 Task: Find connections with filter location Kānnangād with filter topic #jobsearchwith filter profile language German with filter current company CGI with filter school P.S.N.A. College of Engineering and Technology, Dindigul with filter industry Footwear Manufacturing with filter service category Auto Insurance with filter keywords title Mechanical Engineer
Action: Mouse moved to (166, 263)
Screenshot: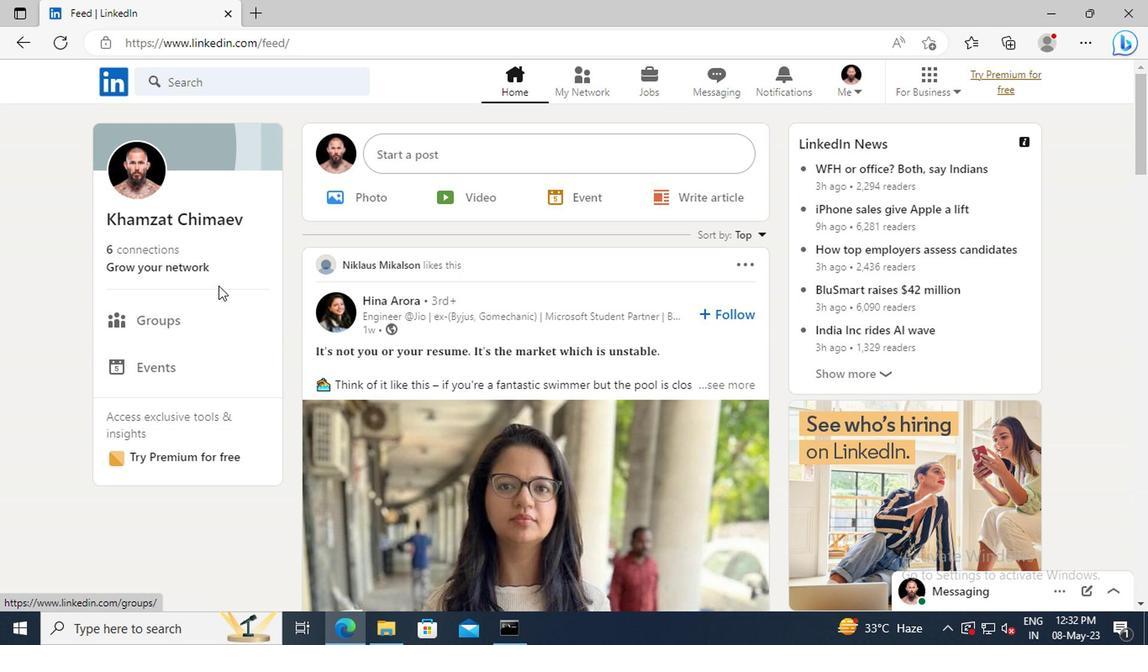 
Action: Mouse pressed left at (166, 263)
Screenshot: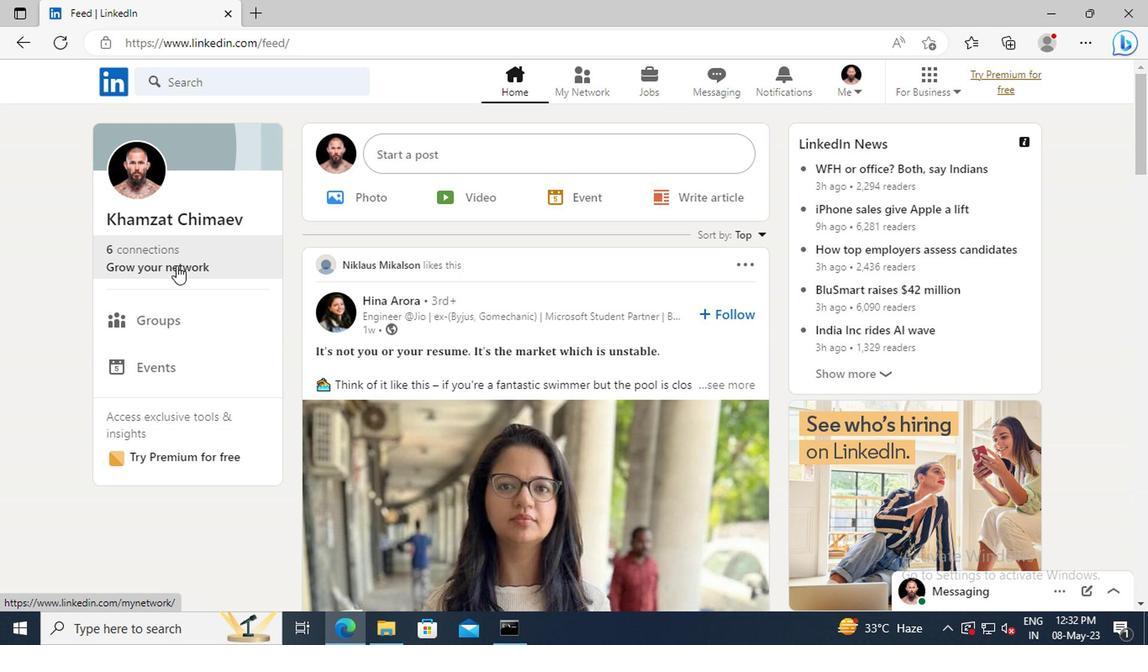 
Action: Mouse moved to (178, 177)
Screenshot: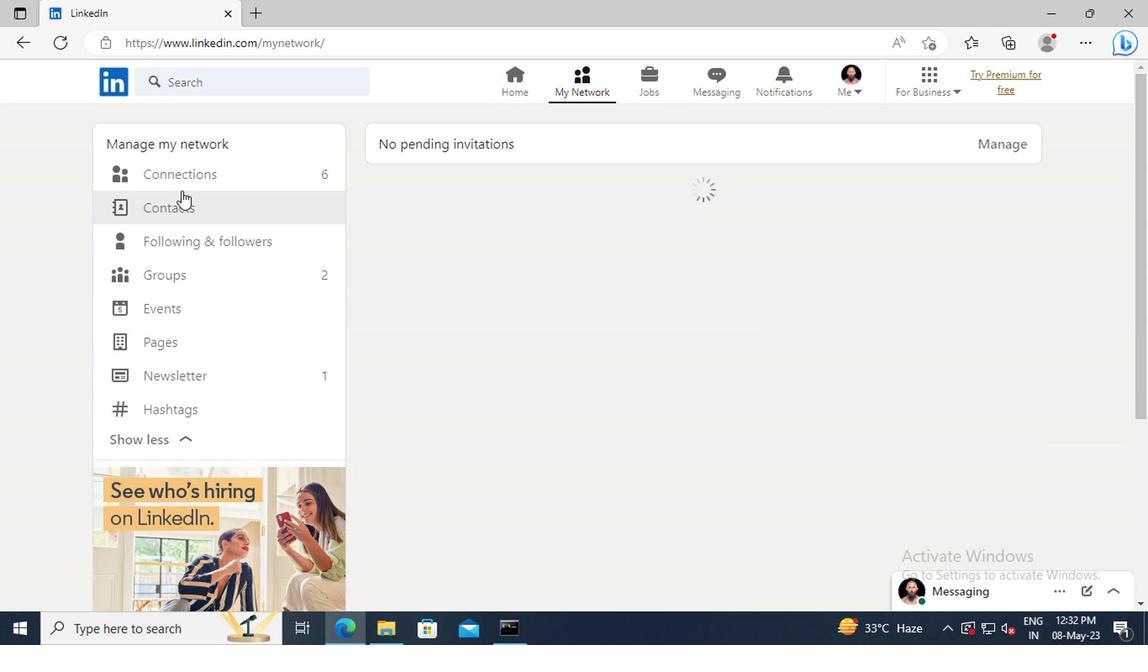 
Action: Mouse pressed left at (178, 177)
Screenshot: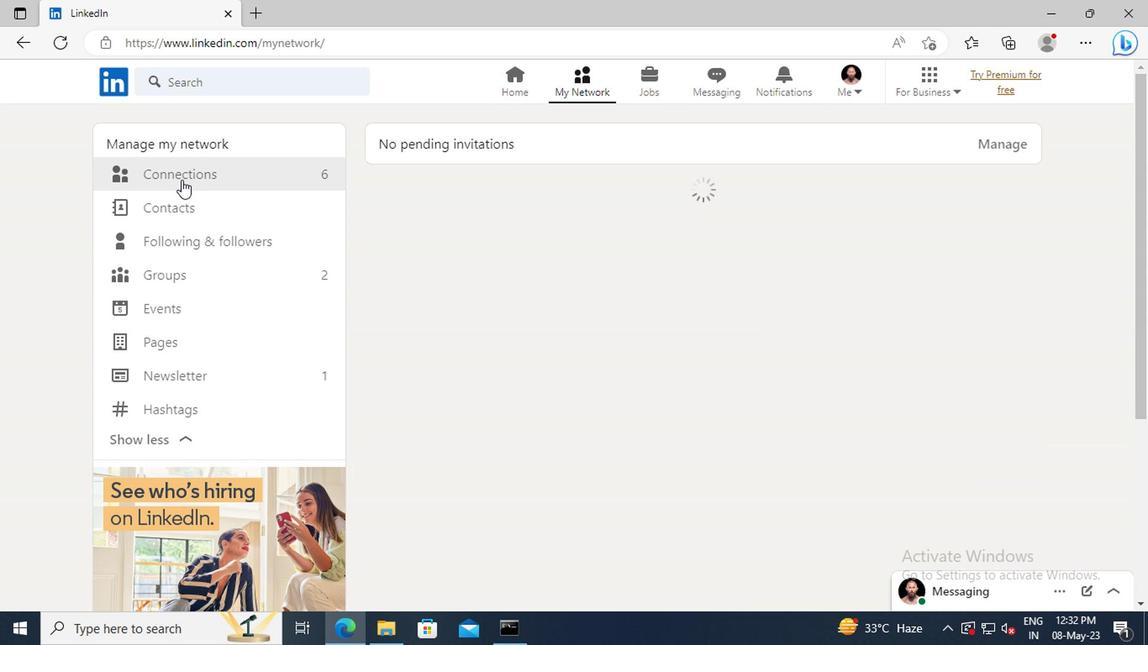 
Action: Mouse moved to (684, 180)
Screenshot: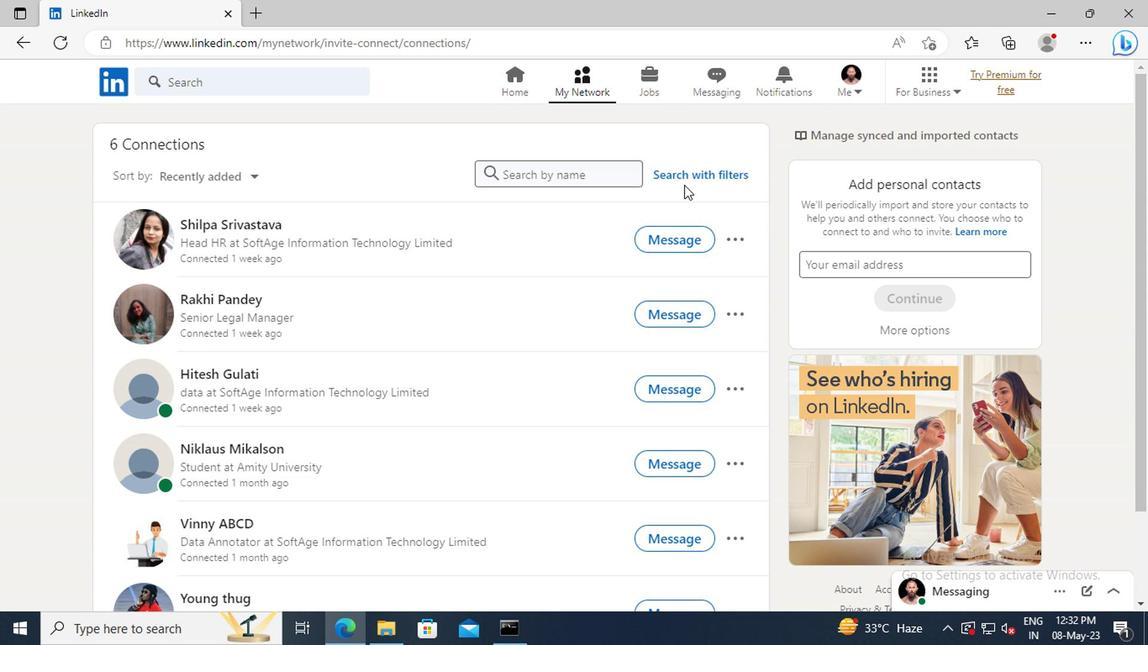 
Action: Mouse pressed left at (684, 180)
Screenshot: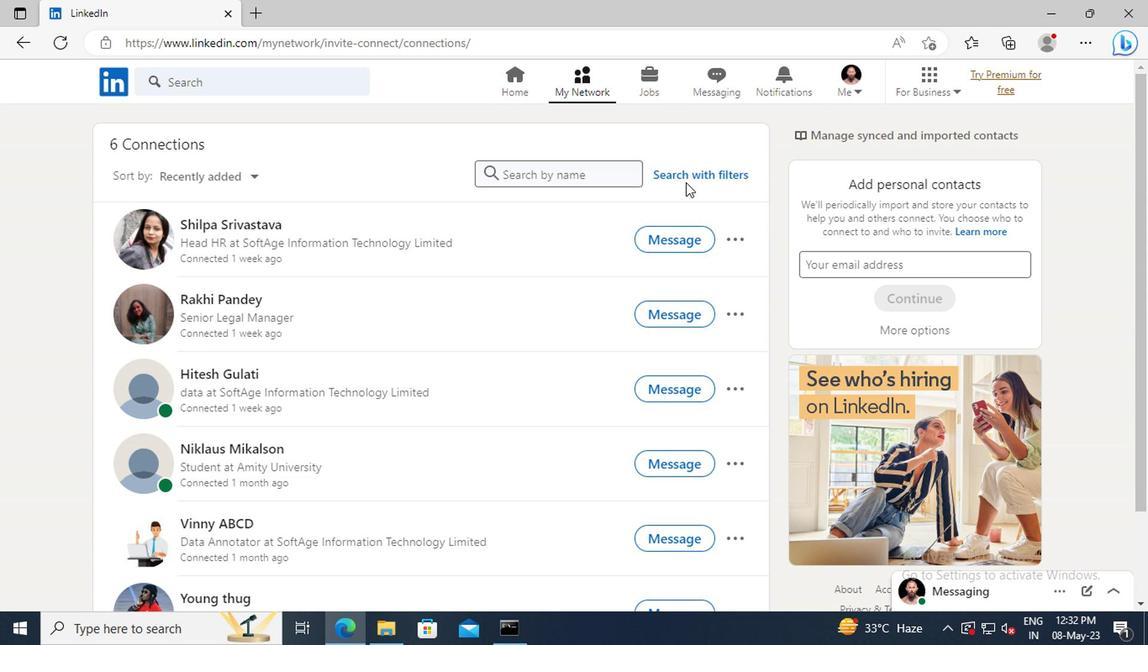 
Action: Mouse moved to (628, 132)
Screenshot: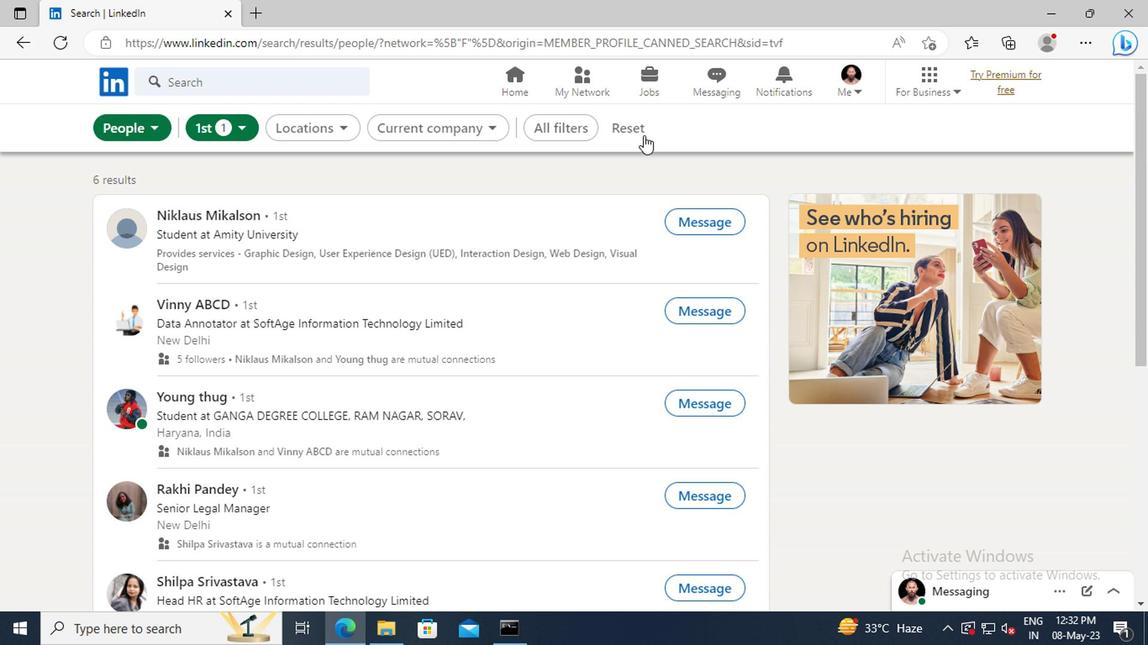 
Action: Mouse pressed left at (628, 132)
Screenshot: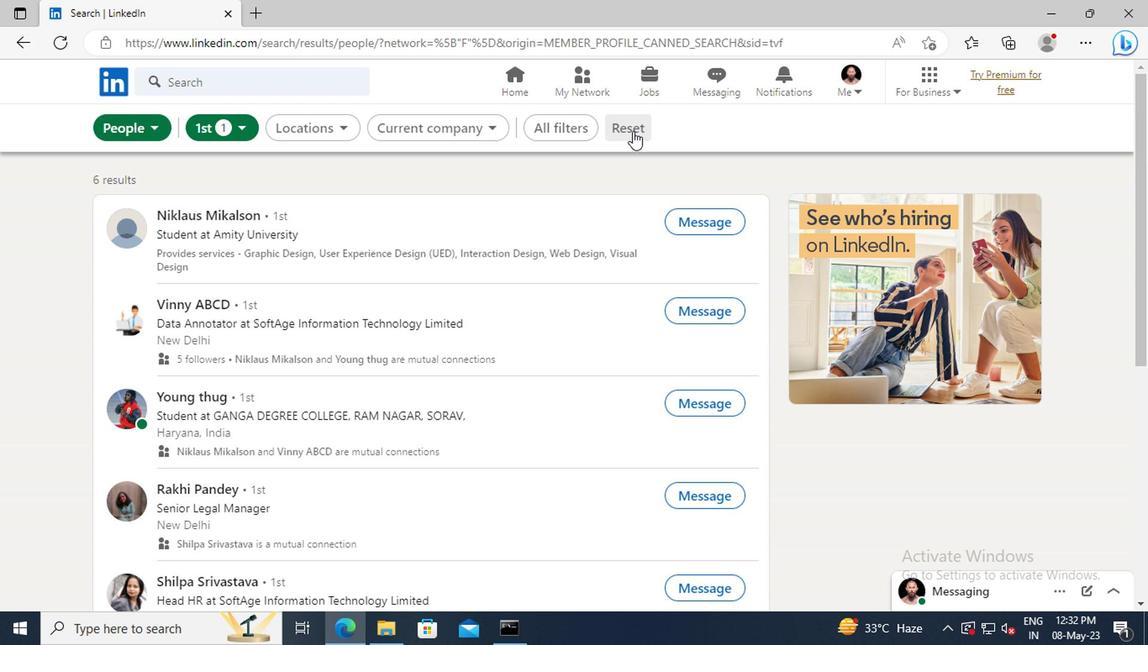 
Action: Mouse moved to (606, 132)
Screenshot: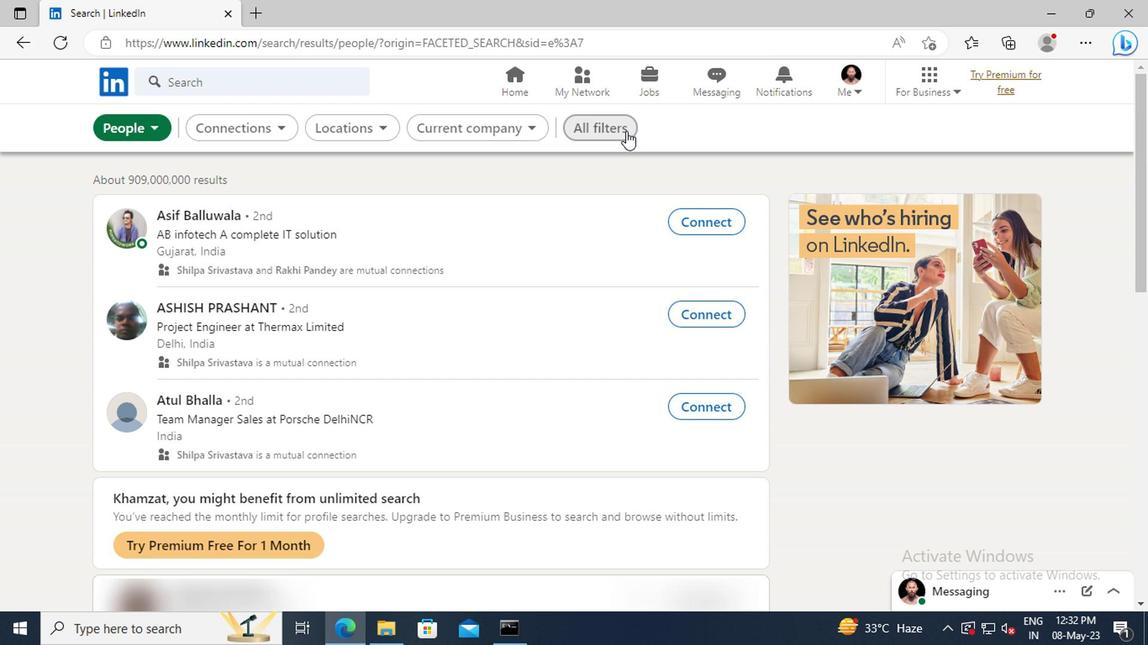 
Action: Mouse pressed left at (606, 132)
Screenshot: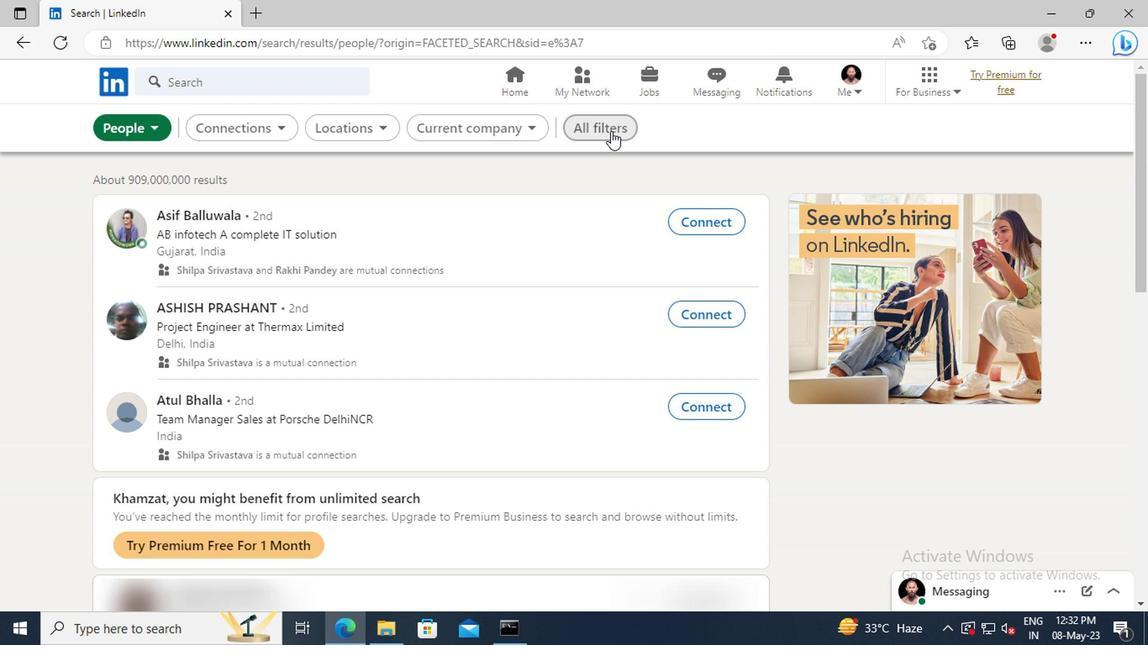
Action: Mouse moved to (946, 302)
Screenshot: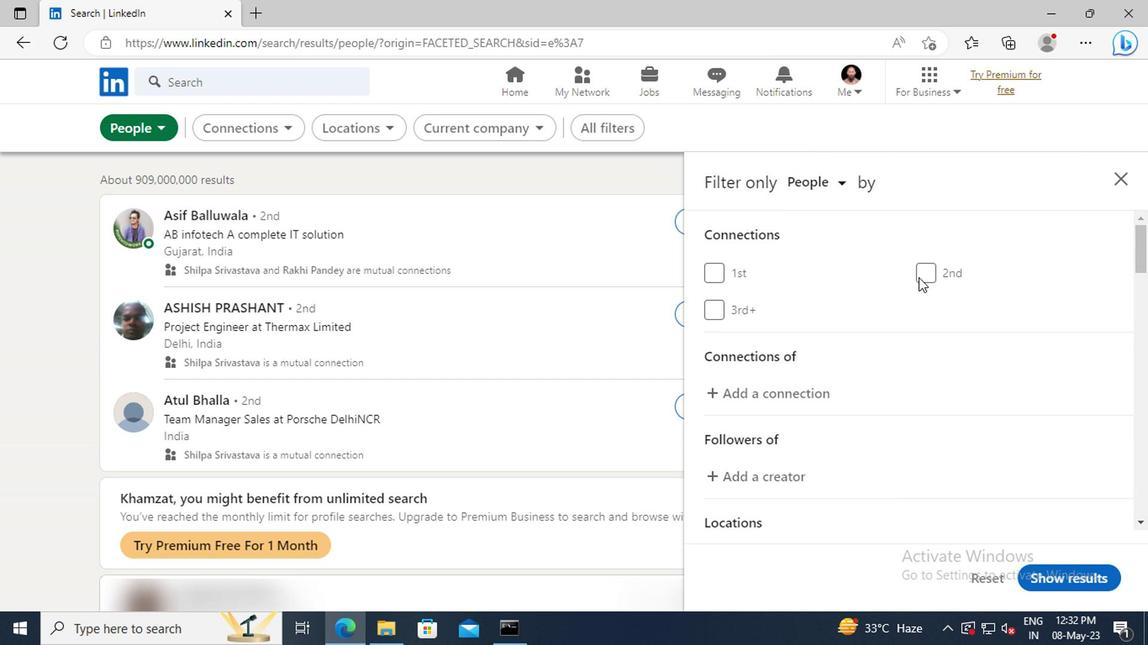 
Action: Mouse scrolled (946, 301) with delta (0, 0)
Screenshot: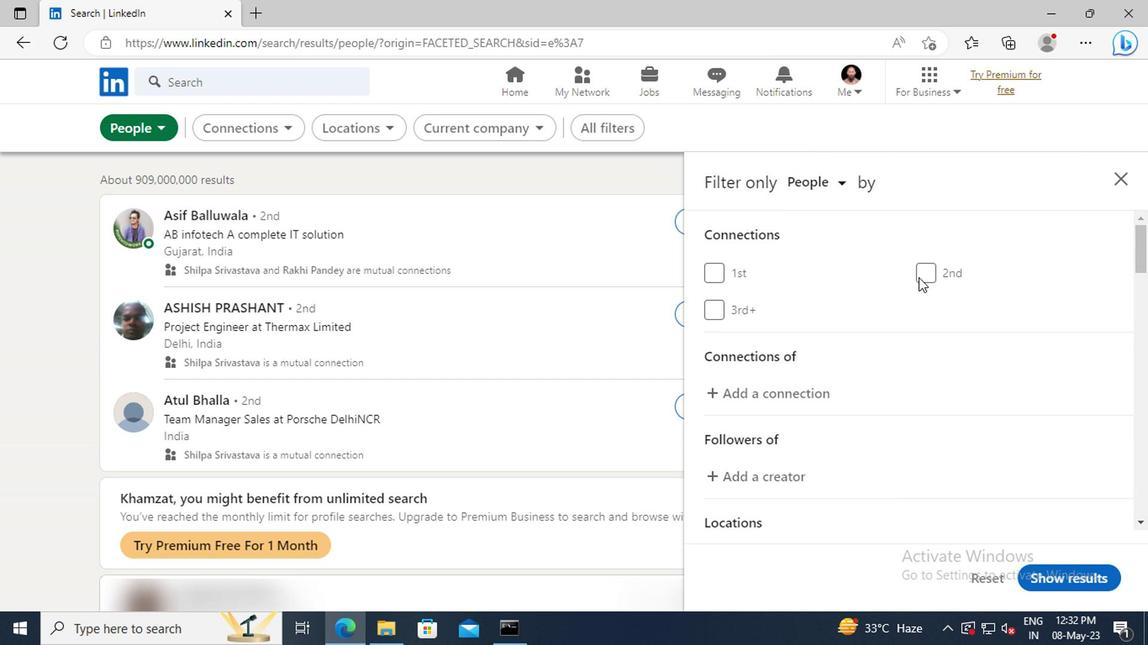 
Action: Mouse moved to (948, 303)
Screenshot: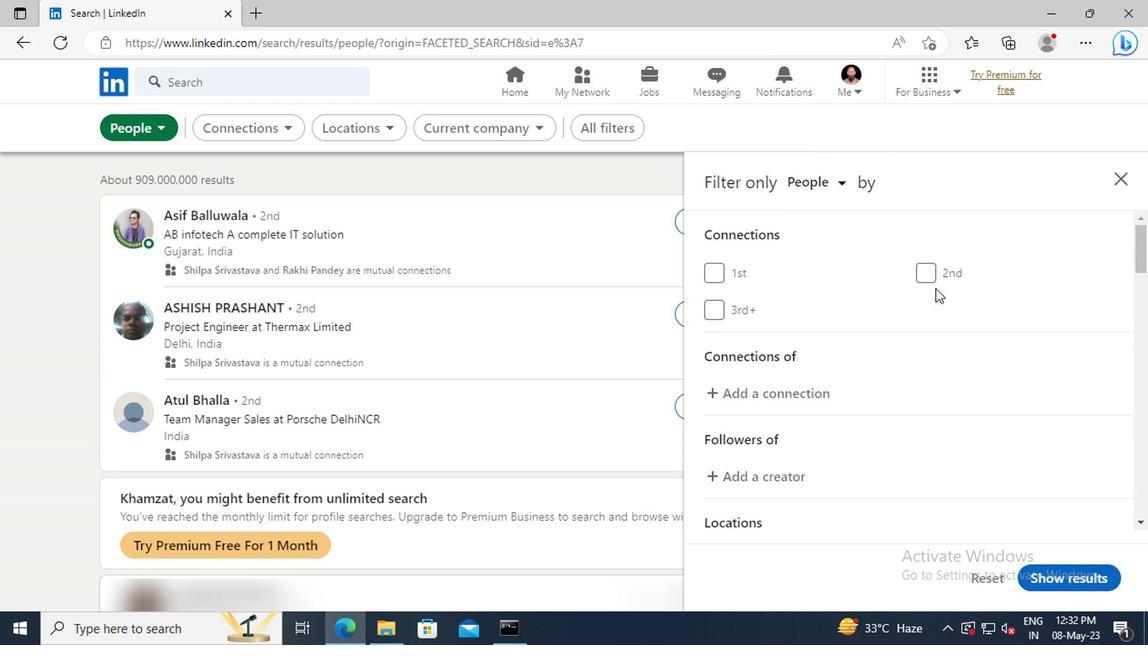 
Action: Mouse scrolled (948, 303) with delta (0, 0)
Screenshot: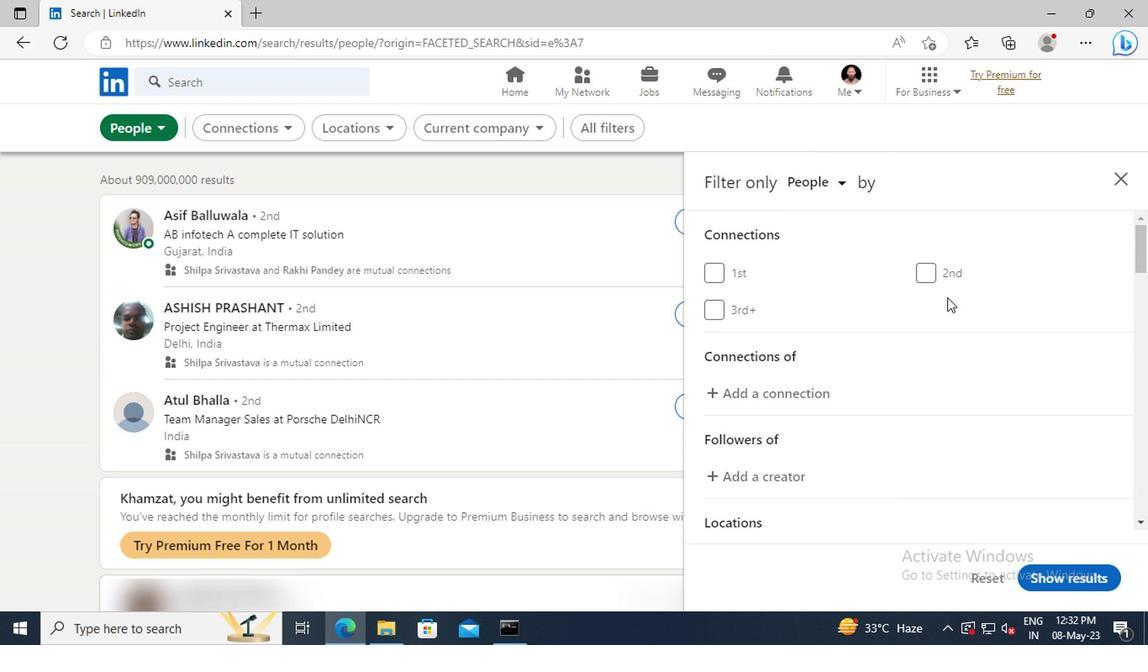 
Action: Mouse scrolled (948, 303) with delta (0, 0)
Screenshot: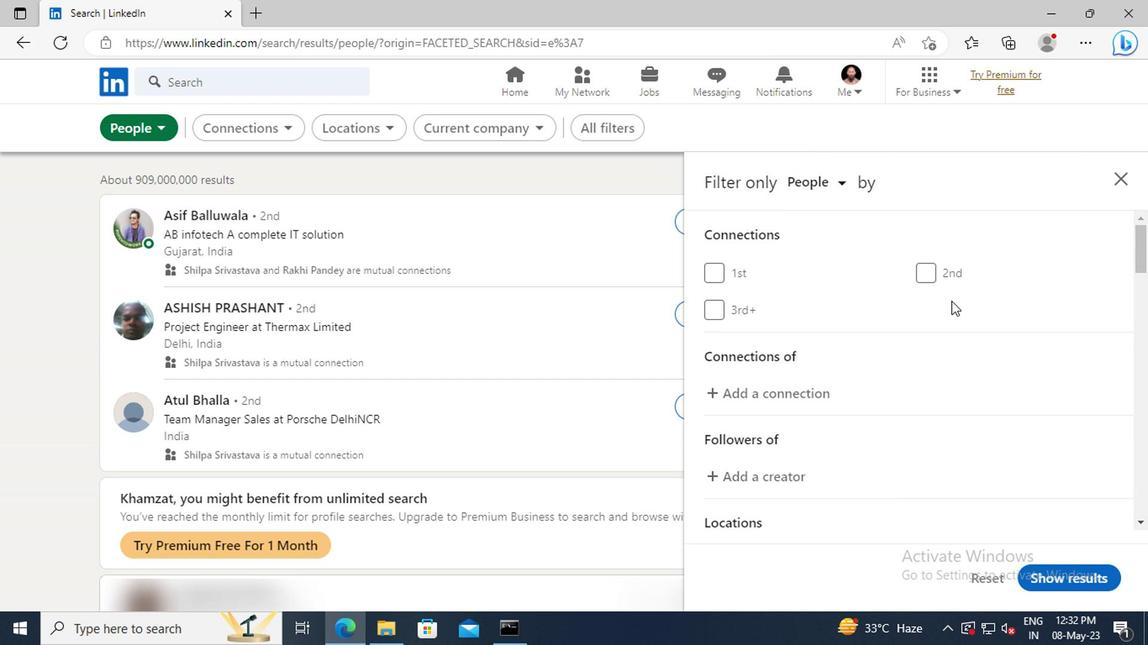 
Action: Mouse scrolled (948, 303) with delta (0, 0)
Screenshot: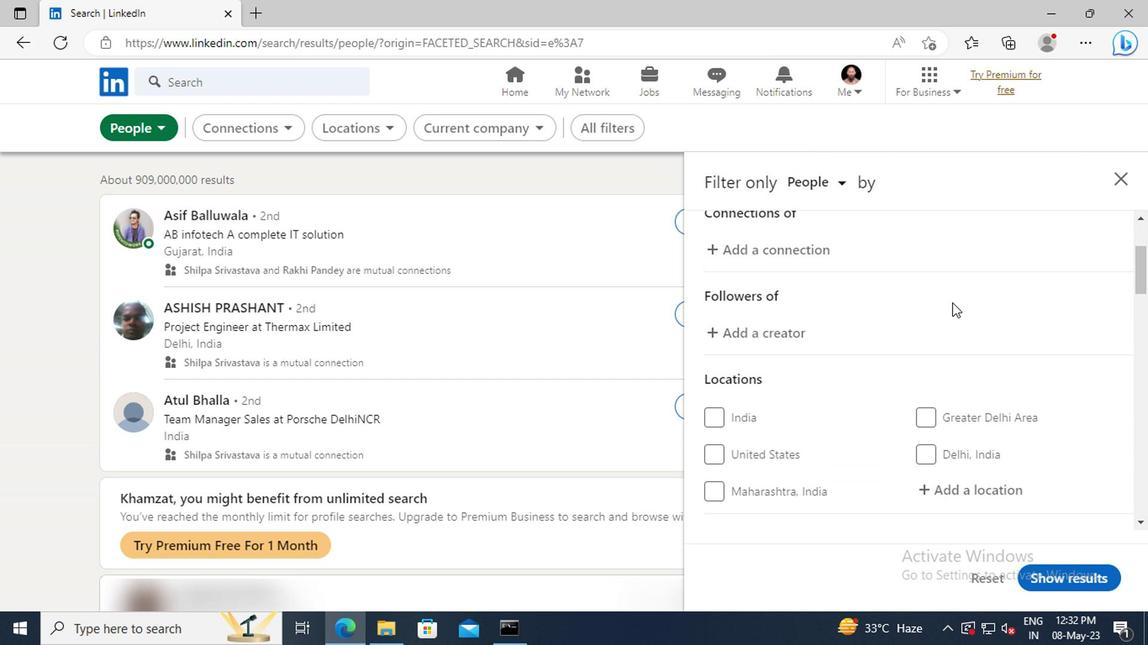 
Action: Mouse scrolled (948, 303) with delta (0, 0)
Screenshot: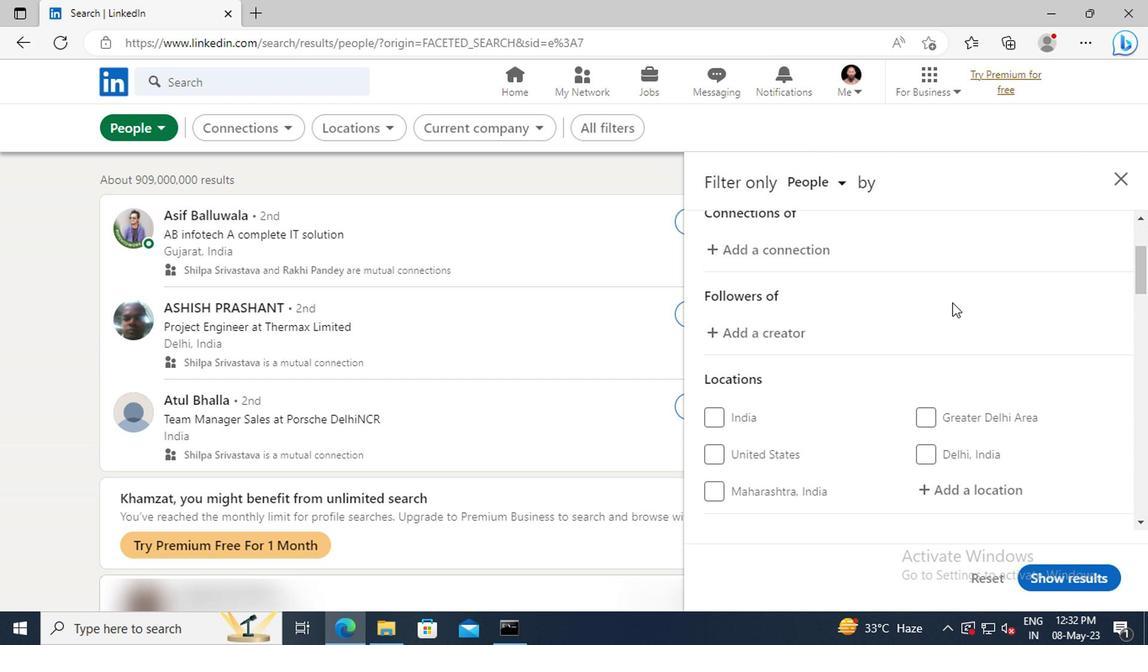 
Action: Mouse scrolled (948, 303) with delta (0, 0)
Screenshot: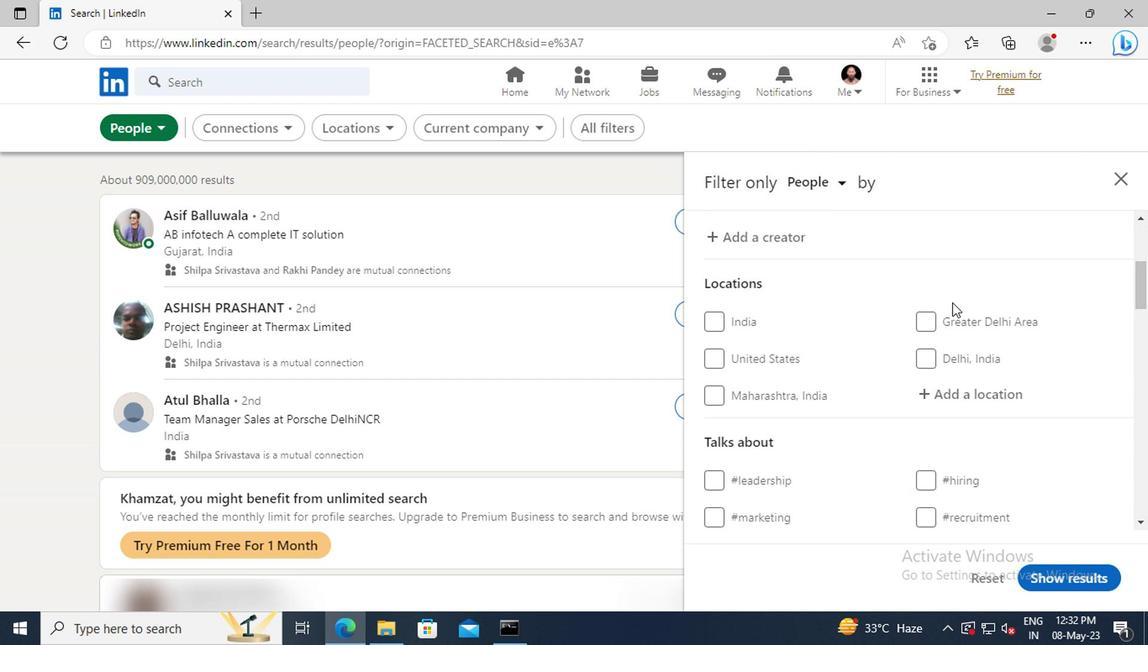 
Action: Mouse moved to (949, 345)
Screenshot: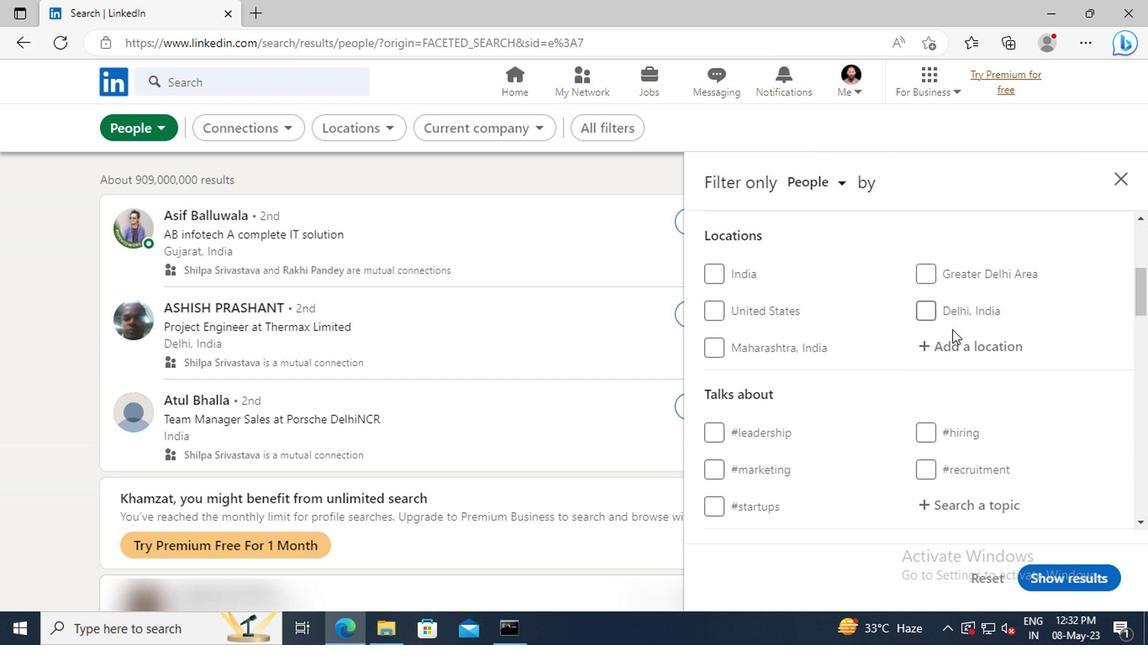 
Action: Mouse pressed left at (949, 345)
Screenshot: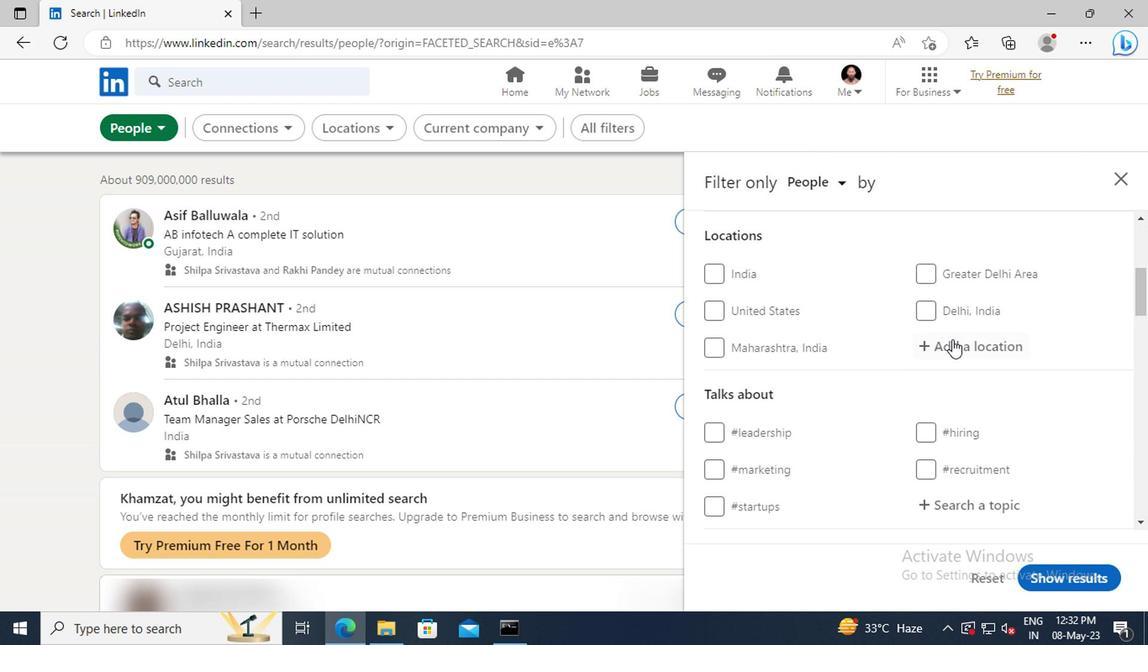 
Action: Mouse moved to (949, 347)
Screenshot: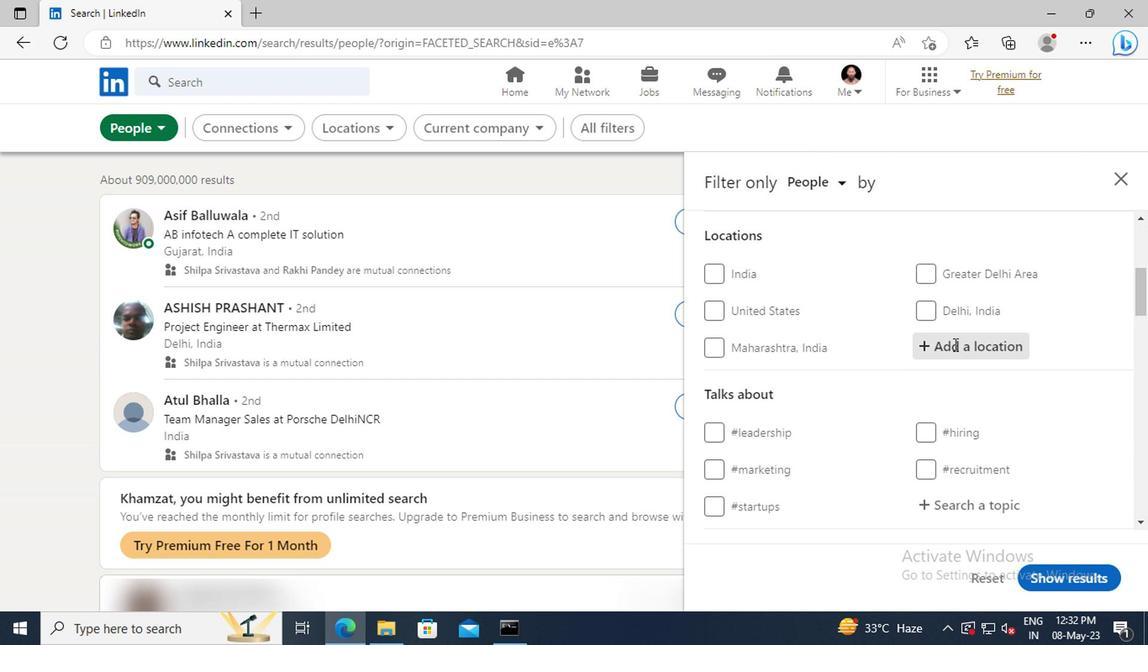 
Action: Key pressed <Key.shift>KANNANGAD<Key.enter>
Screenshot: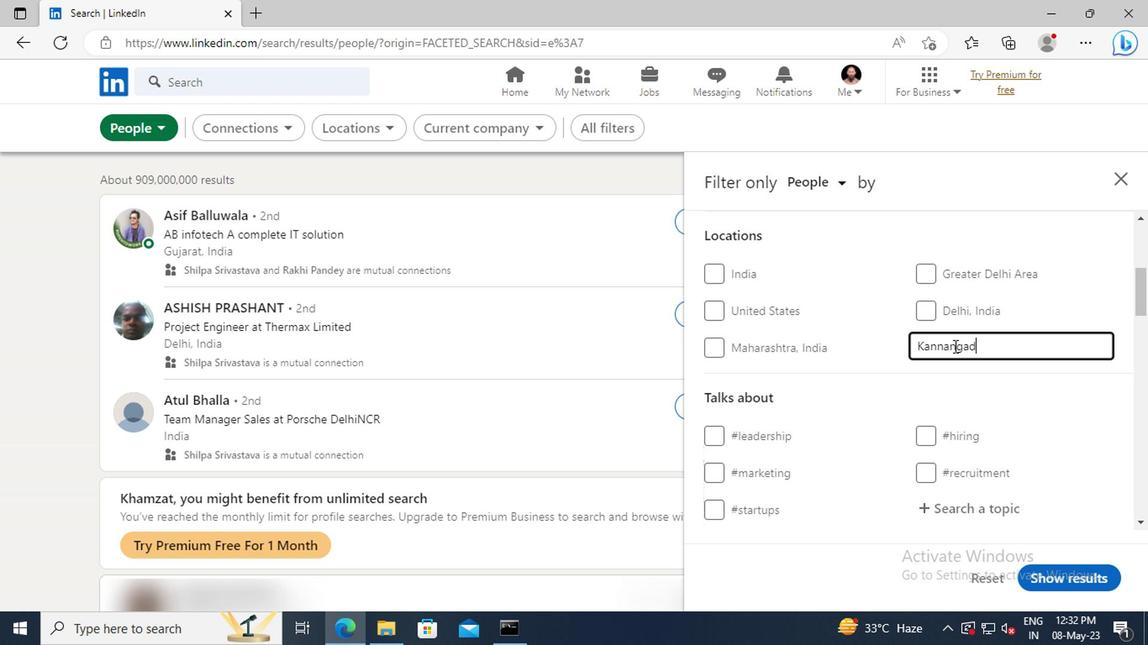 
Action: Mouse moved to (944, 351)
Screenshot: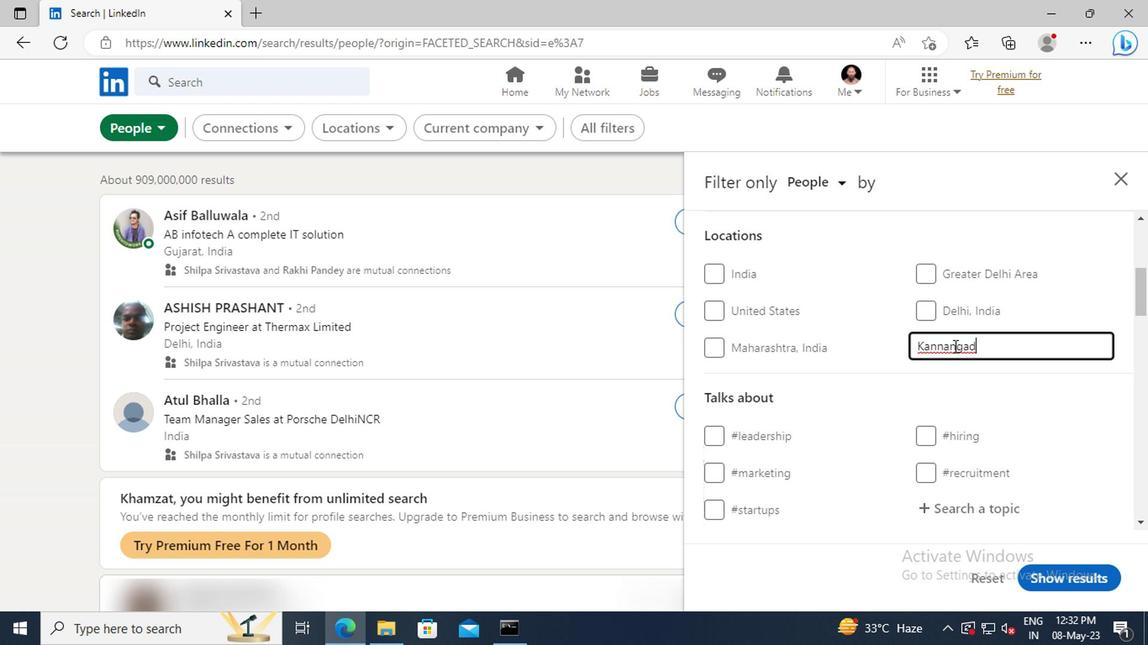 
Action: Mouse scrolled (944, 349) with delta (0, -1)
Screenshot: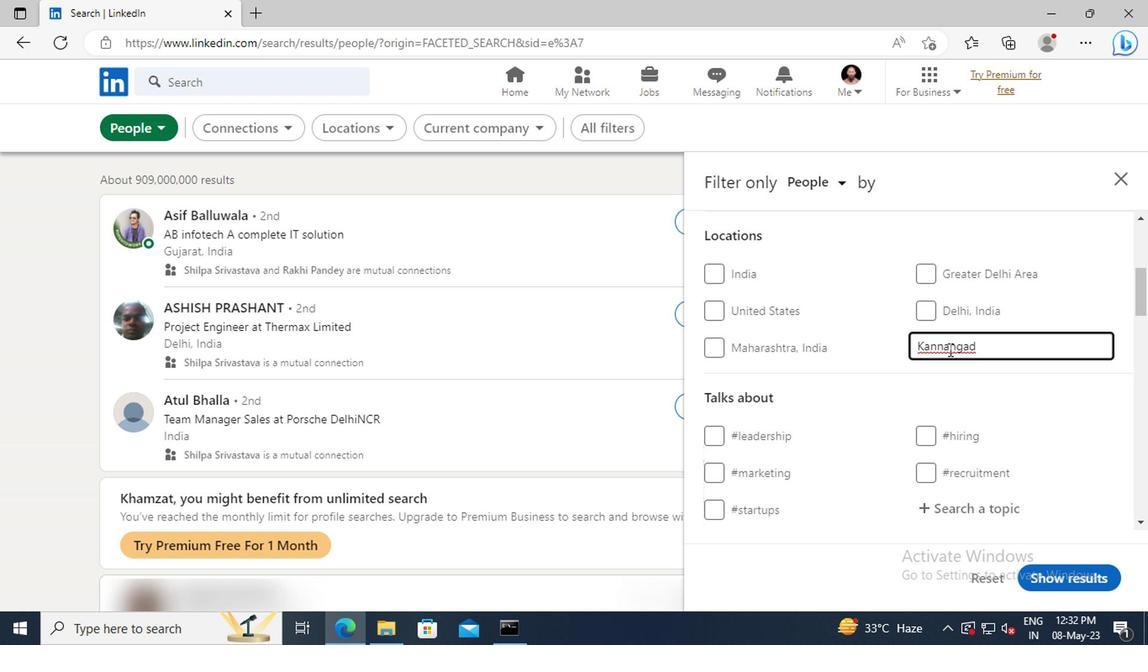 
Action: Mouse scrolled (944, 349) with delta (0, -1)
Screenshot: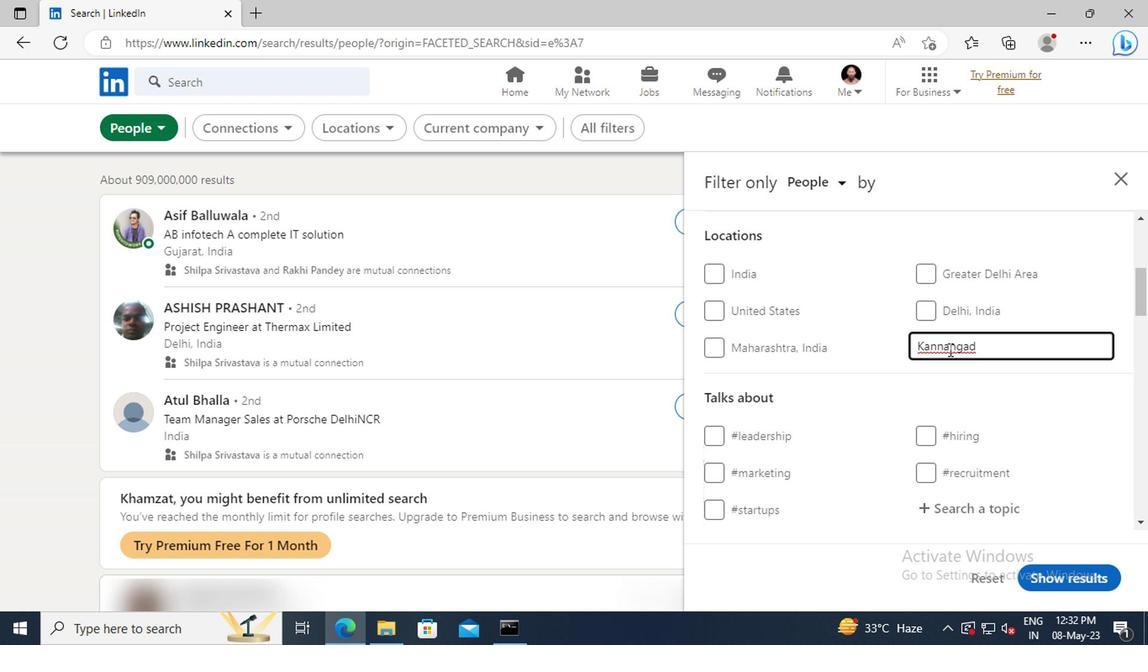
Action: Mouse scrolled (944, 349) with delta (0, -1)
Screenshot: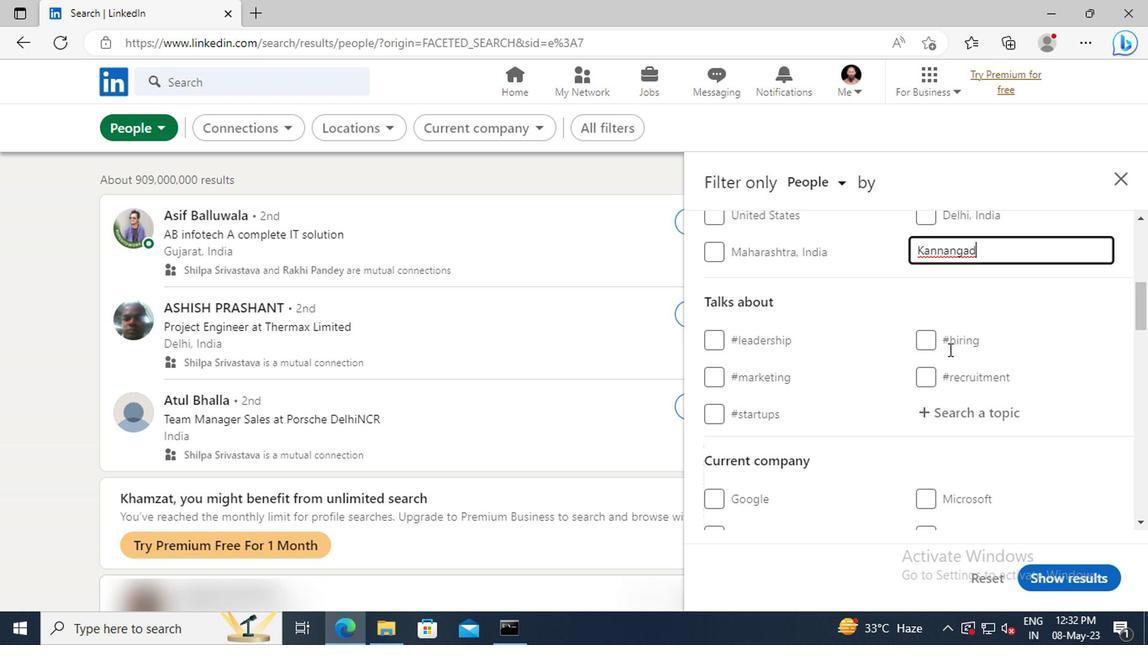 
Action: Mouse moved to (943, 364)
Screenshot: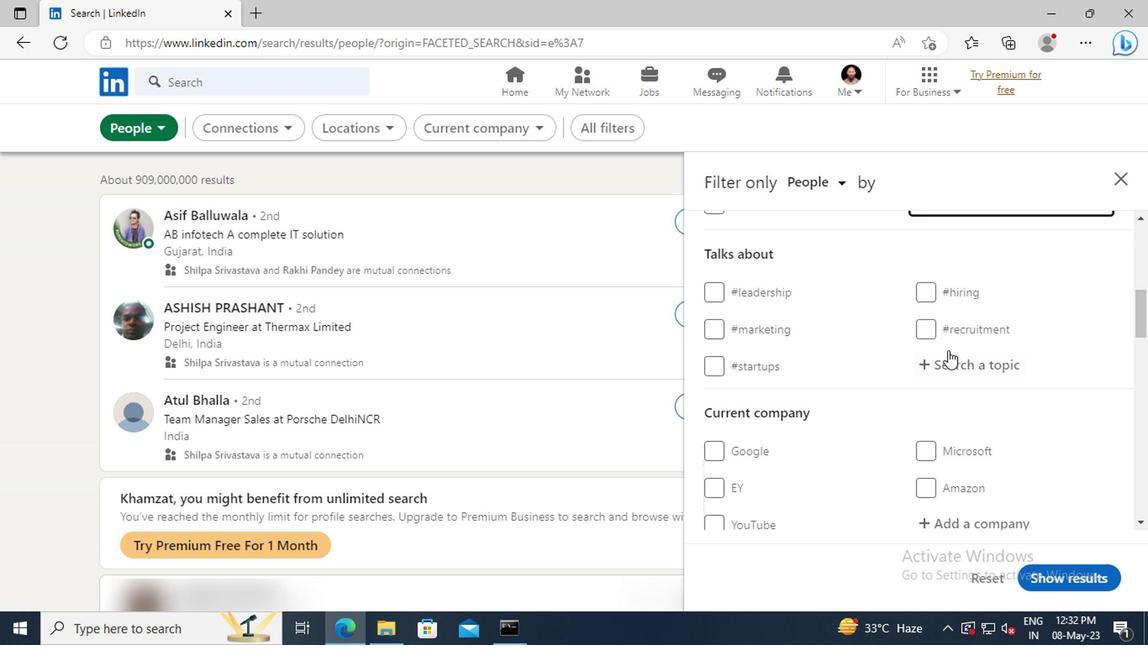 
Action: Mouse pressed left at (943, 364)
Screenshot: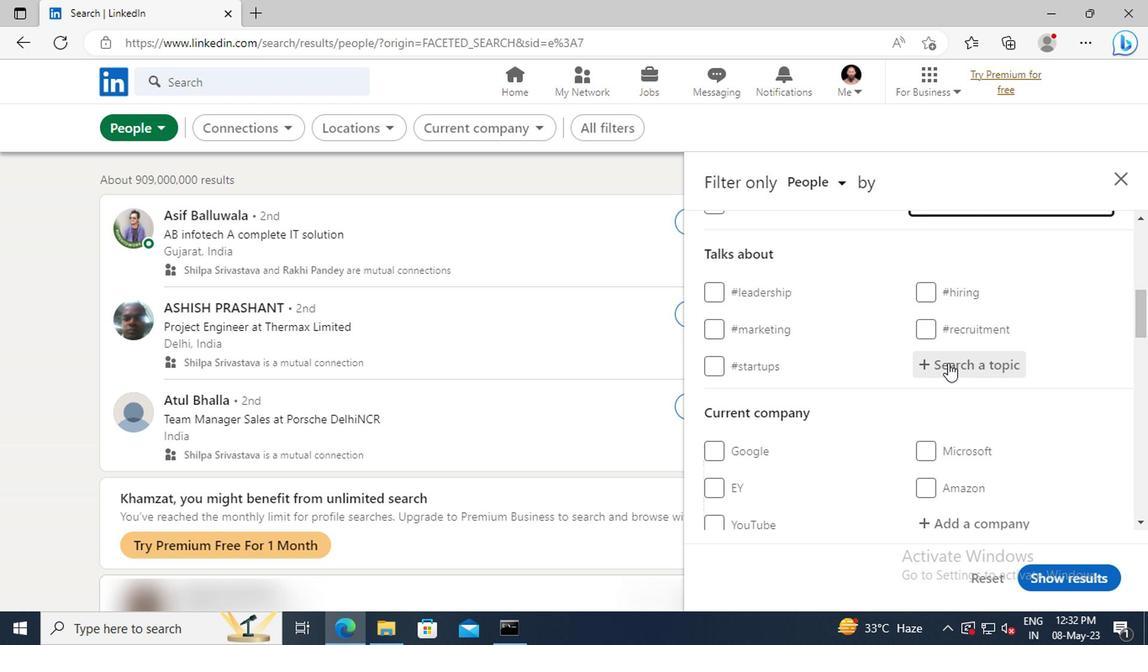 
Action: Key pressed JOBSE
Screenshot: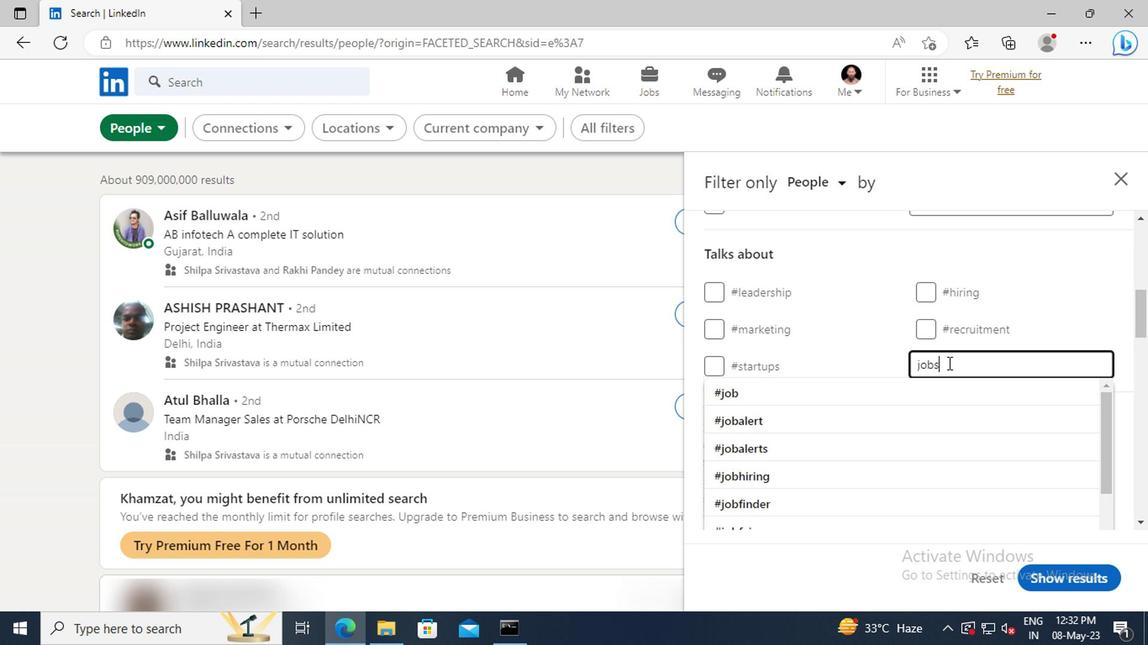 
Action: Mouse moved to (947, 388)
Screenshot: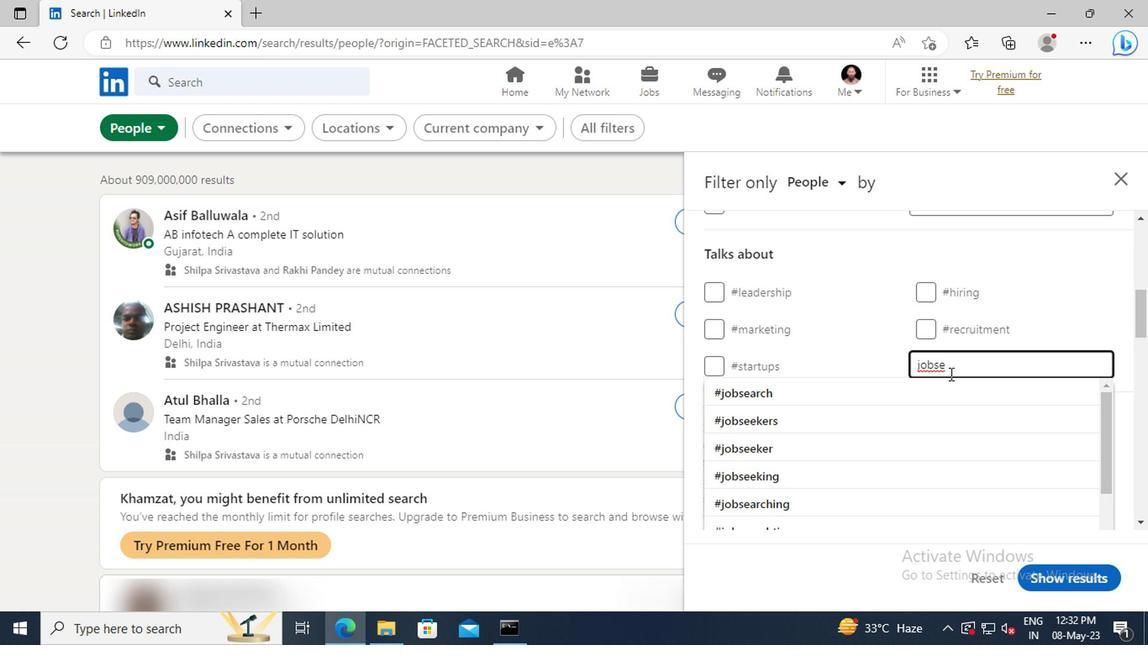 
Action: Mouse pressed left at (947, 388)
Screenshot: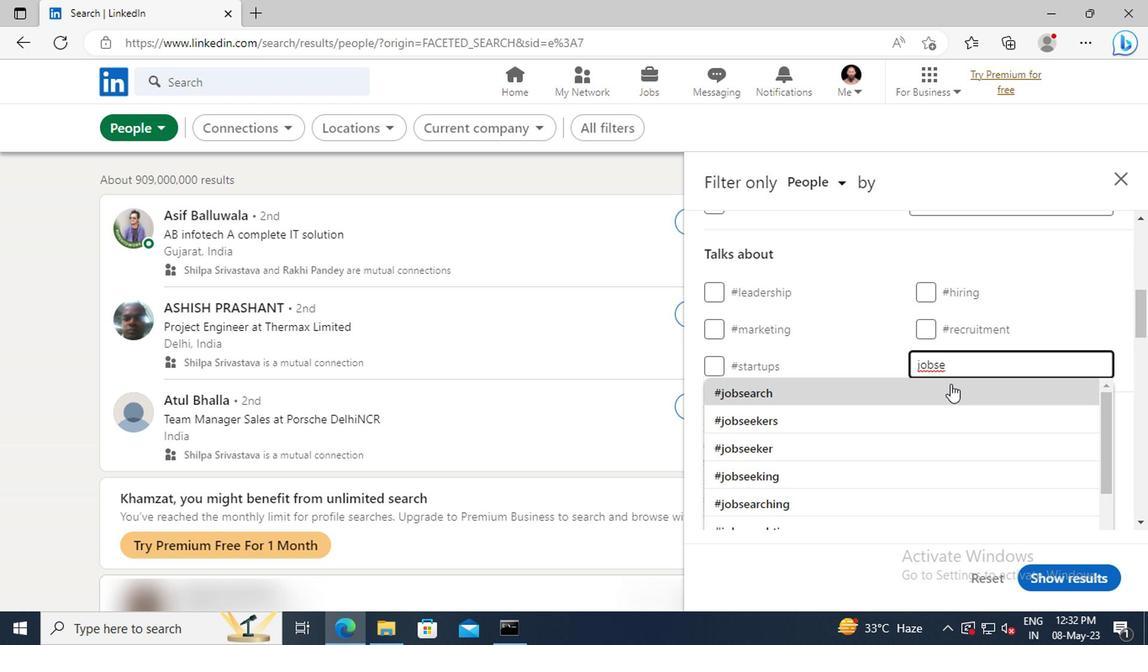 
Action: Mouse scrolled (947, 386) with delta (0, -1)
Screenshot: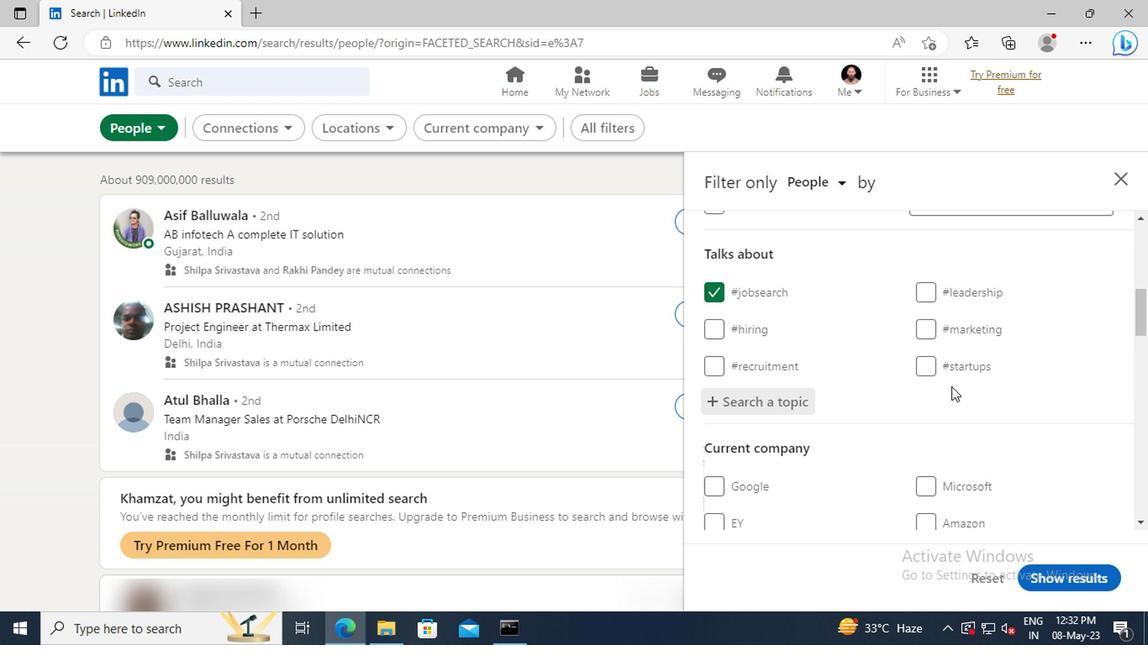 
Action: Mouse scrolled (947, 386) with delta (0, -1)
Screenshot: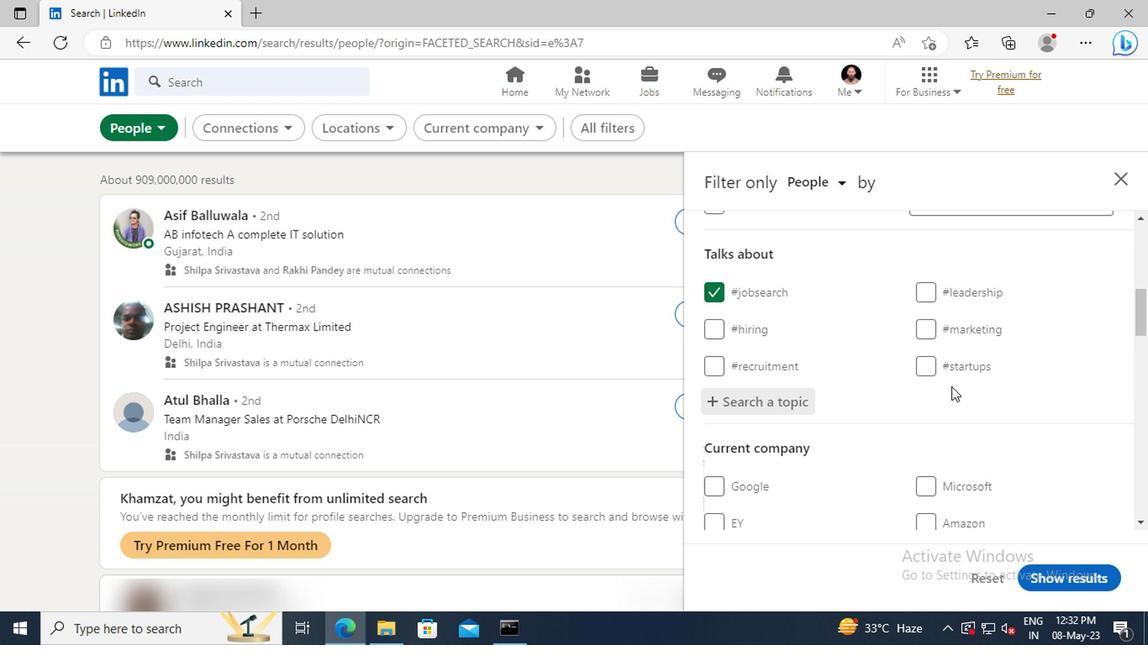 
Action: Mouse scrolled (947, 386) with delta (0, -1)
Screenshot: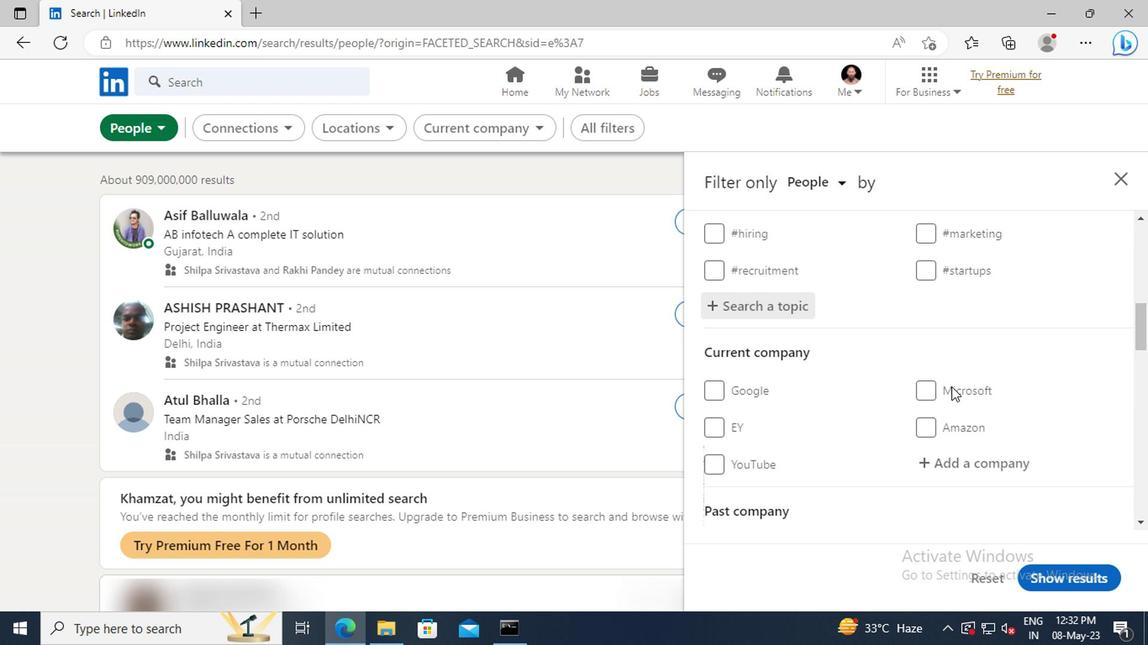 
Action: Mouse scrolled (947, 386) with delta (0, -1)
Screenshot: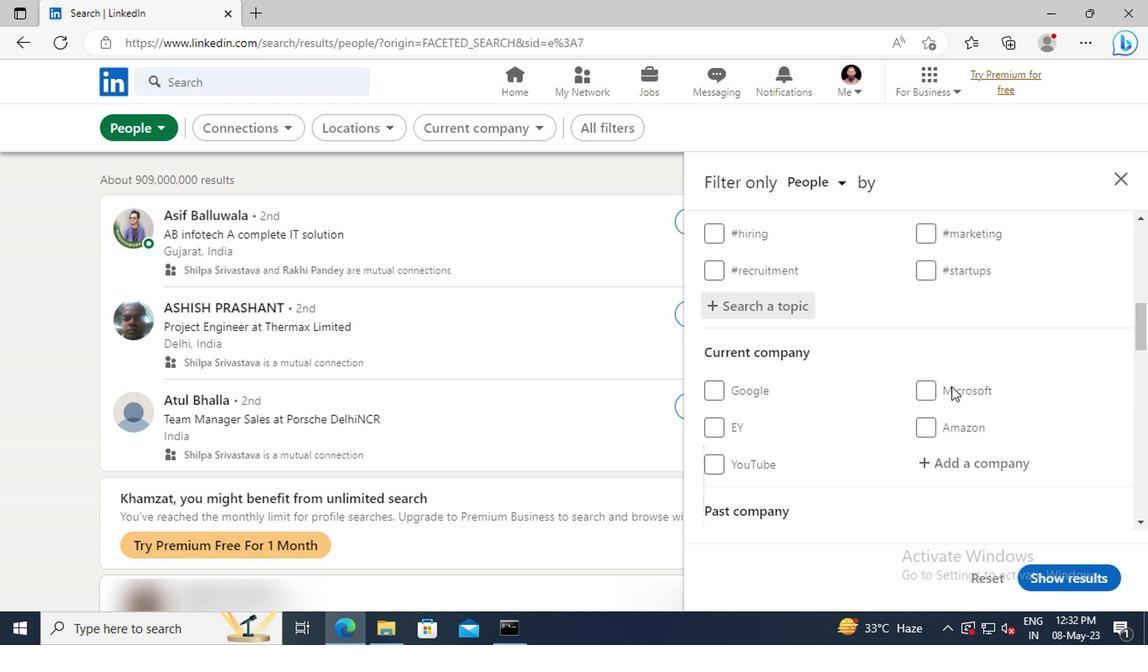 
Action: Mouse scrolled (947, 386) with delta (0, -1)
Screenshot: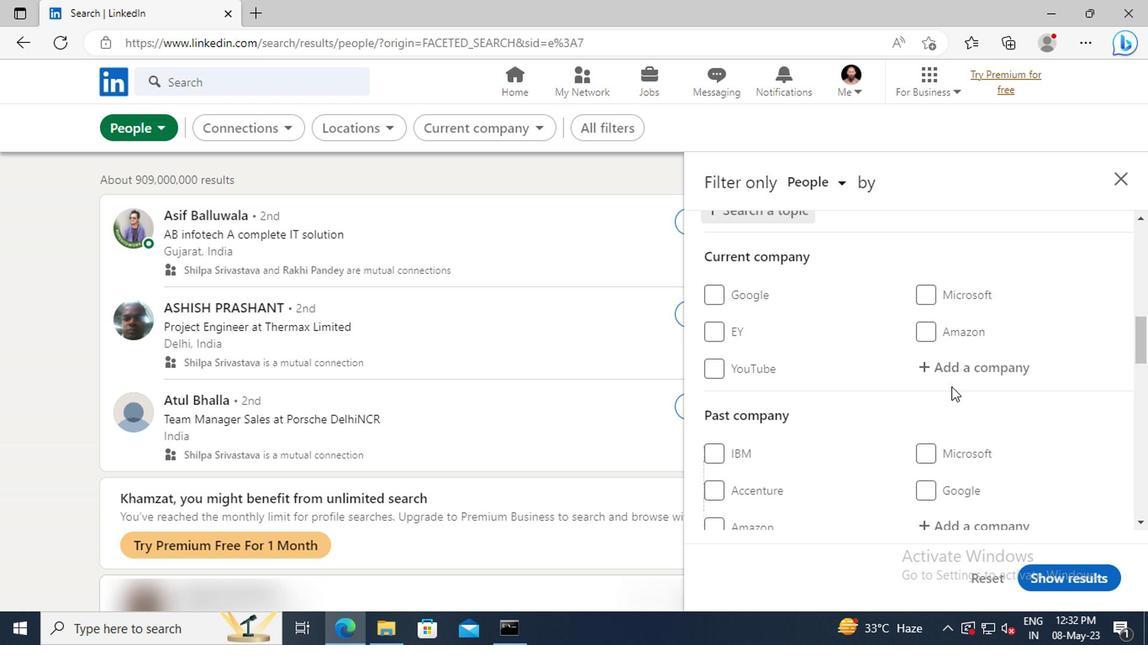 
Action: Mouse scrolled (947, 386) with delta (0, -1)
Screenshot: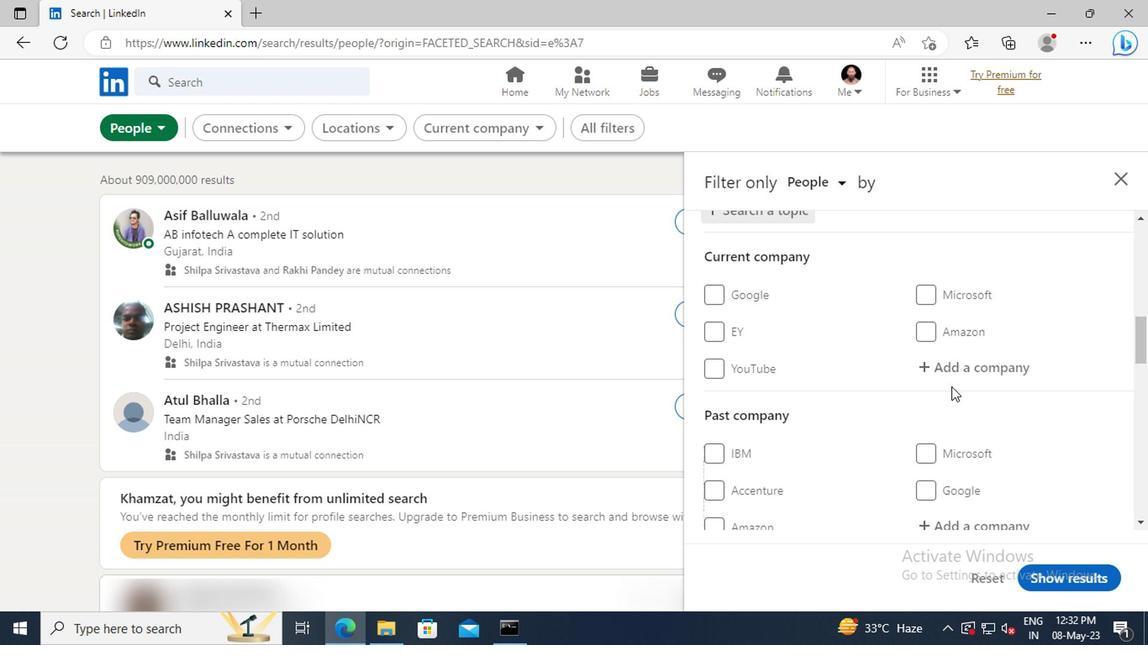 
Action: Mouse scrolled (947, 386) with delta (0, -1)
Screenshot: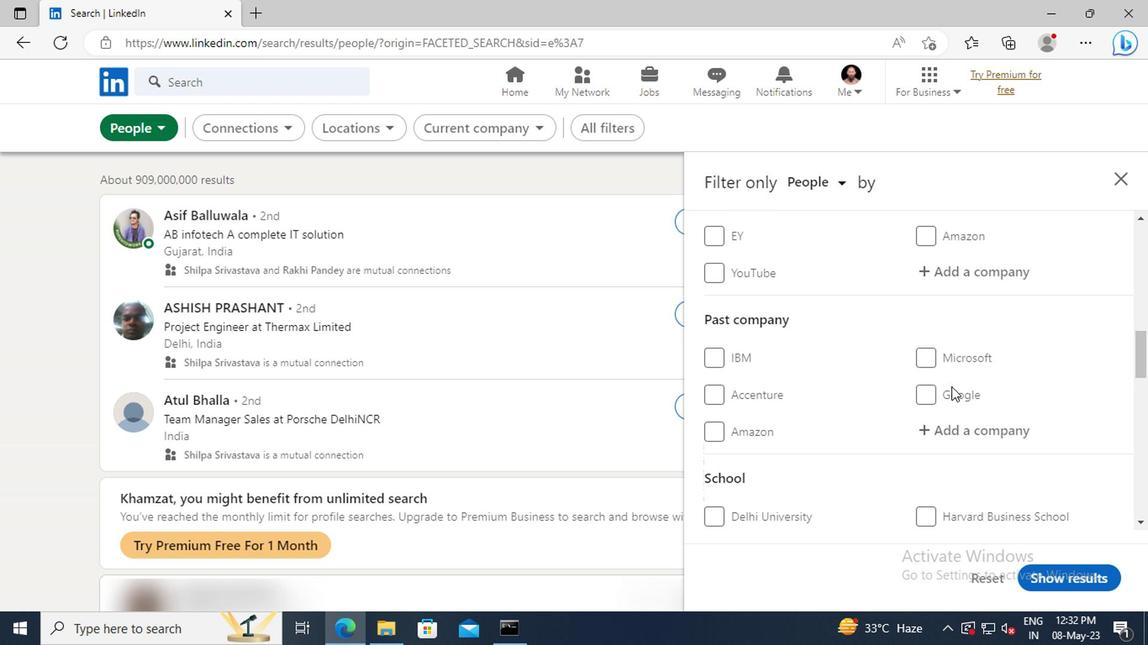 
Action: Mouse scrolled (947, 386) with delta (0, -1)
Screenshot: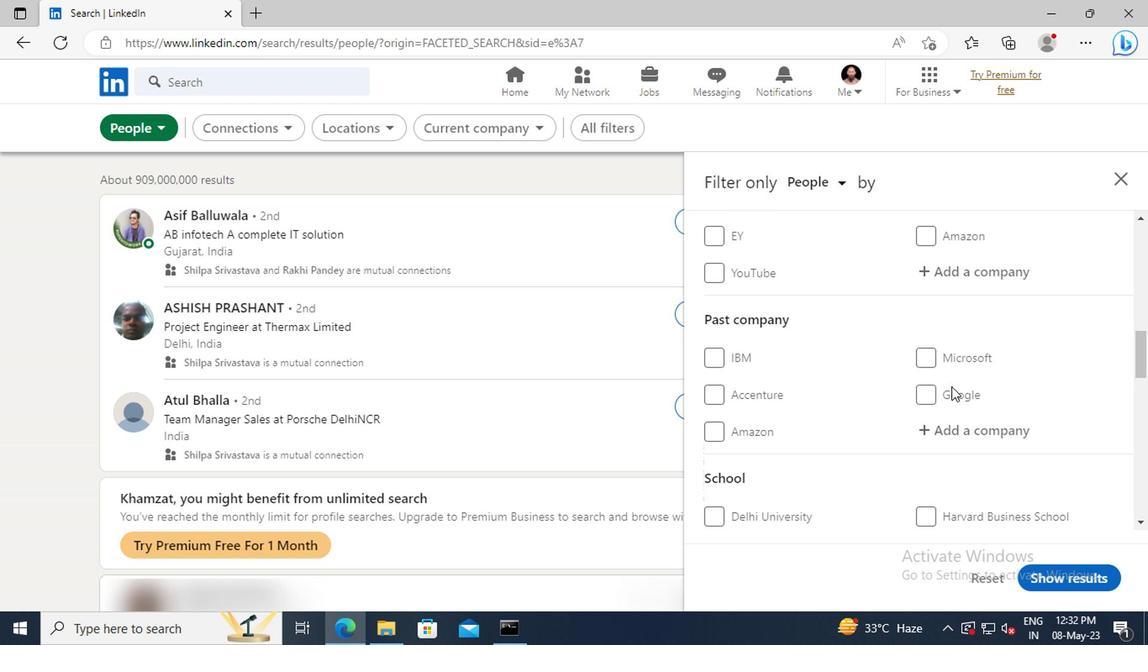 
Action: Mouse moved to (948, 388)
Screenshot: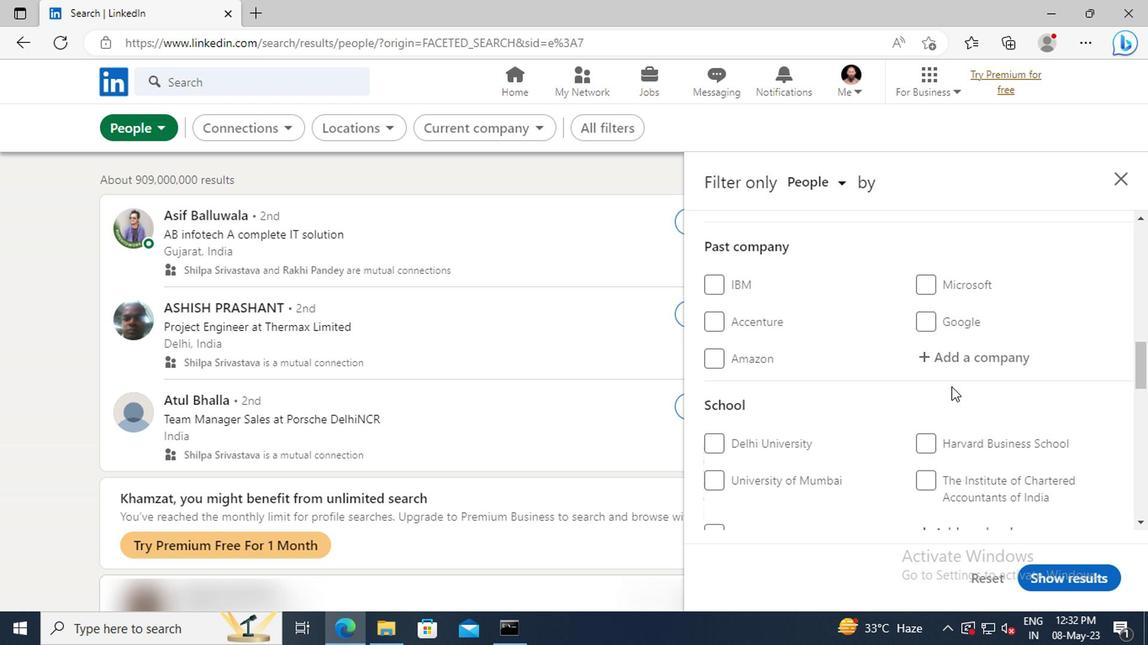 
Action: Mouse scrolled (948, 386) with delta (0, -1)
Screenshot: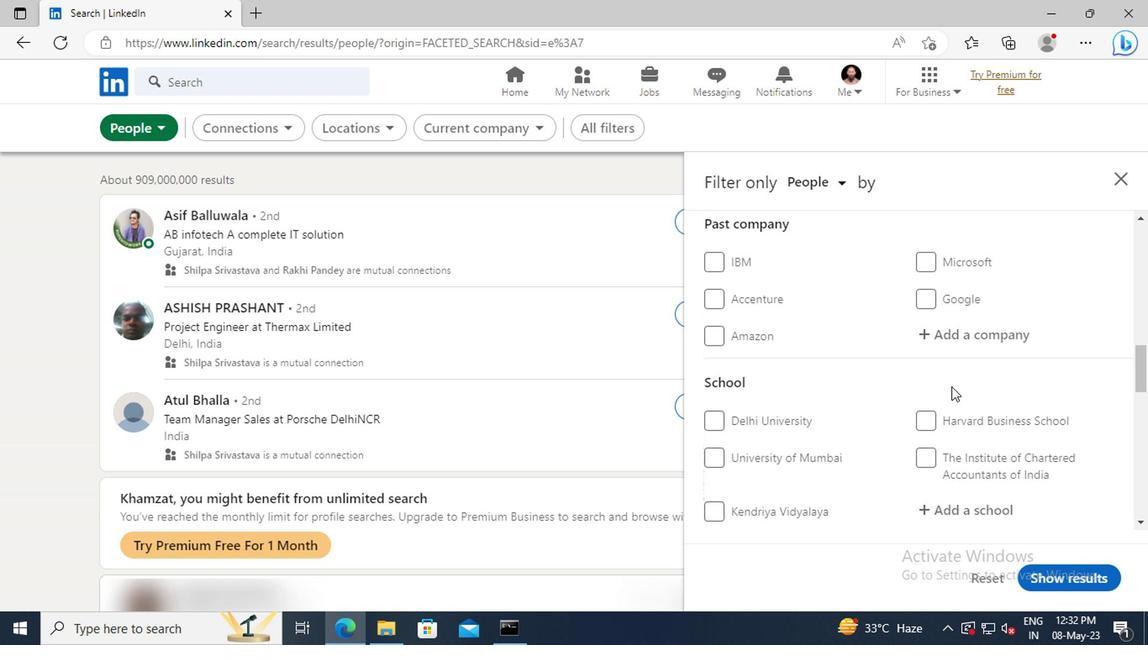 
Action: Mouse scrolled (948, 386) with delta (0, -1)
Screenshot: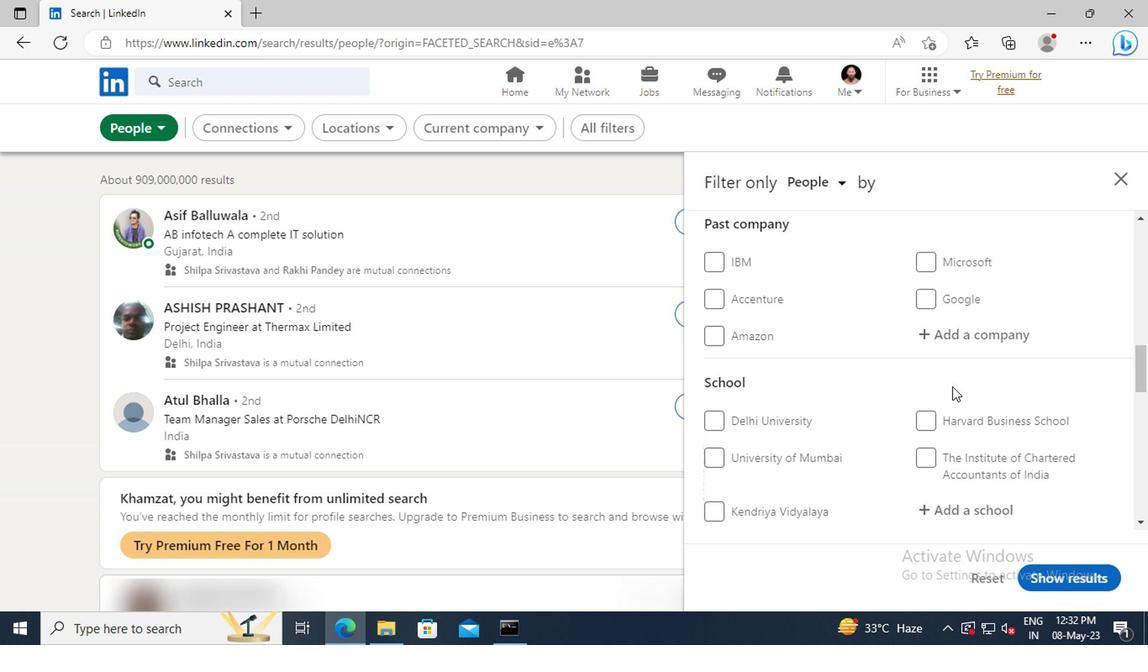 
Action: Mouse scrolled (948, 386) with delta (0, -1)
Screenshot: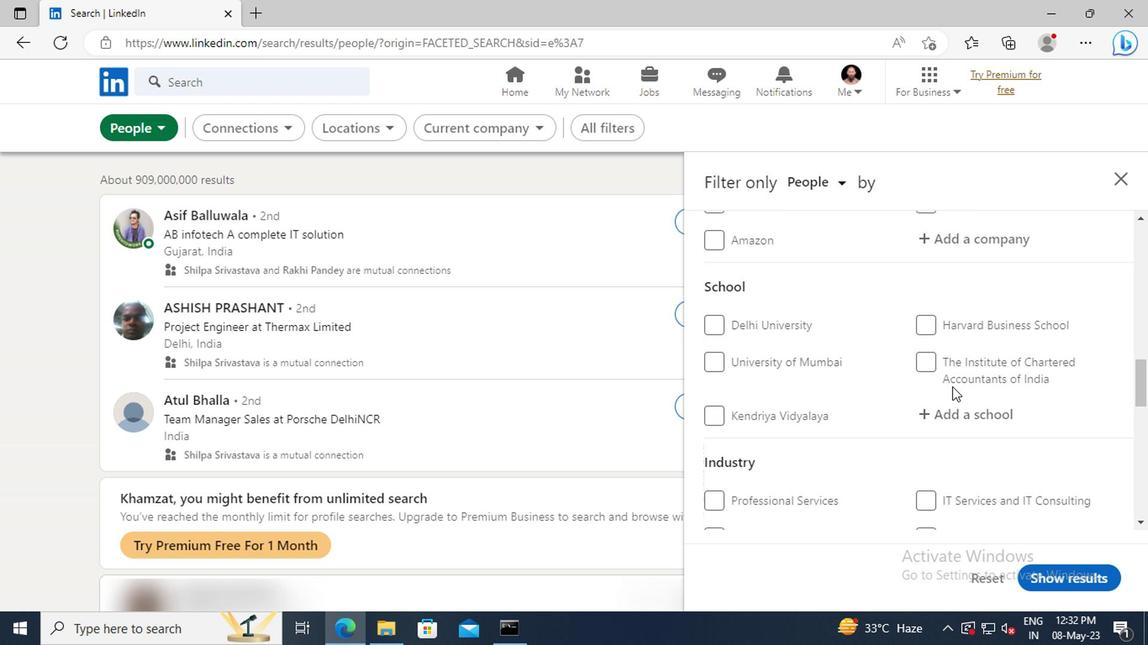 
Action: Mouse scrolled (948, 386) with delta (0, -1)
Screenshot: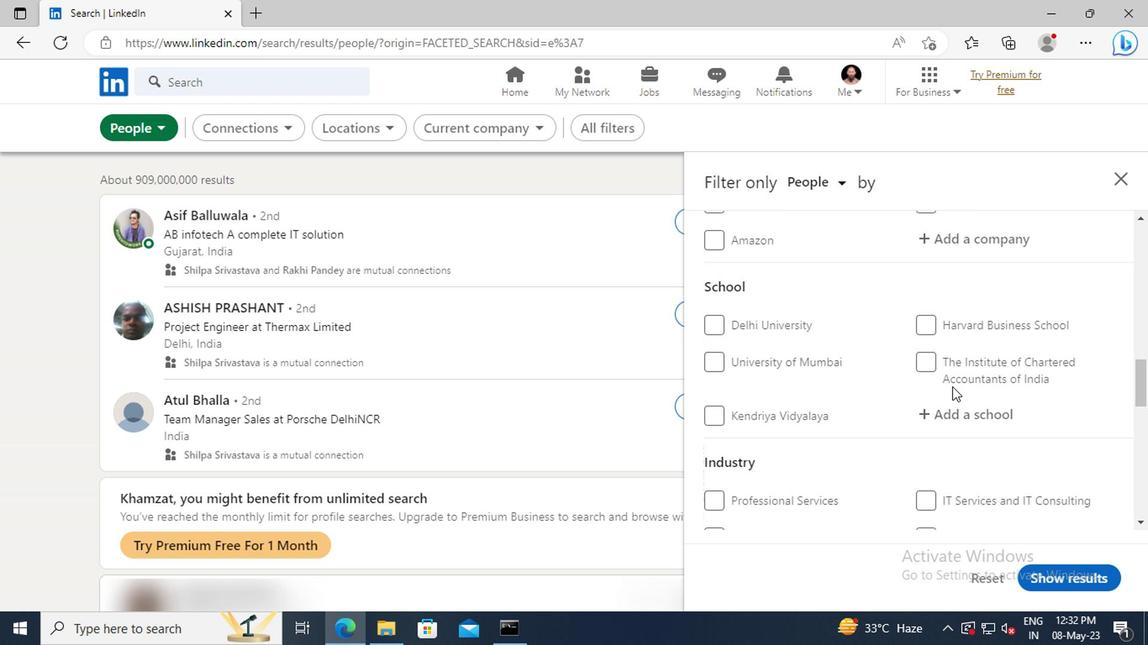 
Action: Mouse scrolled (948, 386) with delta (0, -1)
Screenshot: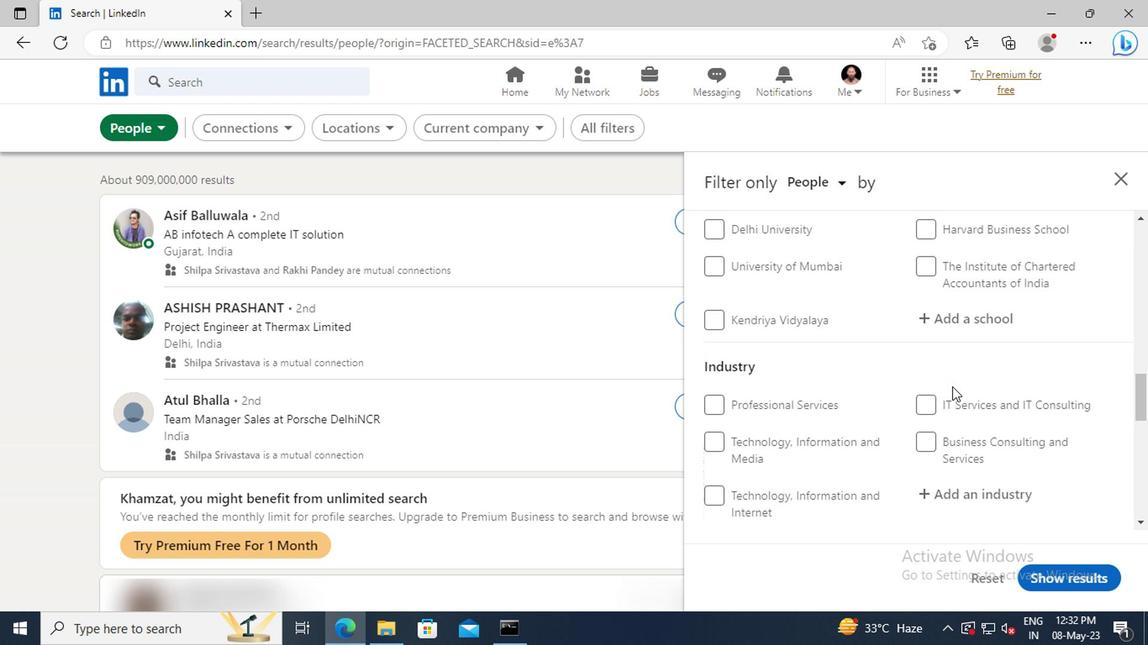 
Action: Mouse scrolled (948, 386) with delta (0, -1)
Screenshot: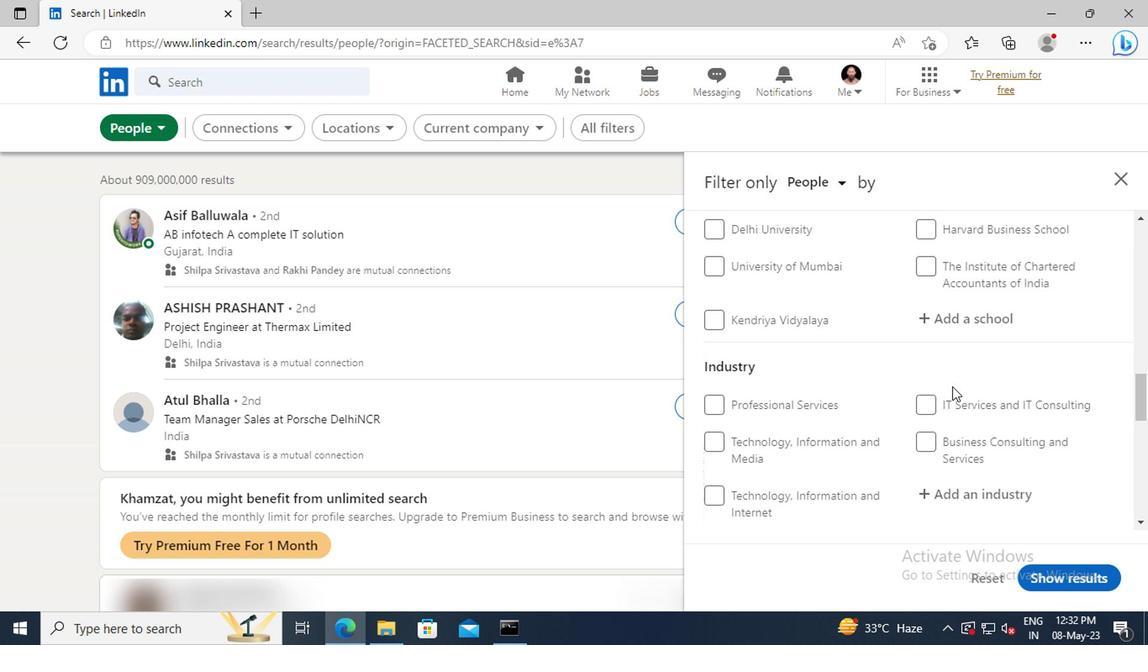 
Action: Mouse scrolled (948, 386) with delta (0, -1)
Screenshot: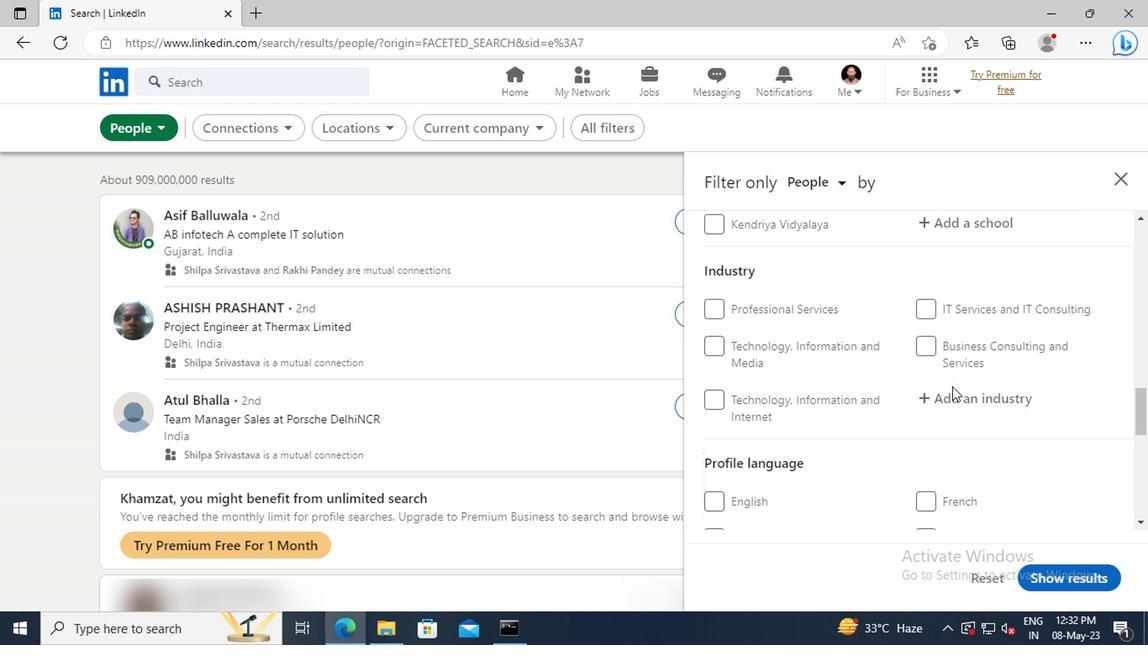 
Action: Mouse scrolled (948, 386) with delta (0, -1)
Screenshot: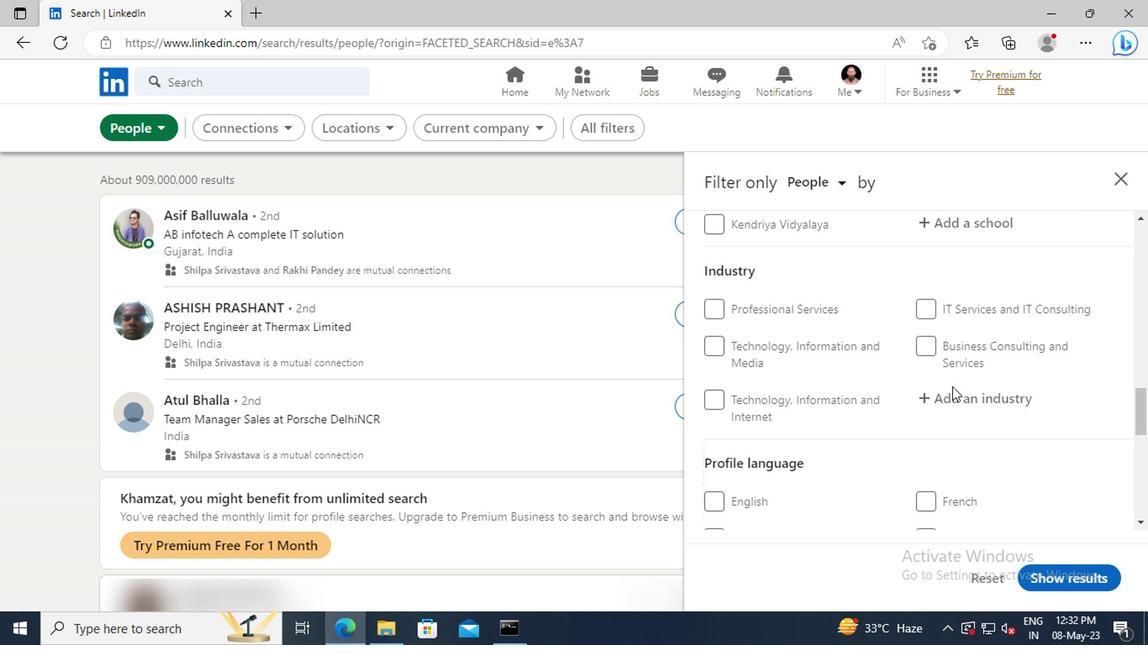 
Action: Mouse moved to (711, 478)
Screenshot: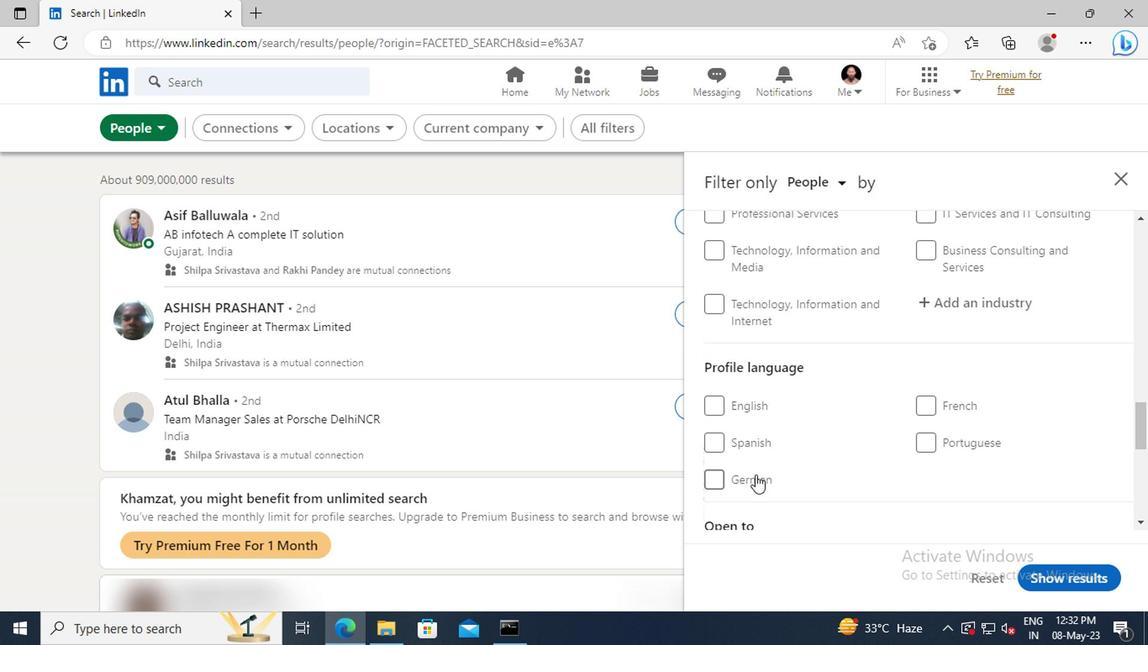 
Action: Mouse pressed left at (711, 478)
Screenshot: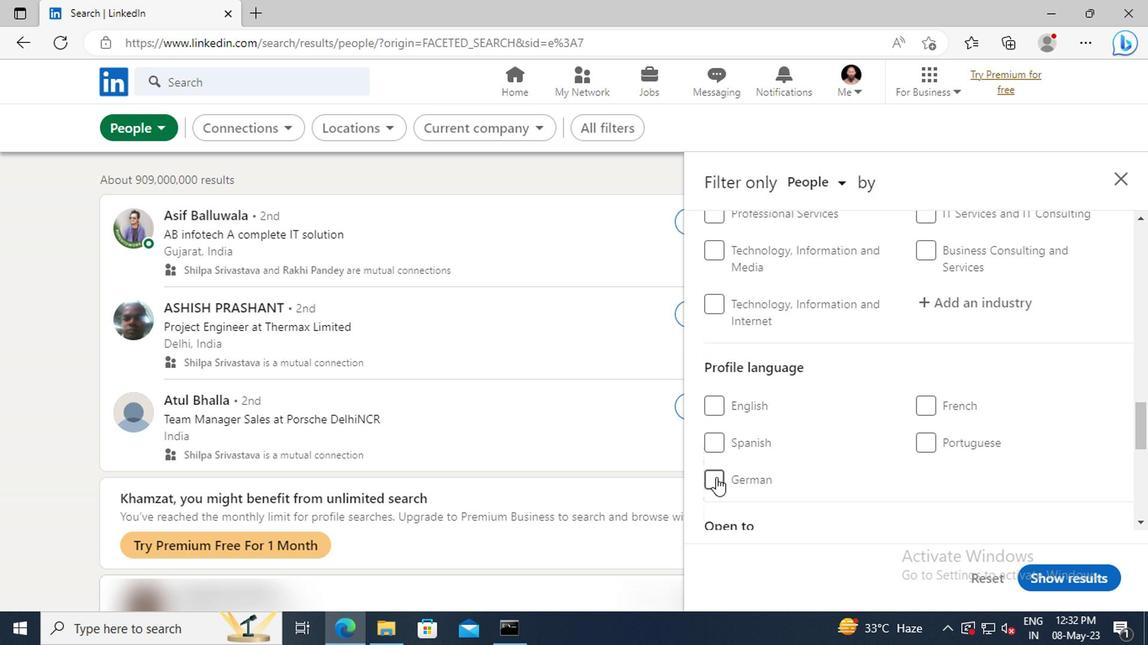 
Action: Mouse moved to (916, 406)
Screenshot: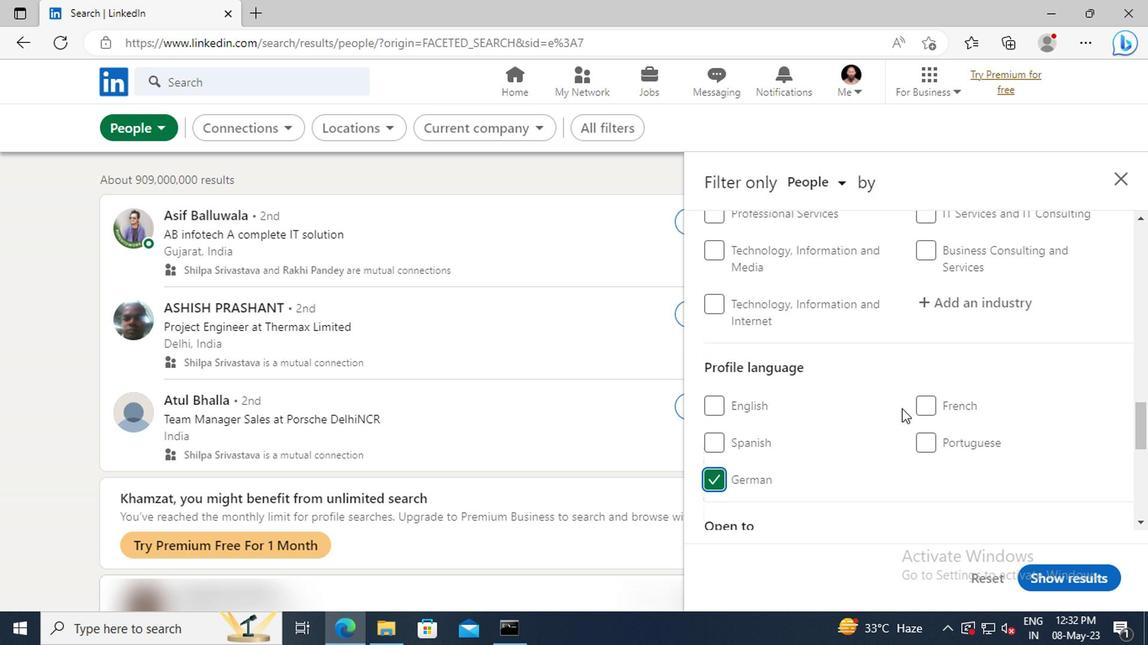 
Action: Mouse scrolled (916, 407) with delta (0, 1)
Screenshot: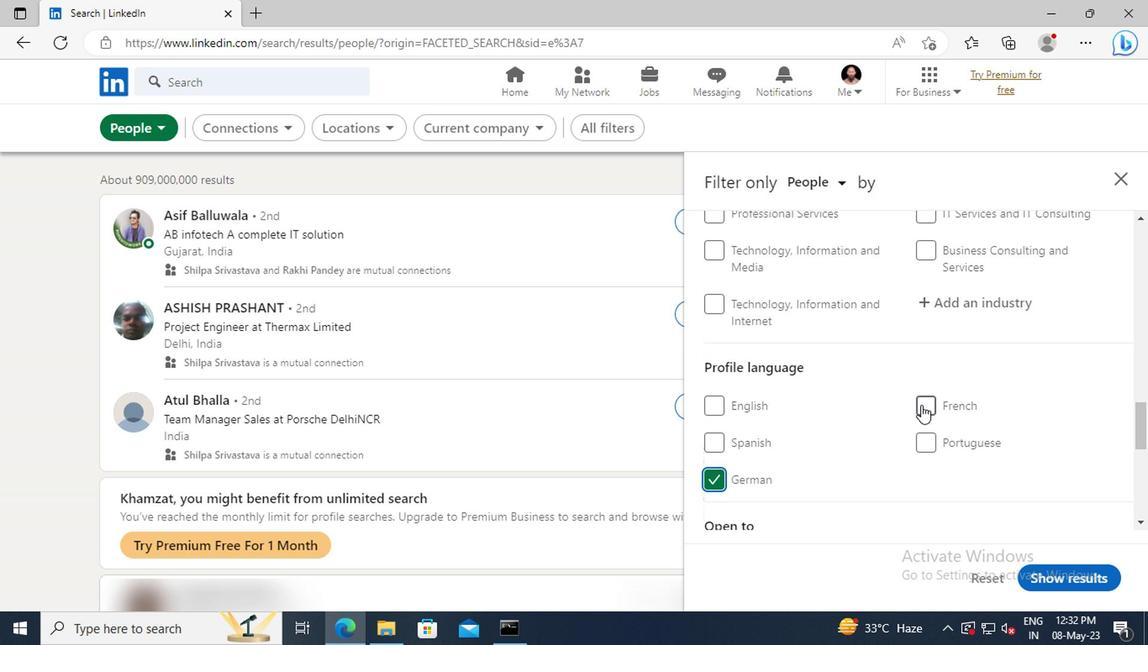 
Action: Mouse scrolled (916, 407) with delta (0, 1)
Screenshot: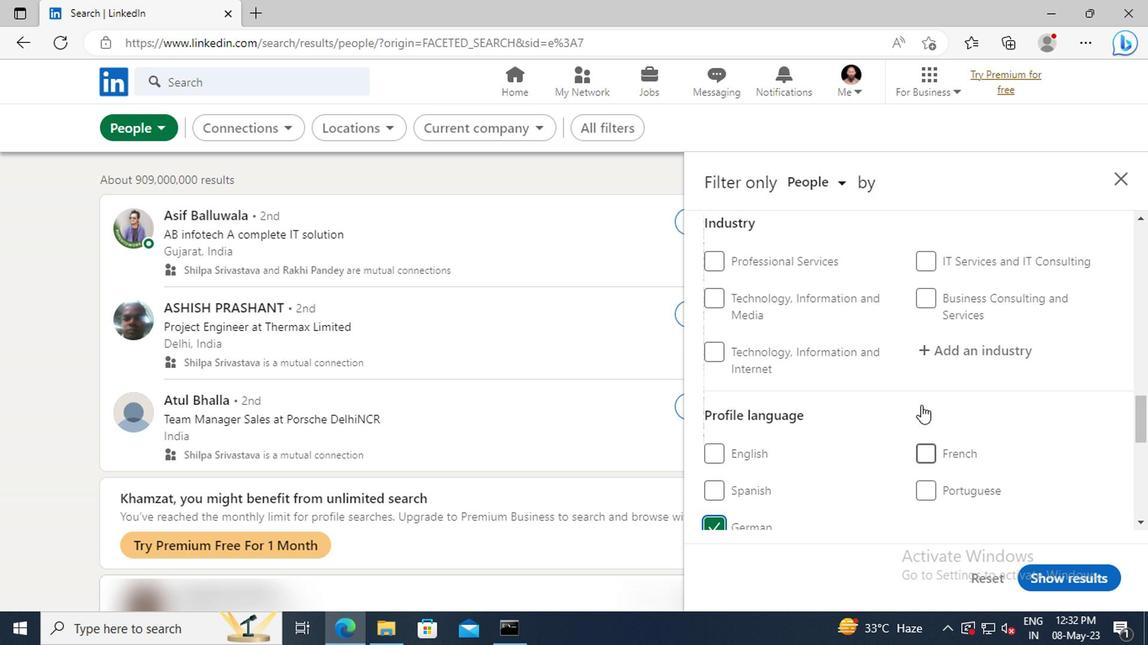 
Action: Mouse scrolled (916, 407) with delta (0, 1)
Screenshot: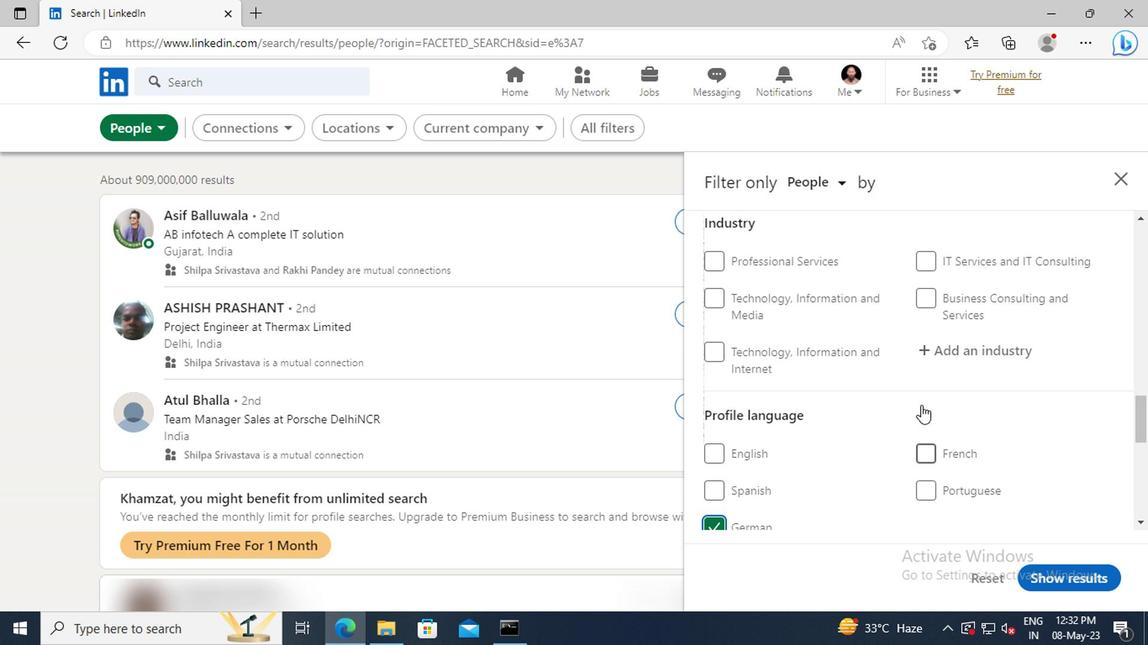 
Action: Mouse scrolled (916, 407) with delta (0, 1)
Screenshot: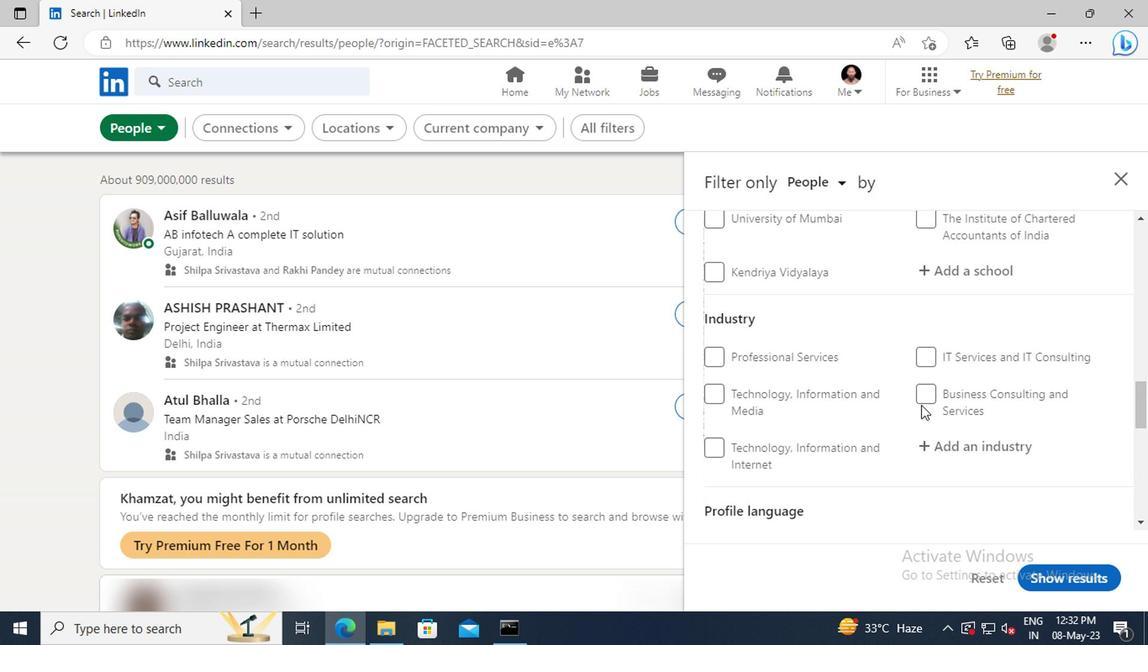 
Action: Mouse moved to (918, 405)
Screenshot: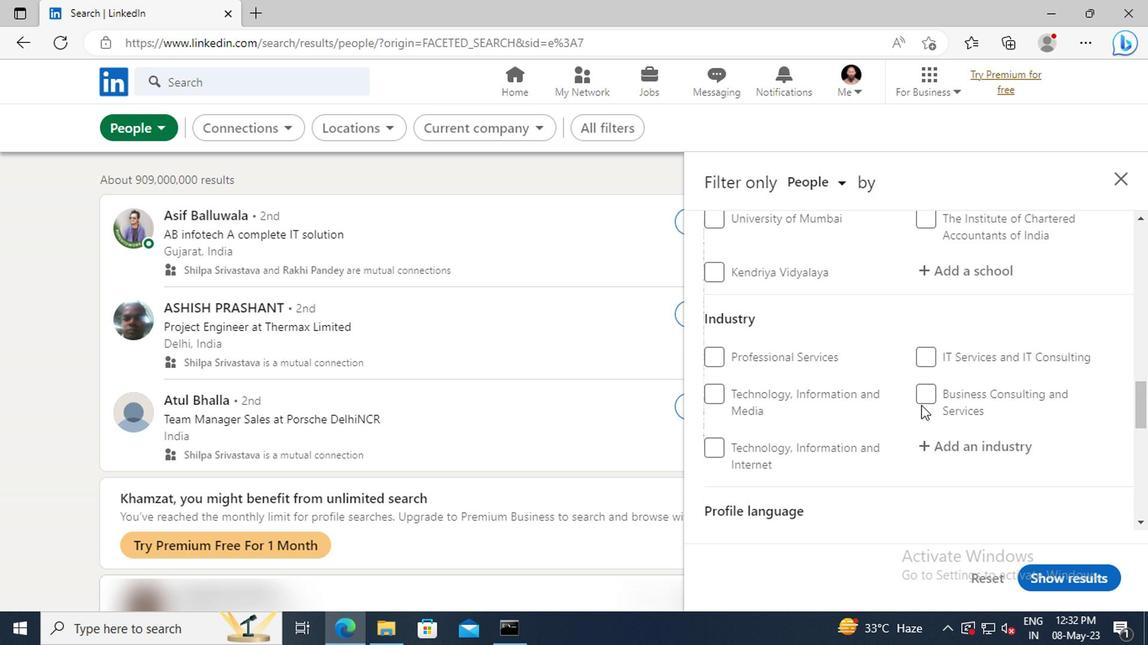 
Action: Mouse scrolled (918, 406) with delta (0, 0)
Screenshot: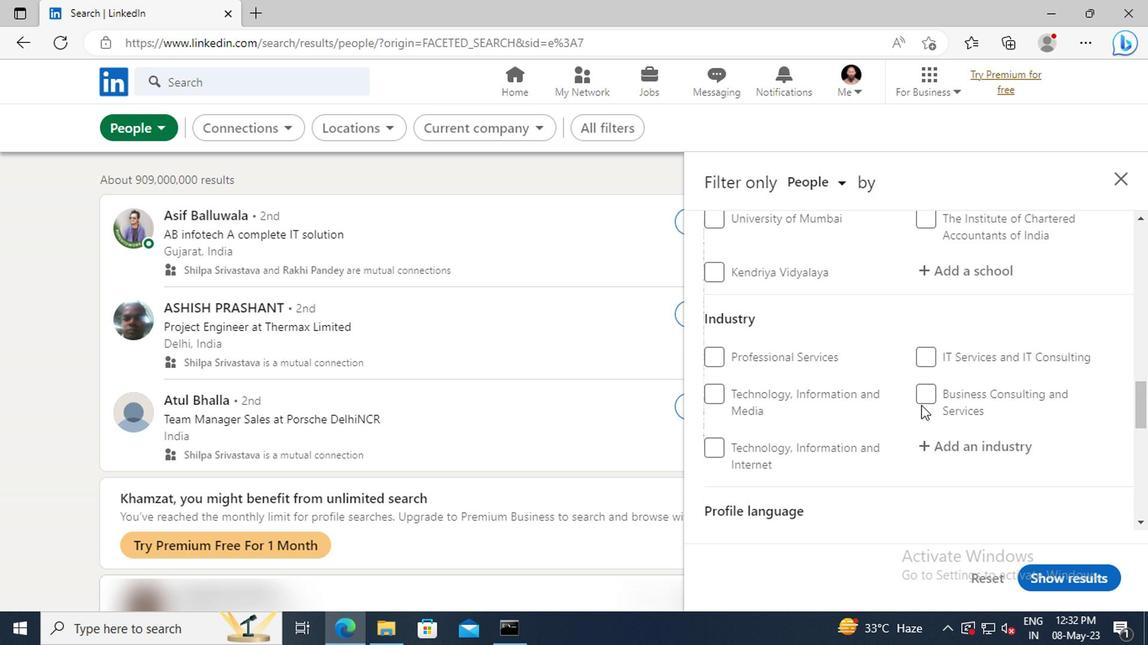 
Action: Mouse moved to (918, 404)
Screenshot: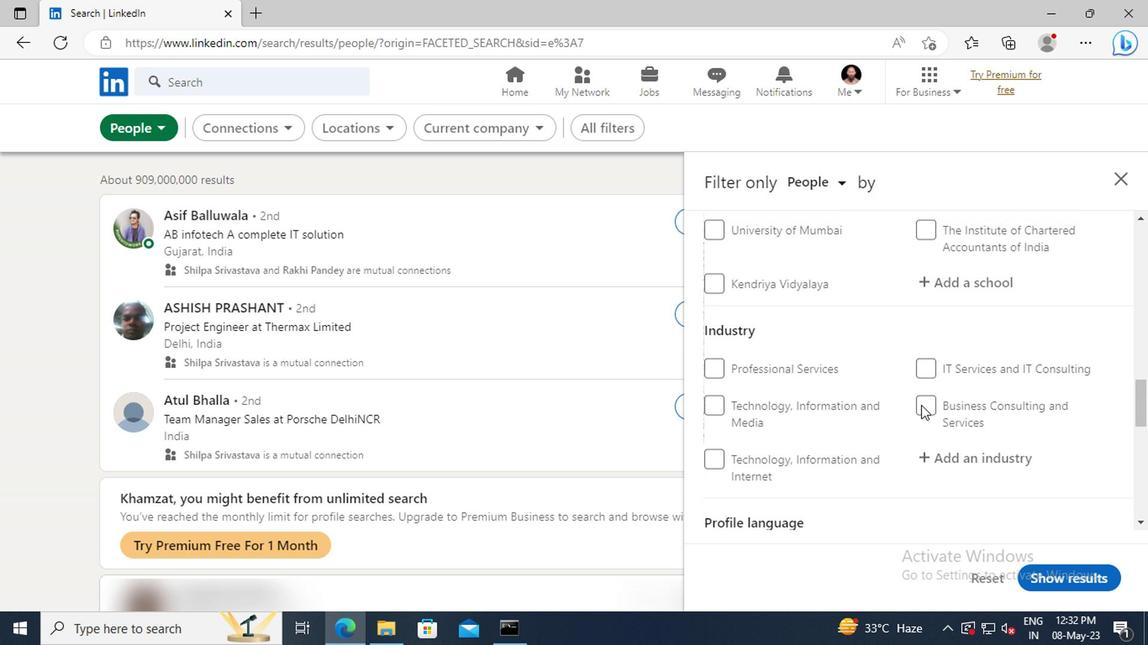 
Action: Mouse scrolled (918, 405) with delta (0, 0)
Screenshot: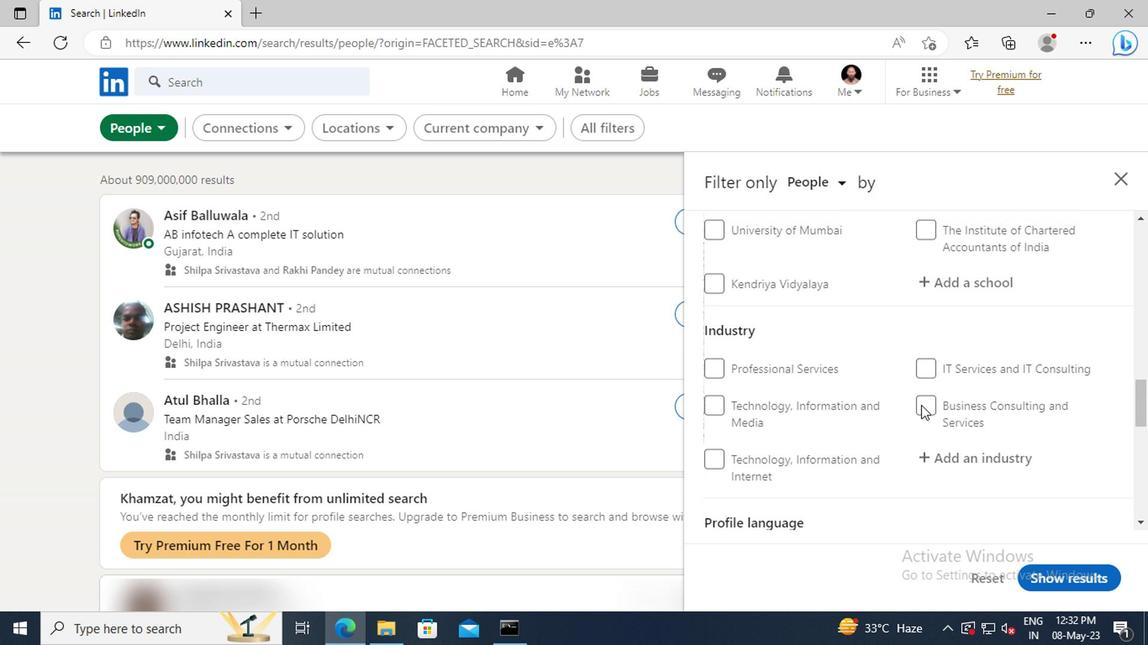 
Action: Mouse moved to (919, 403)
Screenshot: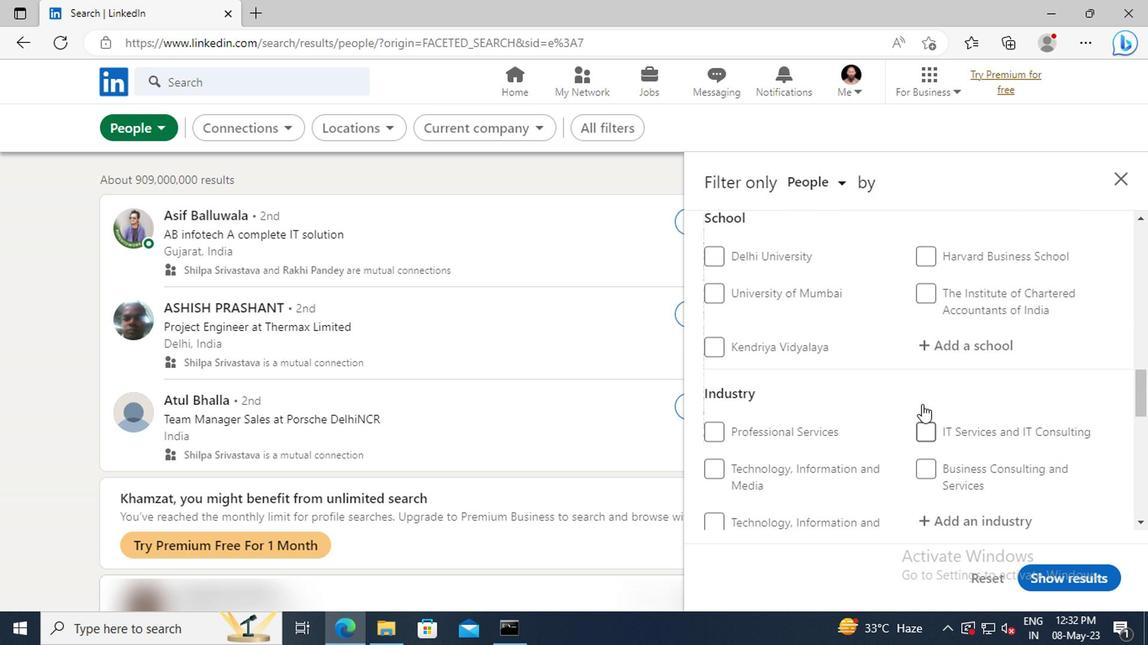 
Action: Mouse scrolled (919, 404) with delta (0, 1)
Screenshot: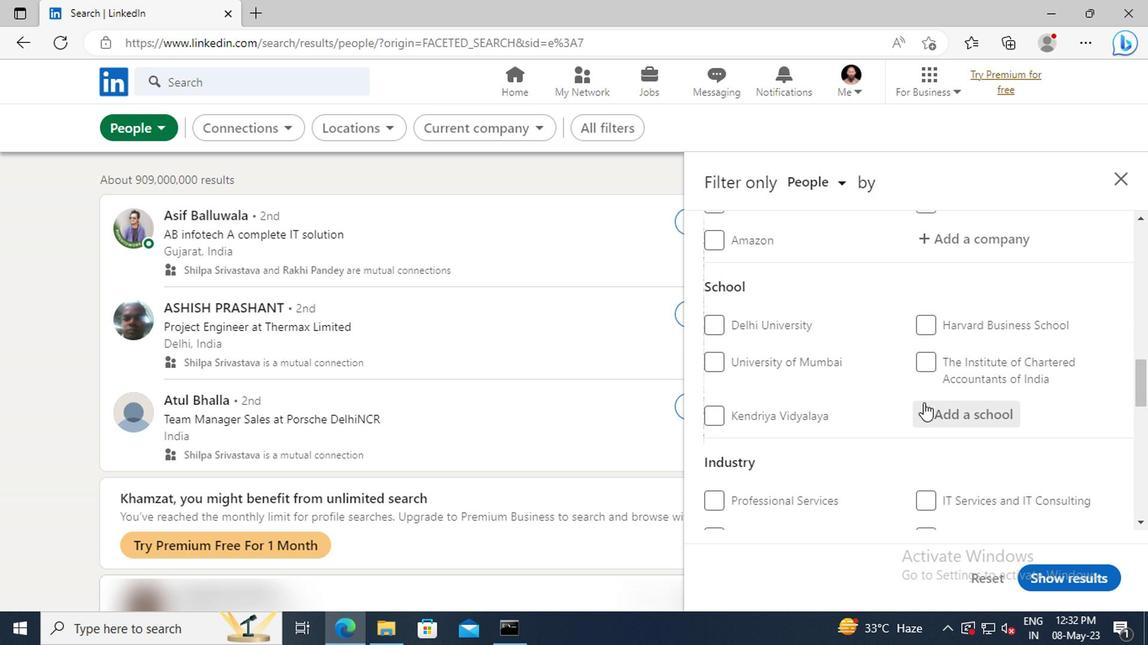 
Action: Mouse scrolled (919, 404) with delta (0, 1)
Screenshot: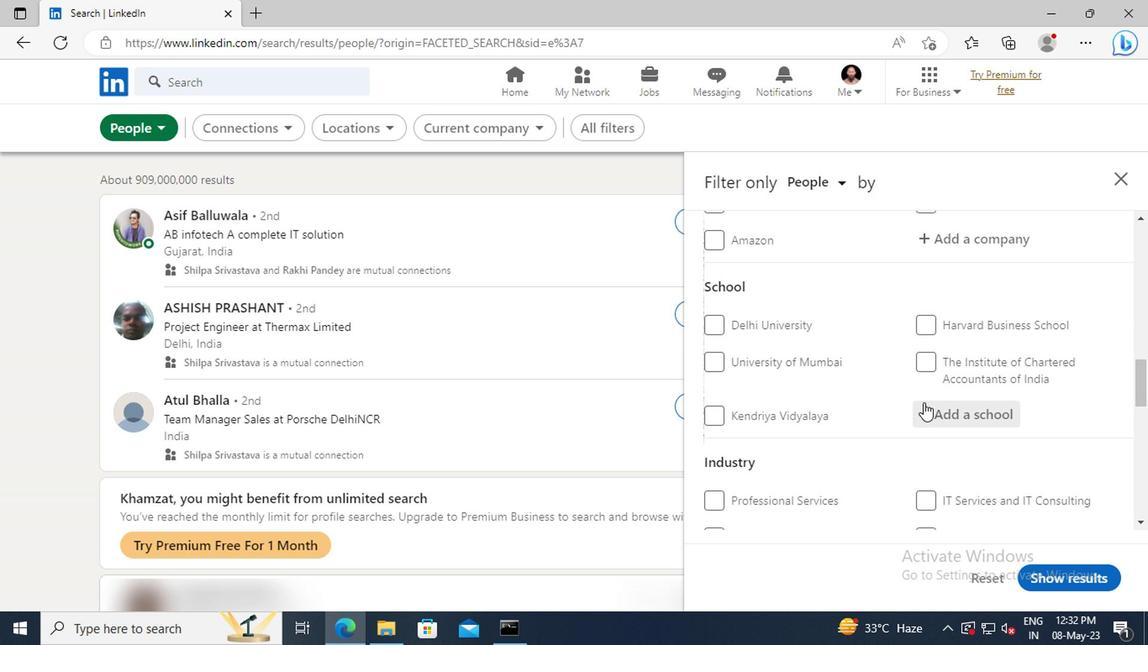 
Action: Mouse scrolled (919, 404) with delta (0, 1)
Screenshot: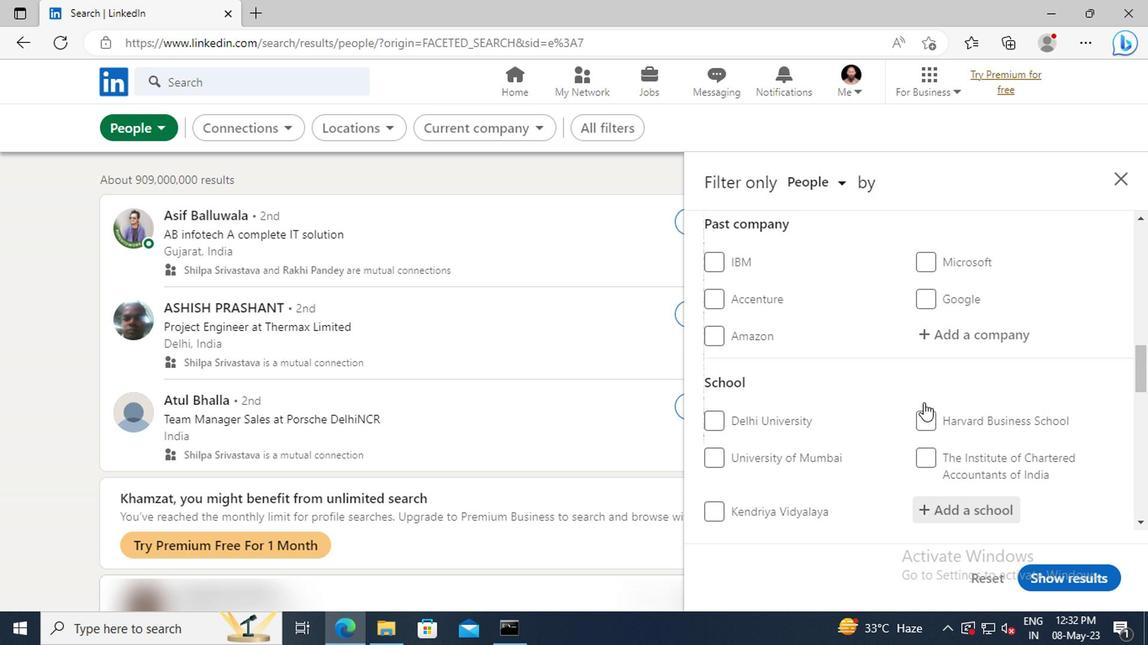 
Action: Mouse scrolled (919, 404) with delta (0, 1)
Screenshot: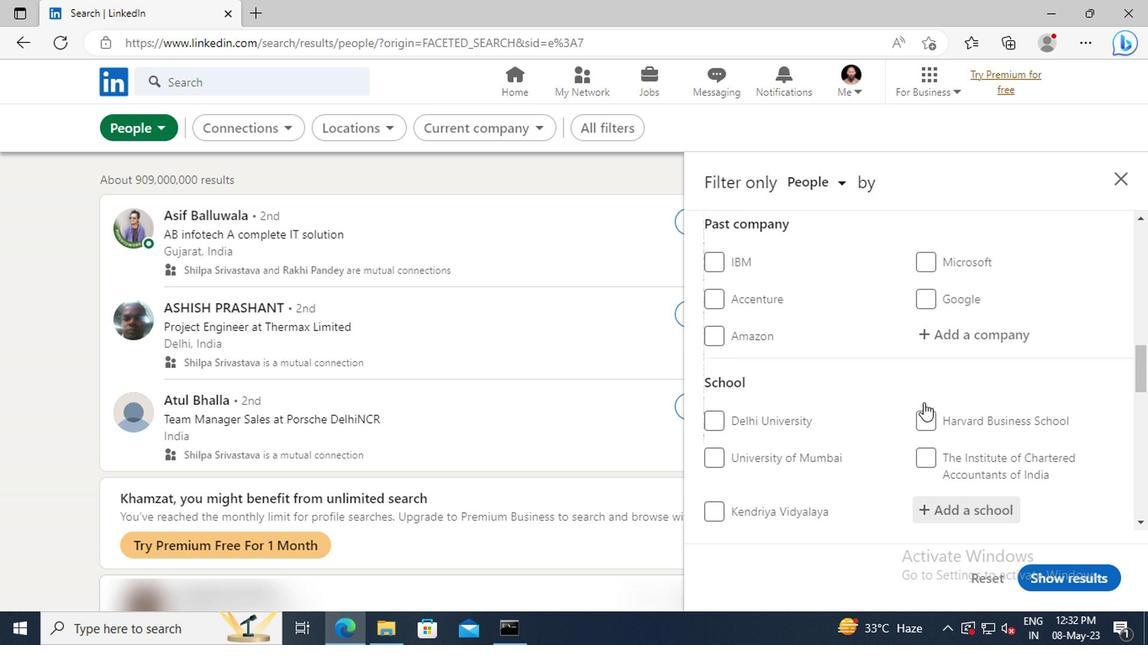 
Action: Mouse scrolled (919, 404) with delta (0, 1)
Screenshot: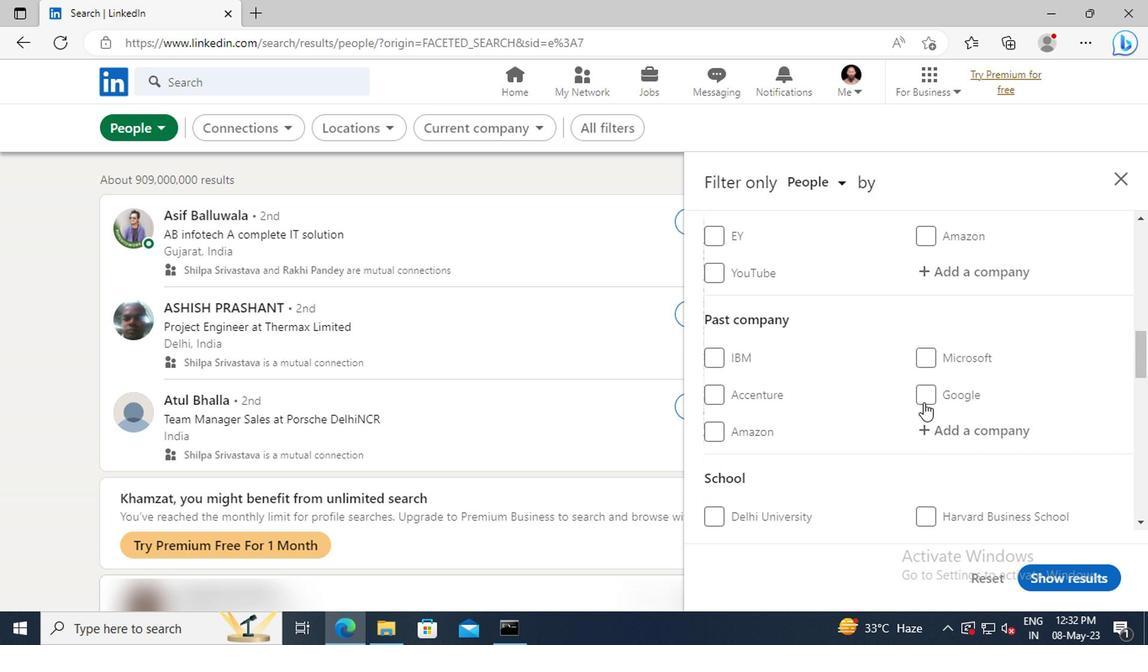 
Action: Mouse scrolled (919, 404) with delta (0, 1)
Screenshot: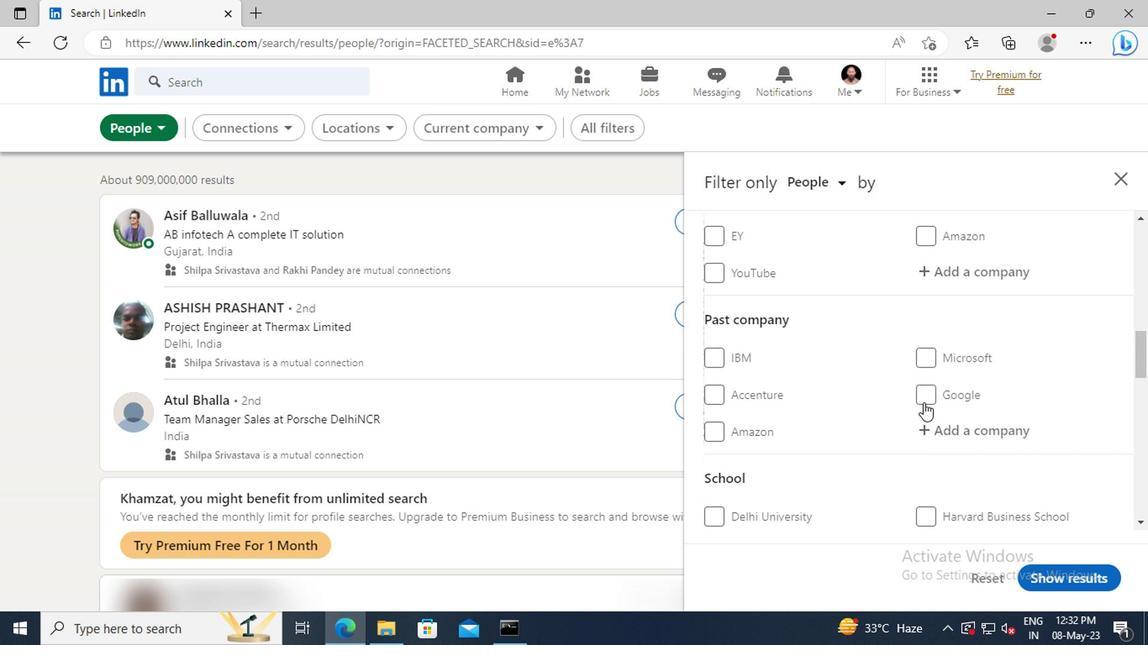 
Action: Mouse moved to (931, 371)
Screenshot: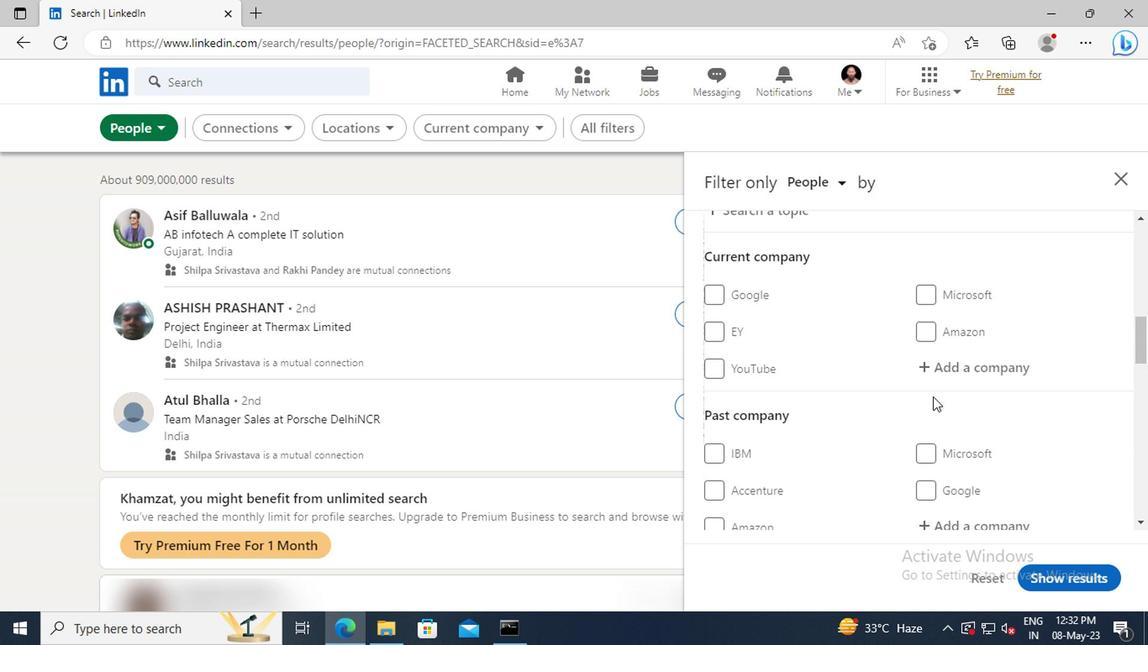 
Action: Mouse pressed left at (931, 371)
Screenshot: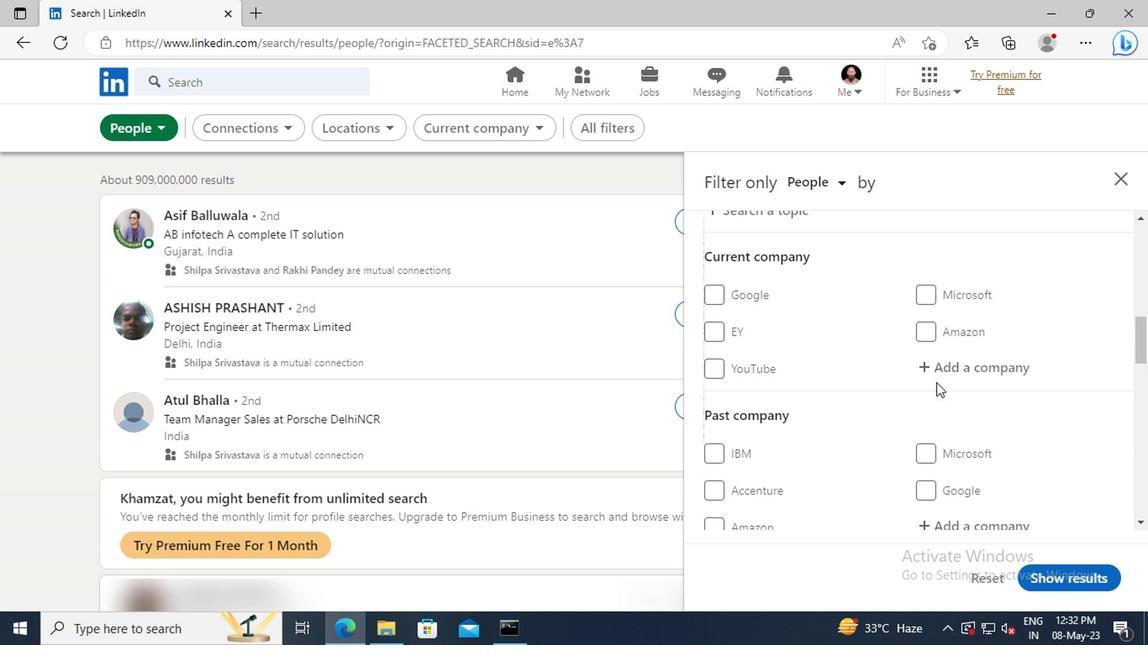 
Action: Key pressed <Key.shift>CGI
Screenshot: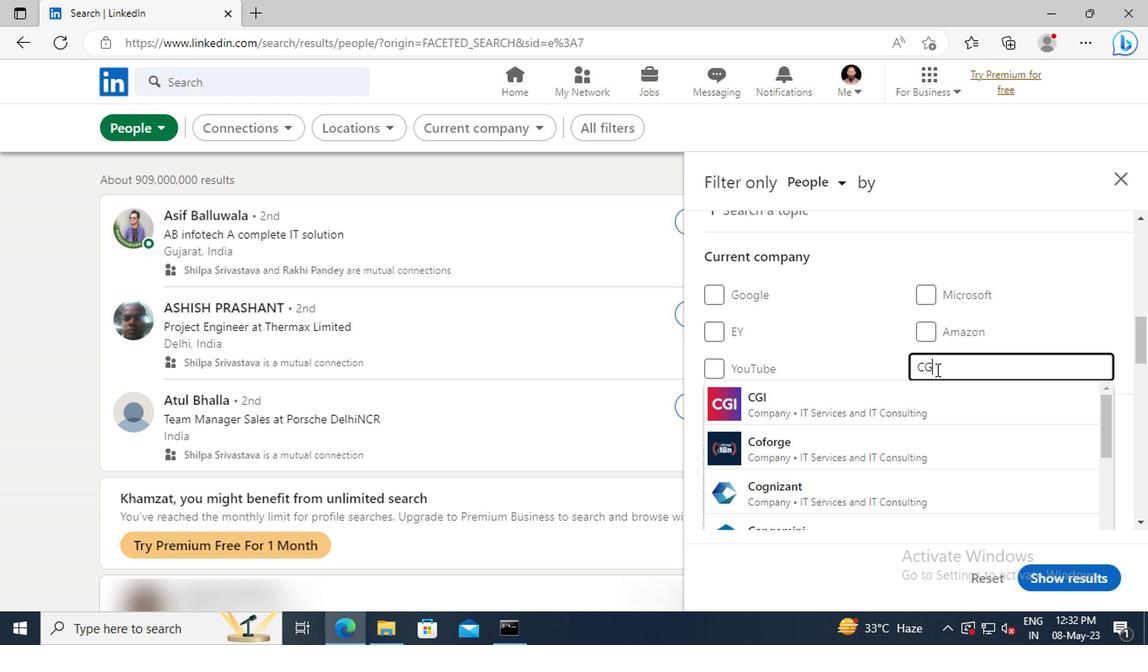 
Action: Mouse moved to (930, 401)
Screenshot: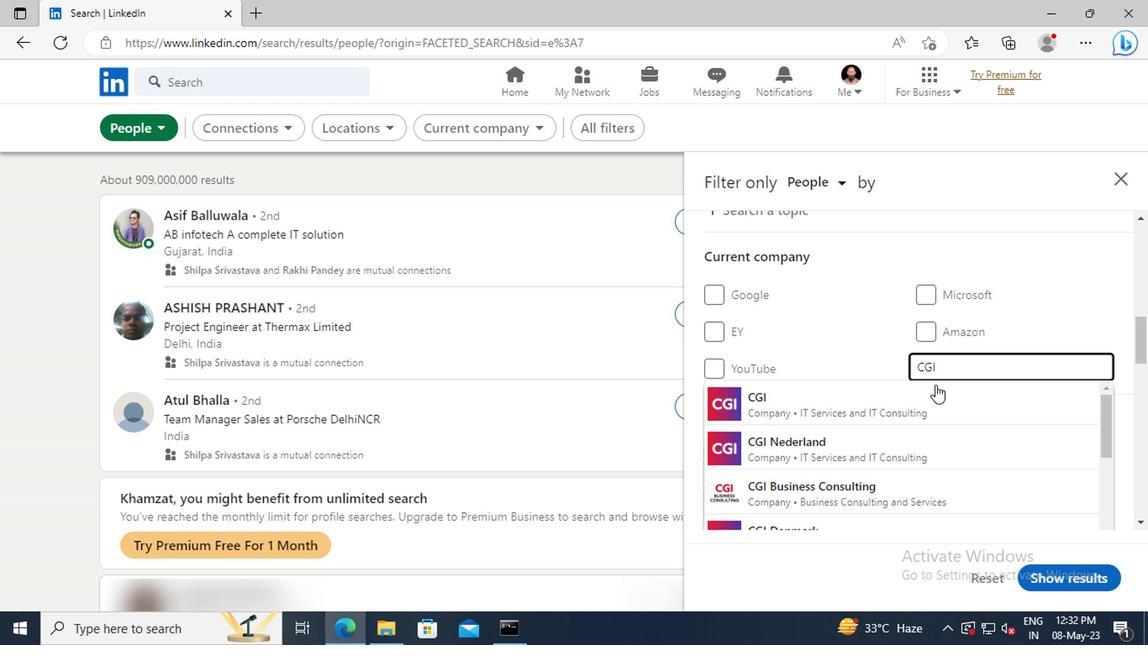 
Action: Mouse pressed left at (930, 401)
Screenshot: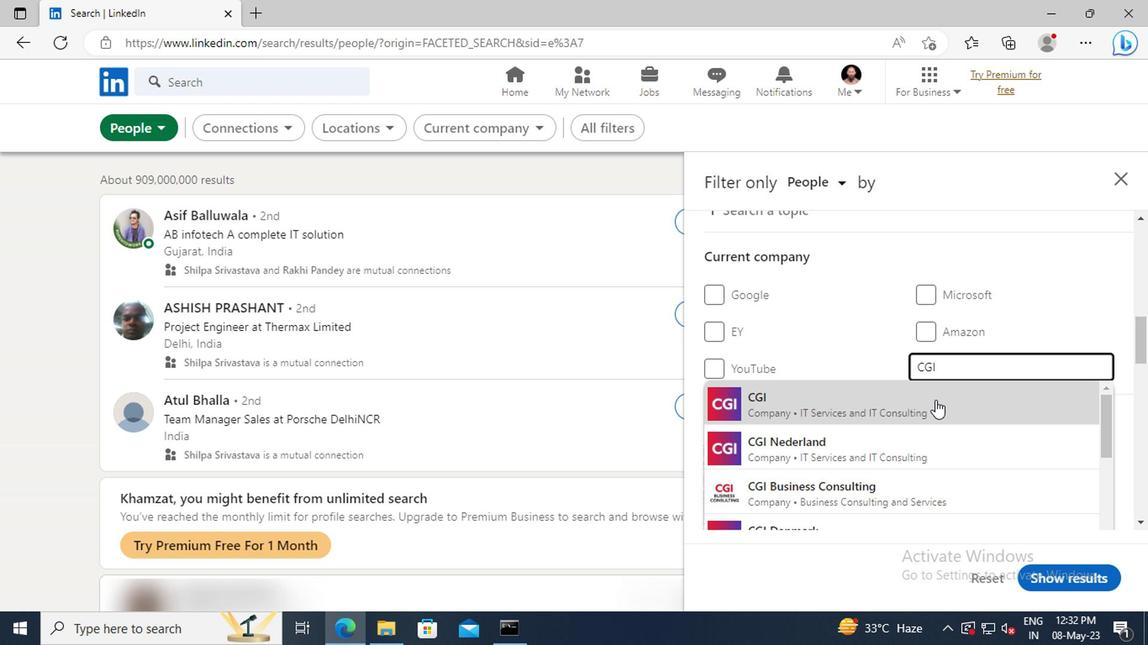 
Action: Mouse scrolled (930, 401) with delta (0, 0)
Screenshot: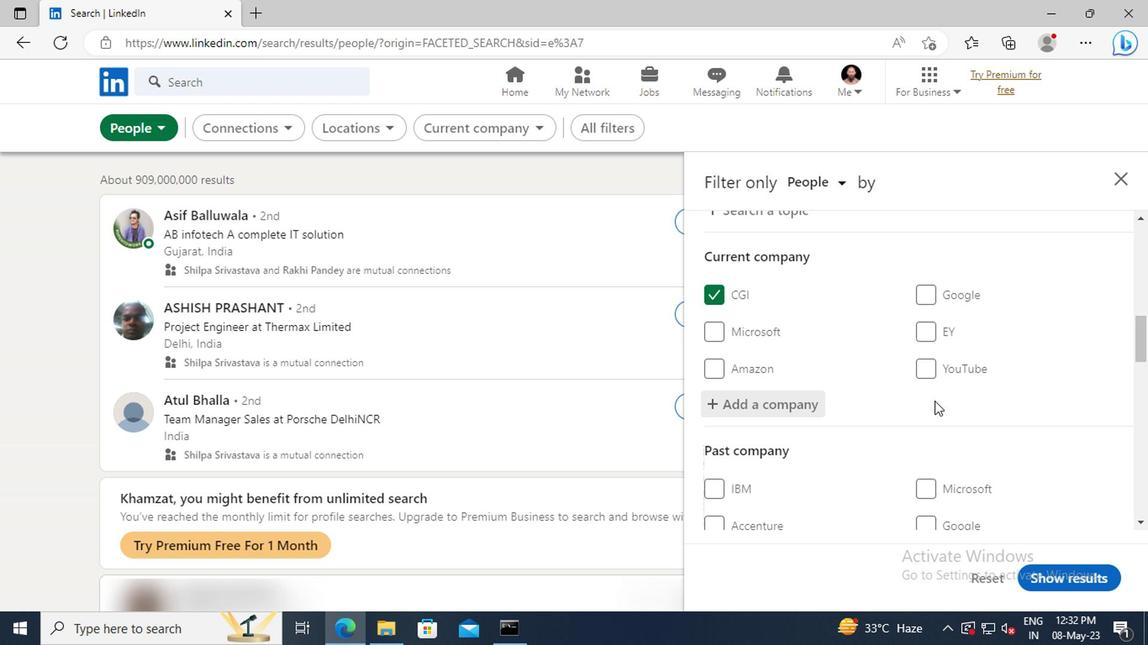 
Action: Mouse moved to (929, 400)
Screenshot: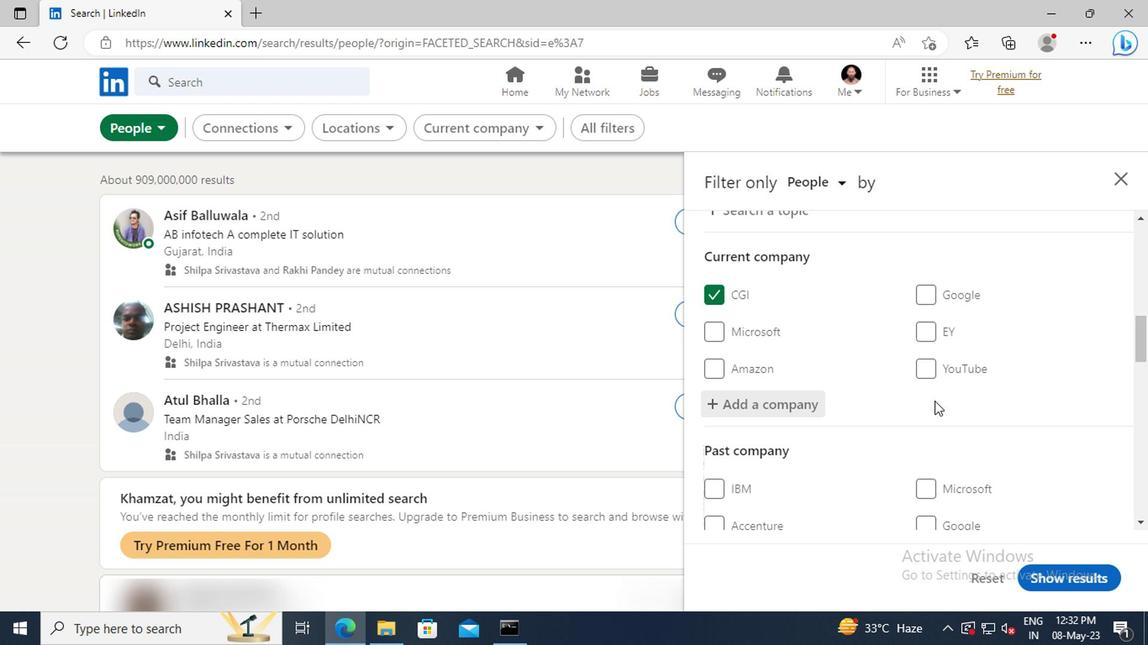 
Action: Mouse scrolled (929, 399) with delta (0, -1)
Screenshot: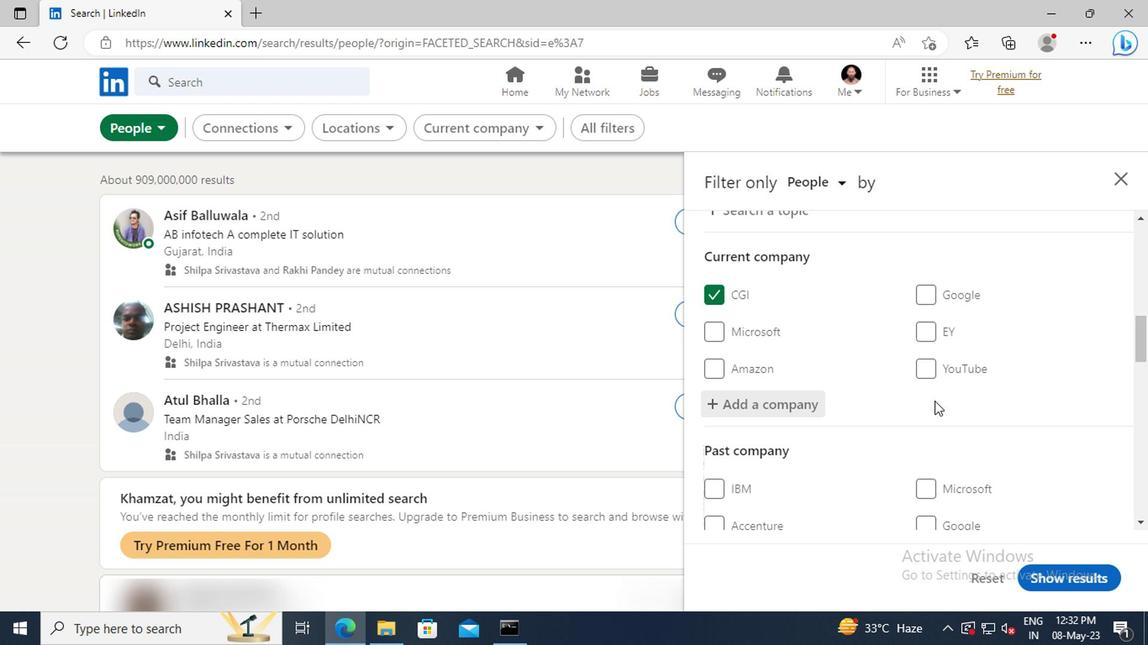 
Action: Mouse moved to (928, 389)
Screenshot: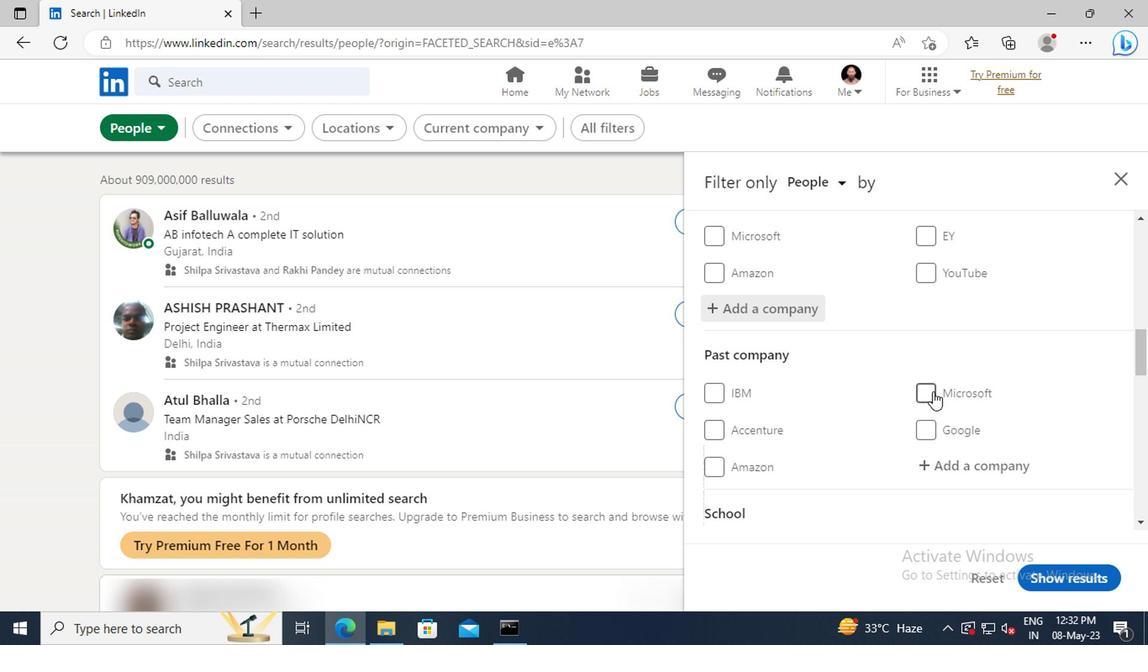 
Action: Mouse scrolled (928, 388) with delta (0, 0)
Screenshot: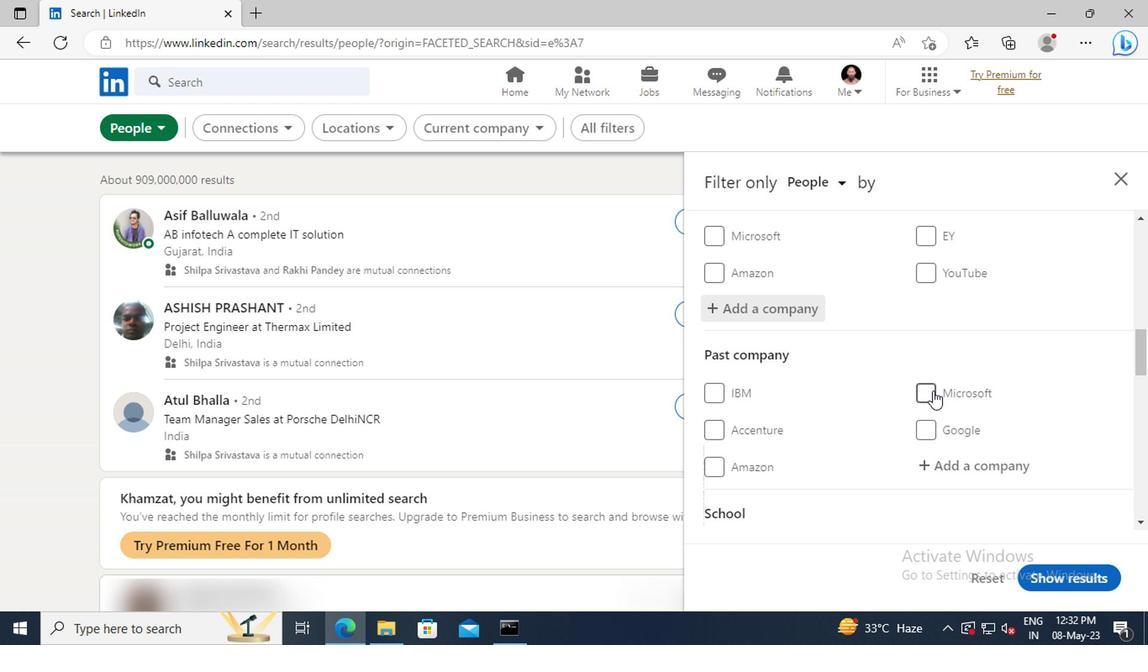 
Action: Mouse scrolled (928, 388) with delta (0, 0)
Screenshot: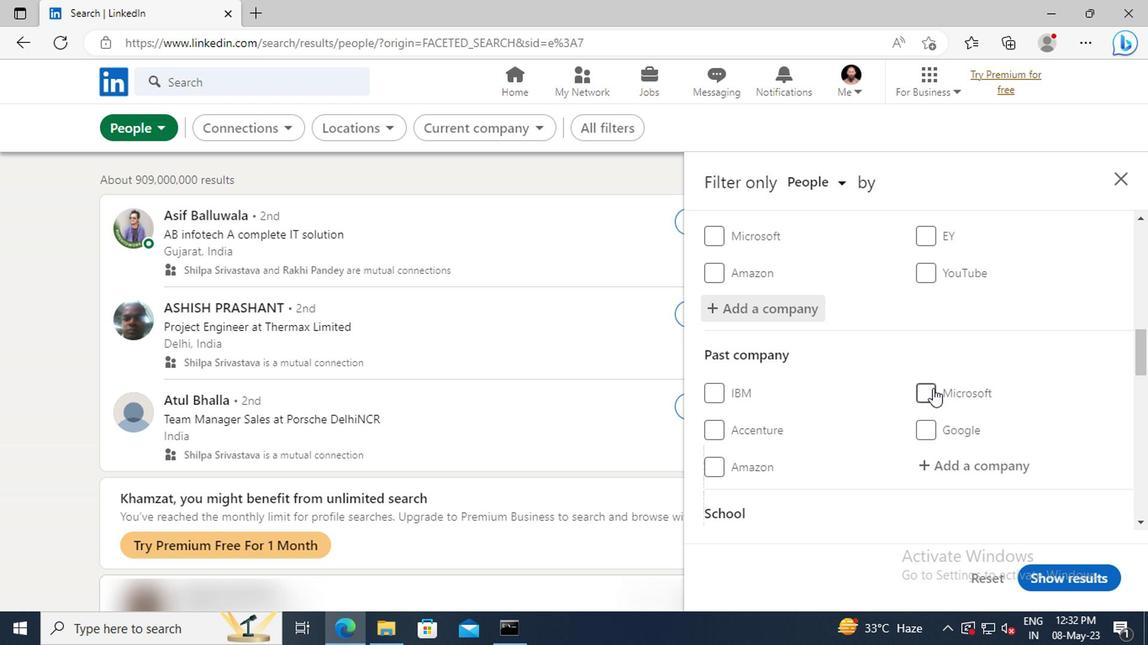 
Action: Mouse scrolled (928, 388) with delta (0, 0)
Screenshot: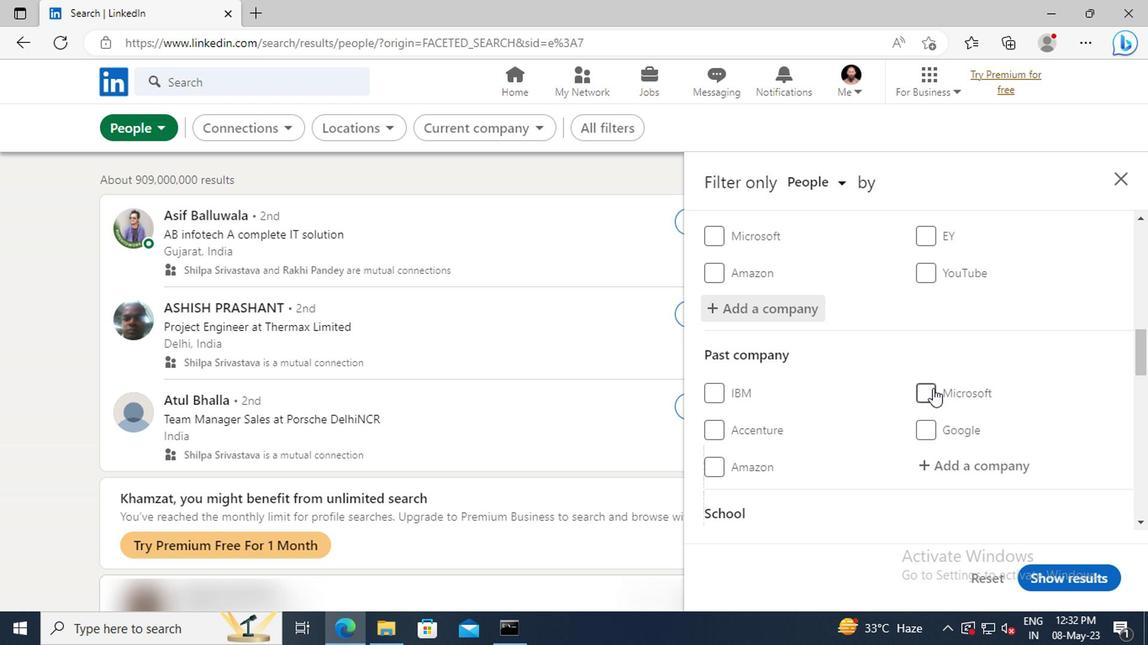 
Action: Mouse moved to (928, 388)
Screenshot: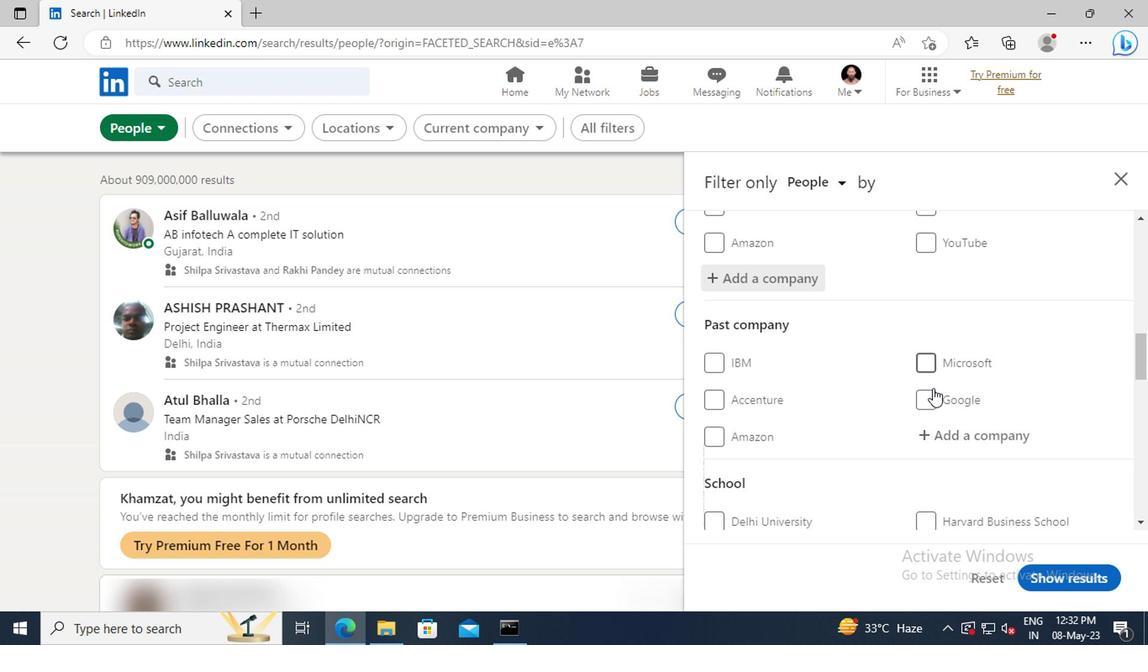 
Action: Mouse scrolled (928, 388) with delta (0, 0)
Screenshot: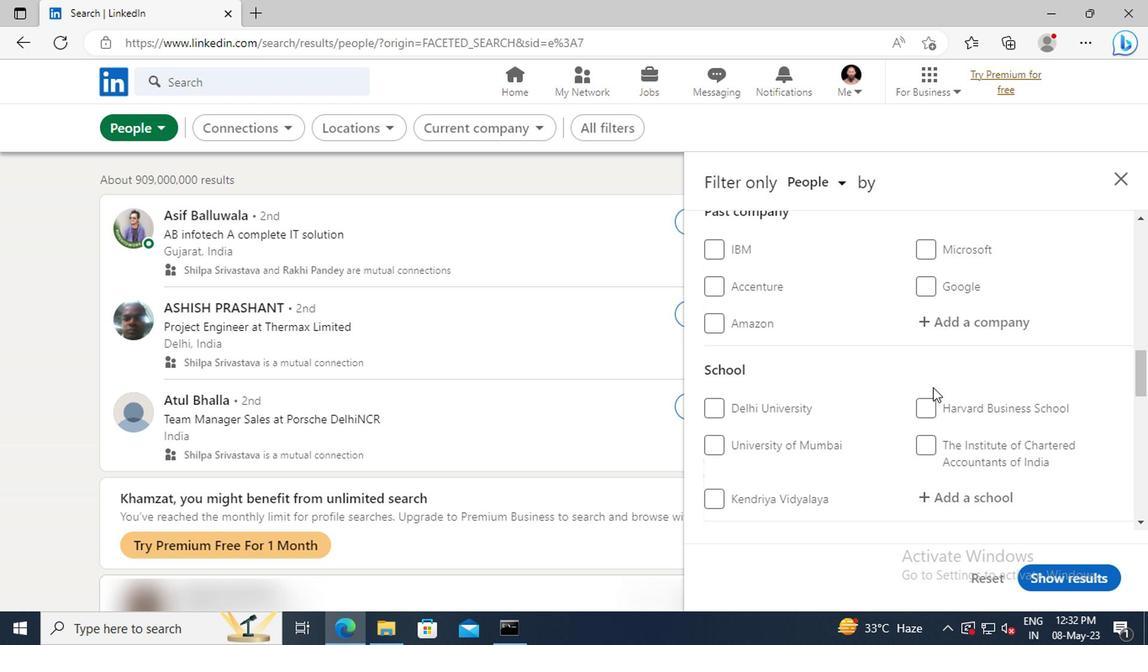 
Action: Mouse scrolled (928, 388) with delta (0, 0)
Screenshot: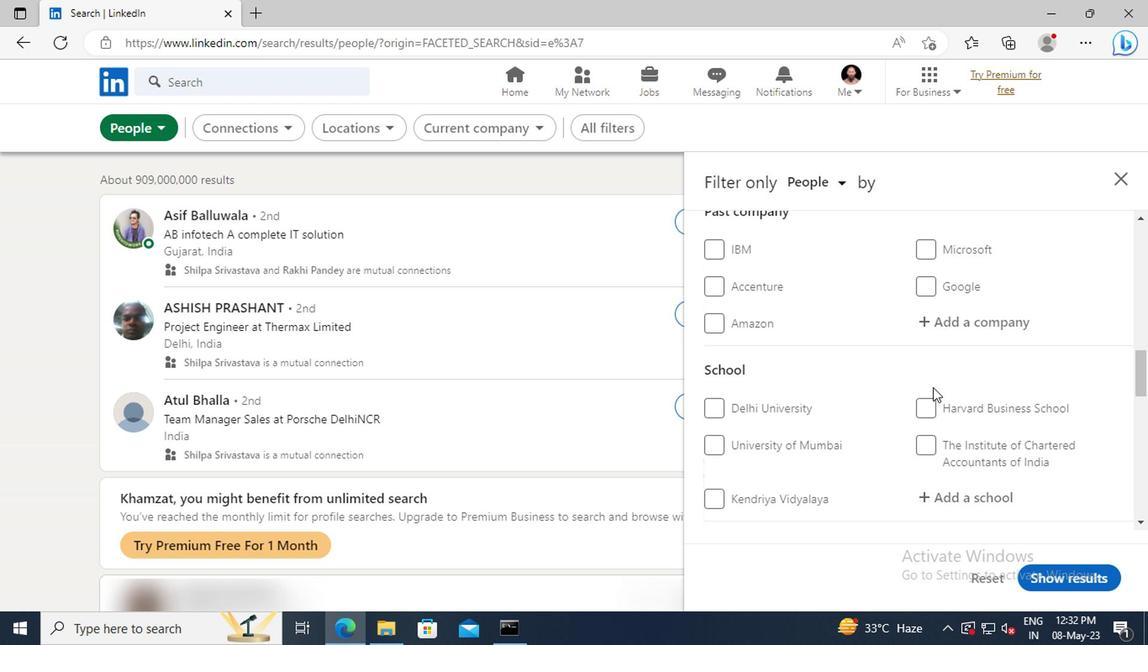 
Action: Mouse moved to (931, 403)
Screenshot: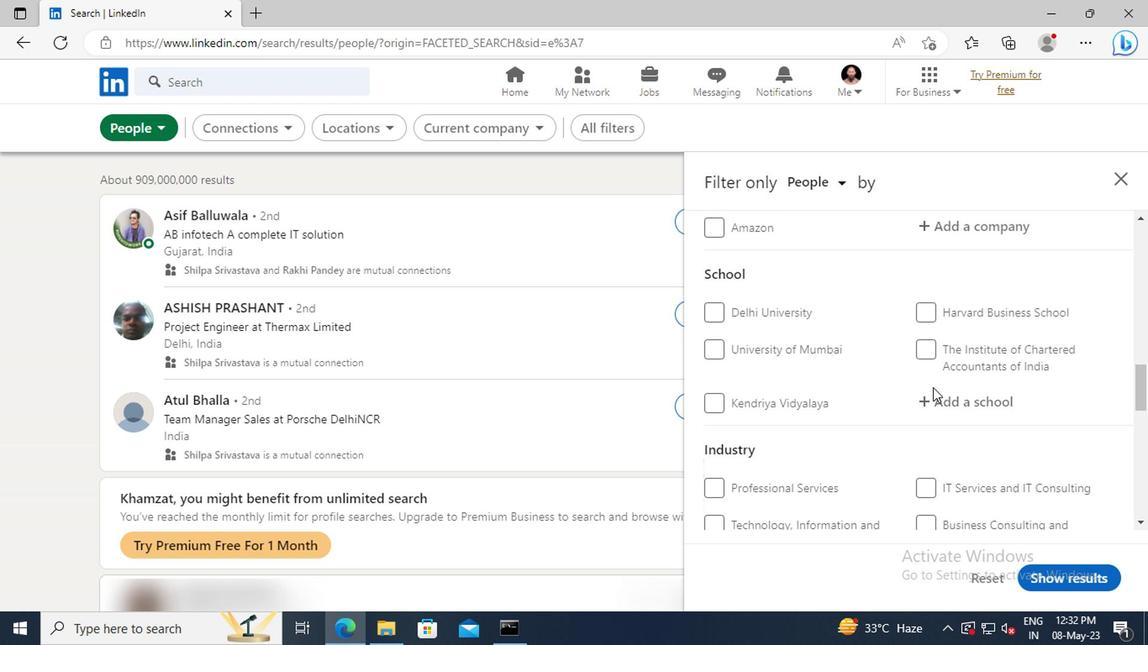 
Action: Mouse pressed left at (931, 403)
Screenshot: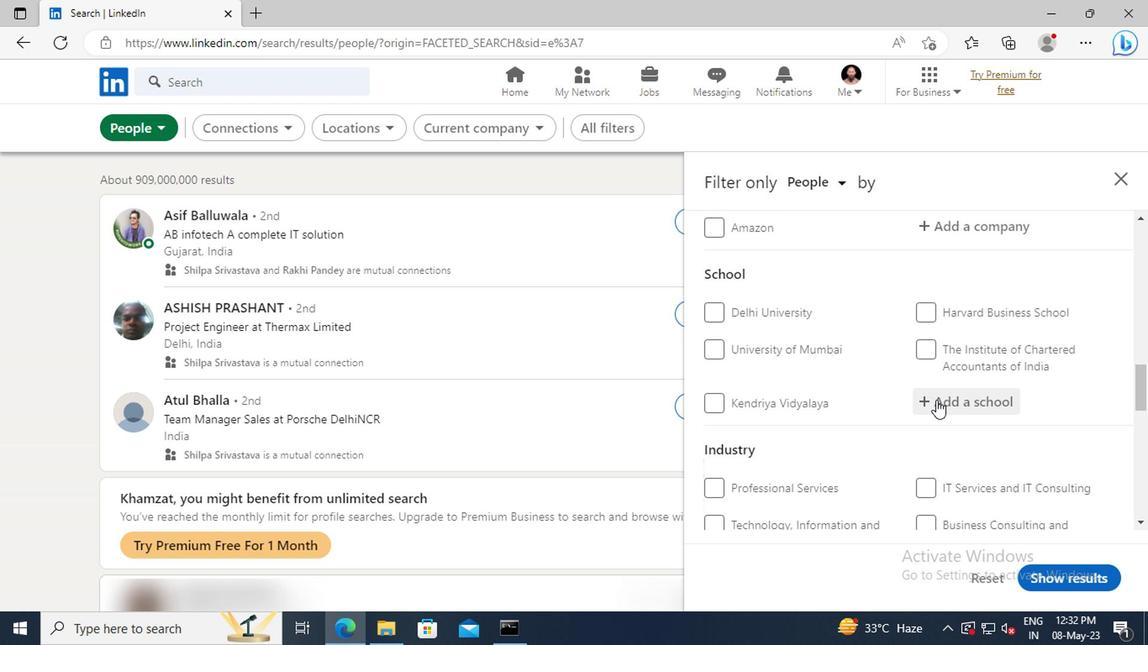 
Action: Key pressed <Key.shift>P.<Key.shift><Key.shift>S.<Key.shift><Key.shift><Key.shift><Key.shift>N
Screenshot: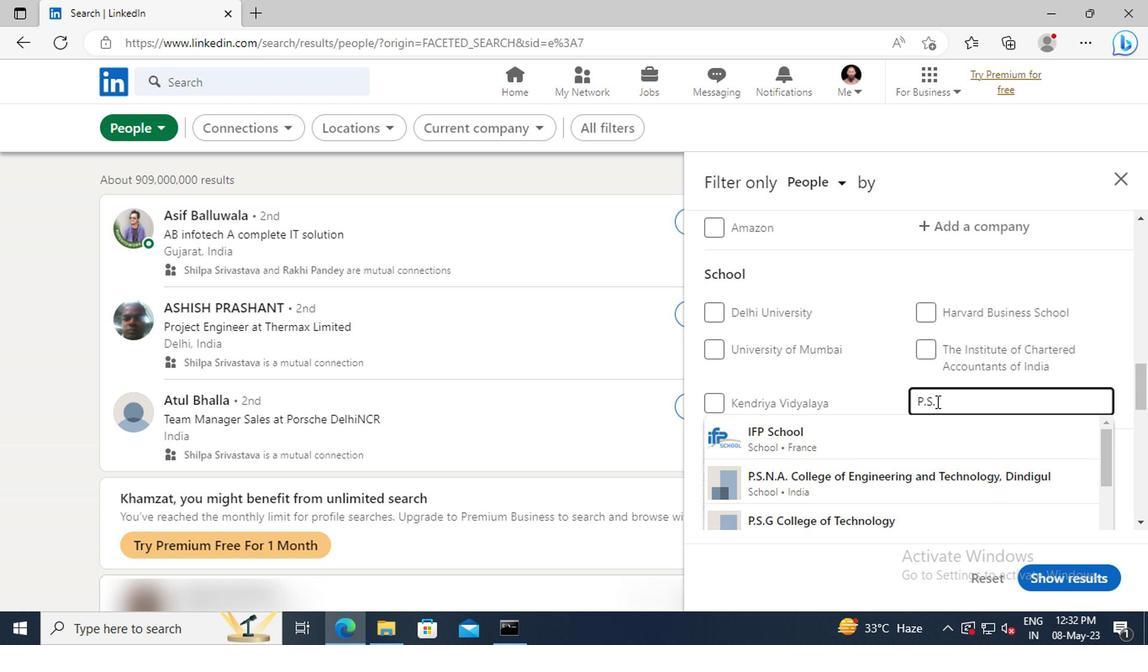 
Action: Mouse moved to (931, 403)
Screenshot: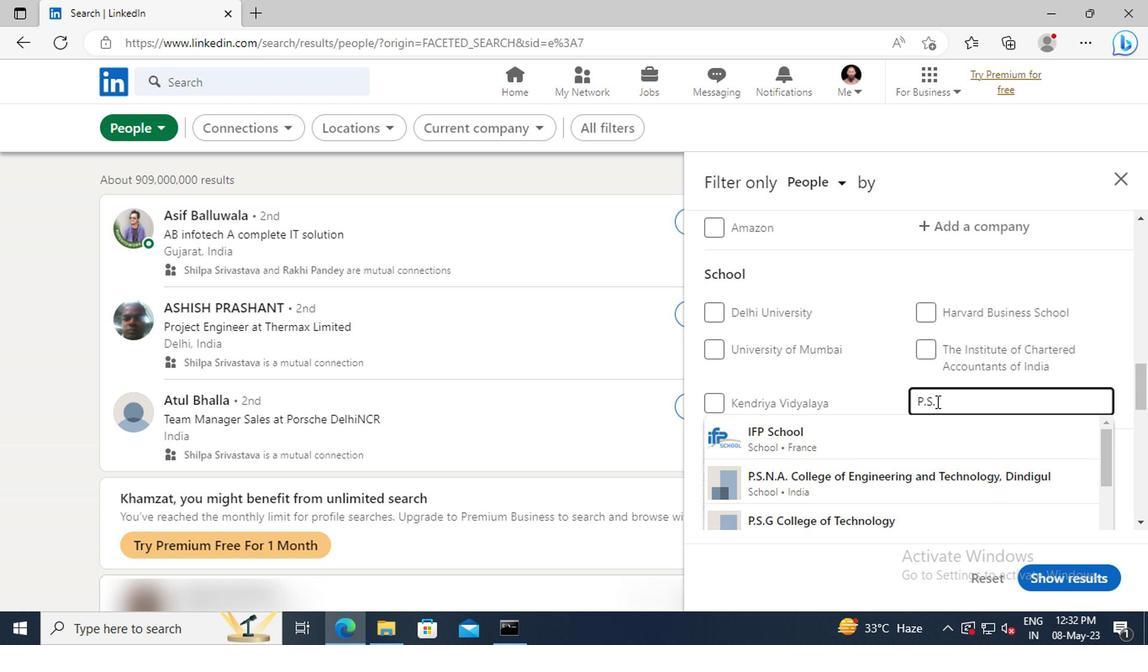 
Action: Key pressed .<Key.shift><Key.shift><Key.shift><Key.shift><Key.shift><Key.shift><Key.shift><Key.shift><Key.shift>A.<Key.space><Key.shift>CO
Screenshot: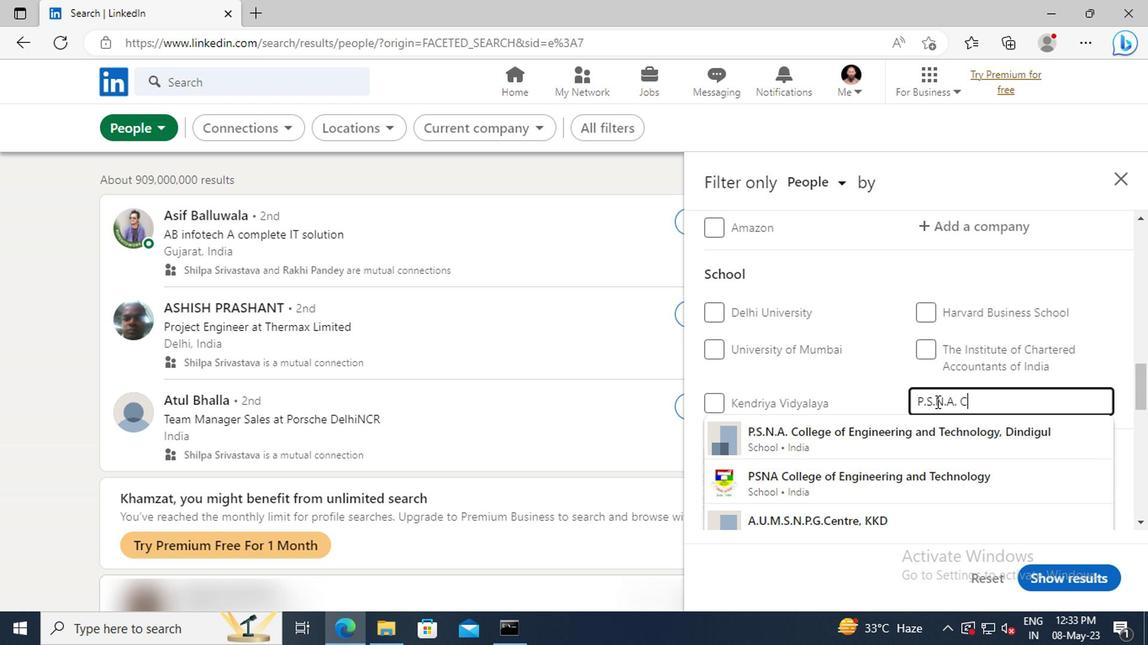 
Action: Mouse moved to (929, 426)
Screenshot: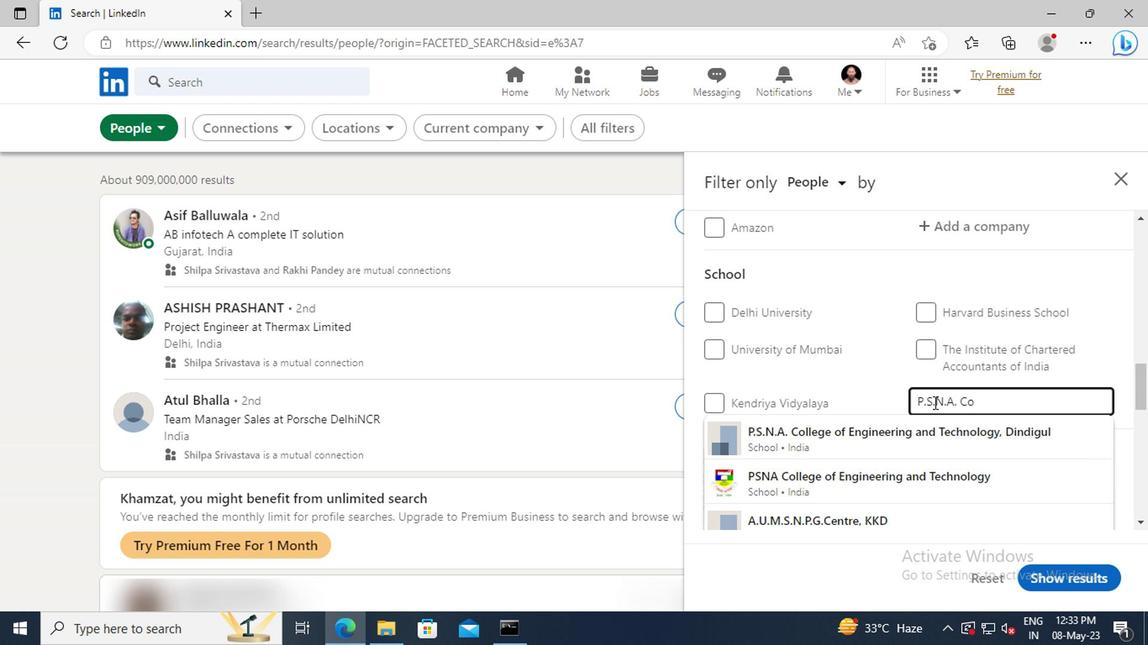 
Action: Mouse pressed left at (929, 426)
Screenshot: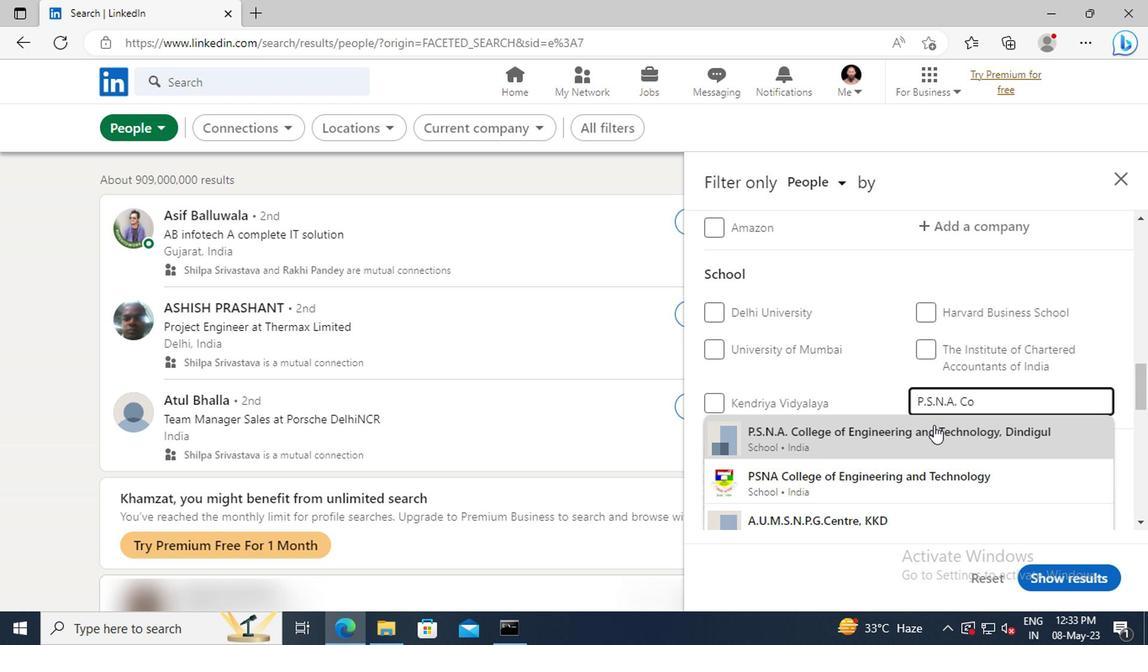 
Action: Mouse scrolled (929, 425) with delta (0, 0)
Screenshot: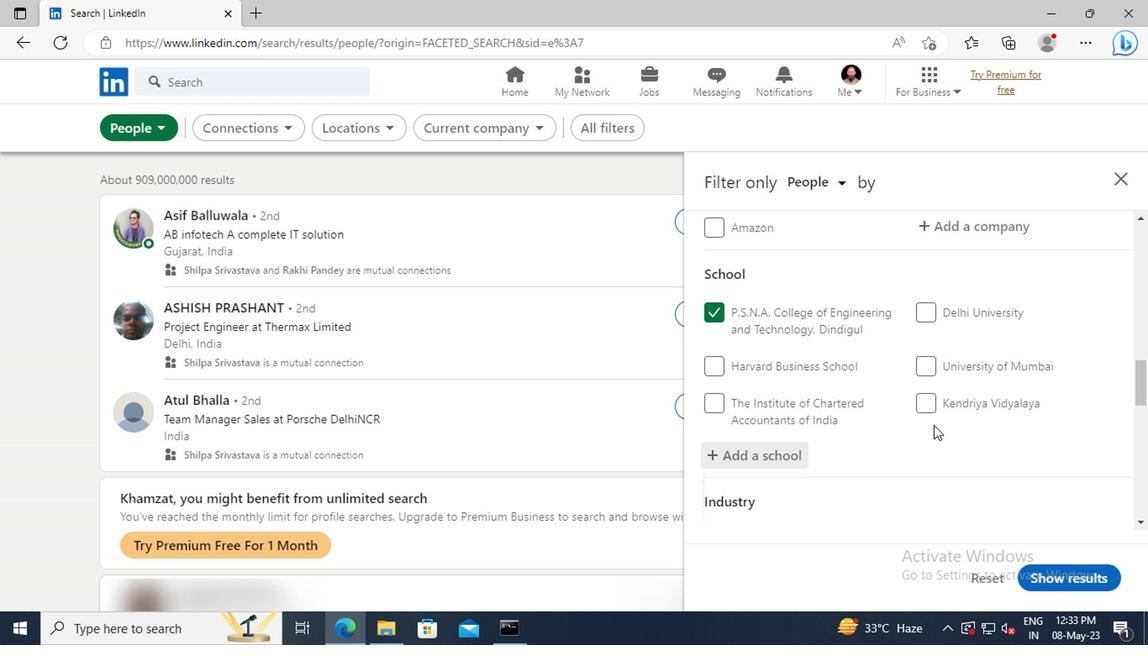 
Action: Mouse moved to (931, 425)
Screenshot: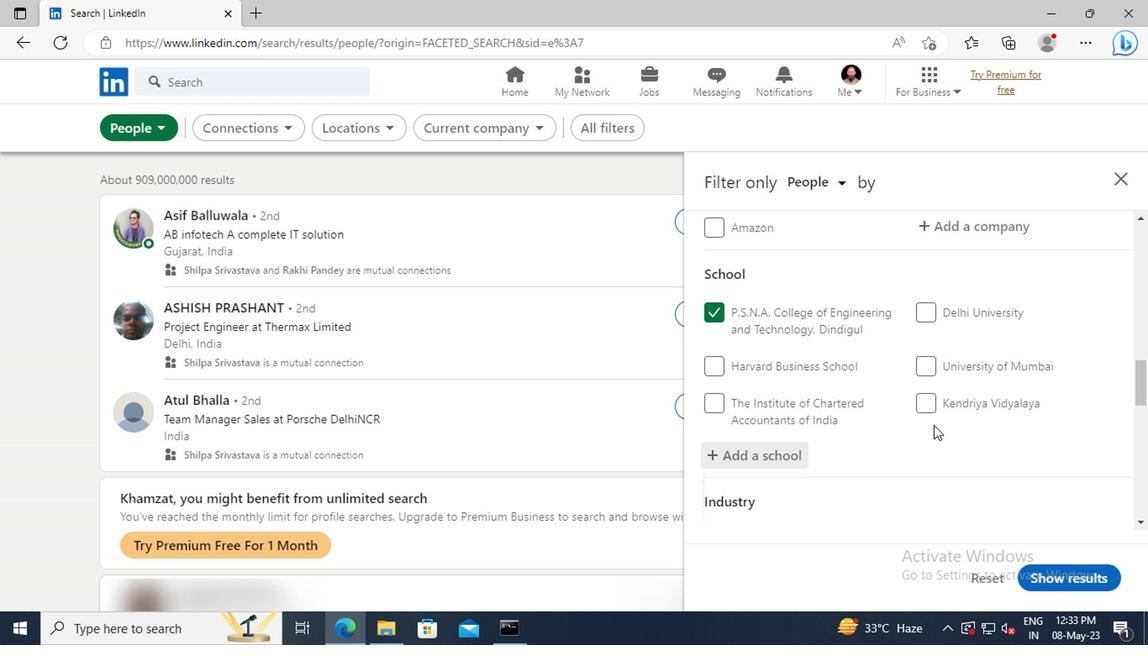 
Action: Mouse scrolled (931, 424) with delta (0, -1)
Screenshot: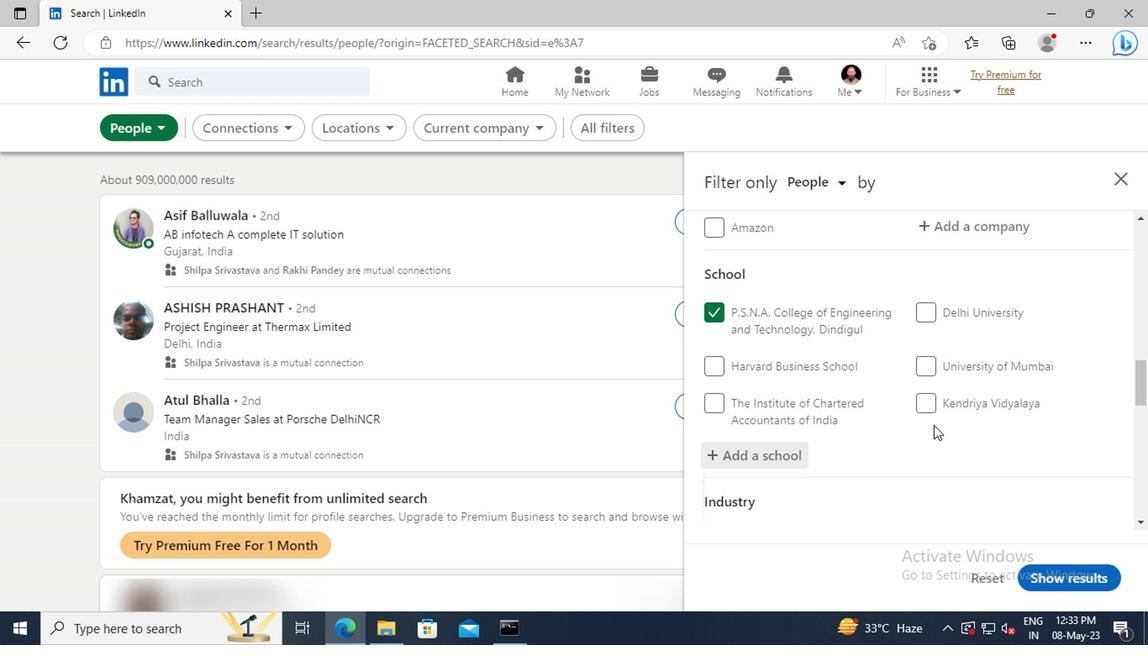 
Action: Mouse moved to (933, 424)
Screenshot: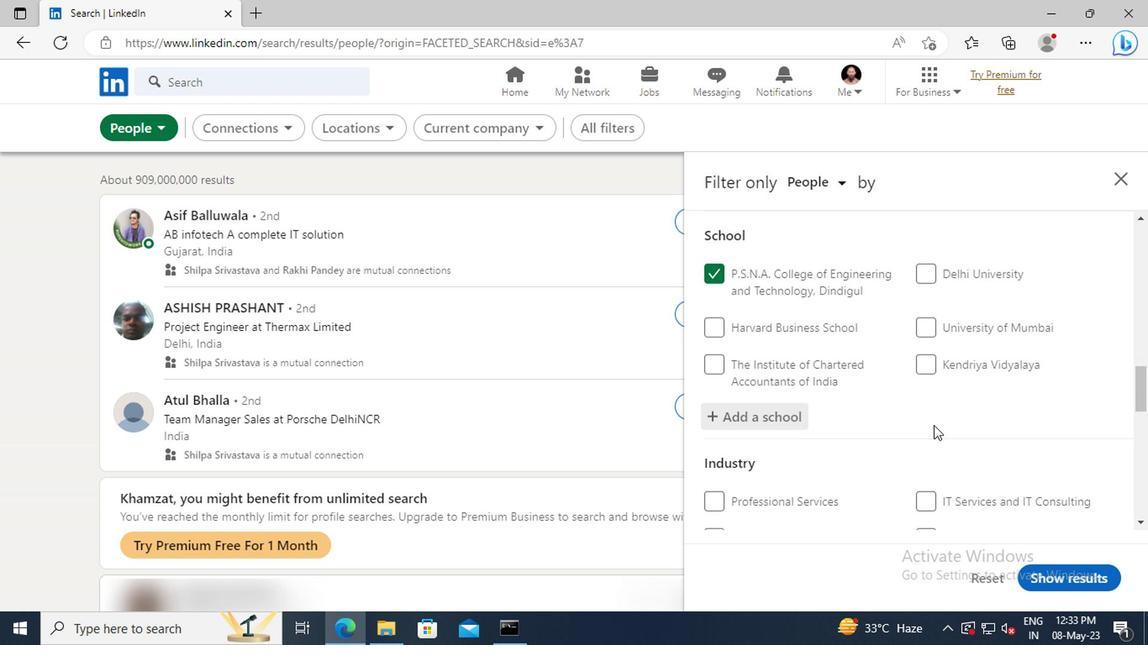 
Action: Mouse scrolled (933, 422) with delta (0, -1)
Screenshot: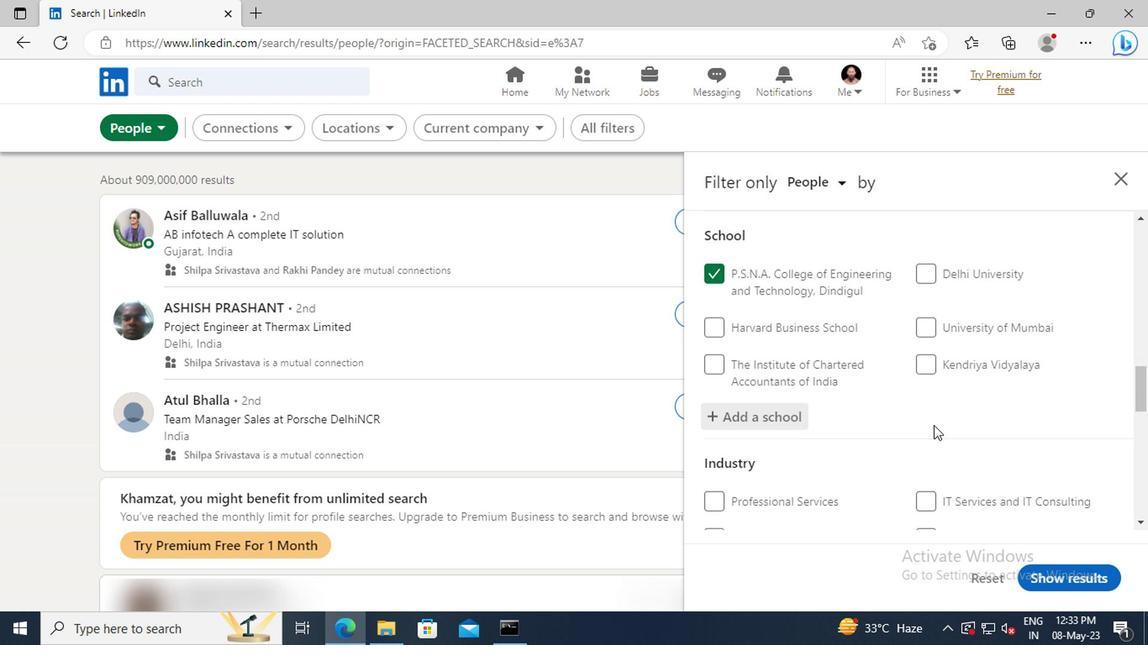 
Action: Mouse moved to (927, 401)
Screenshot: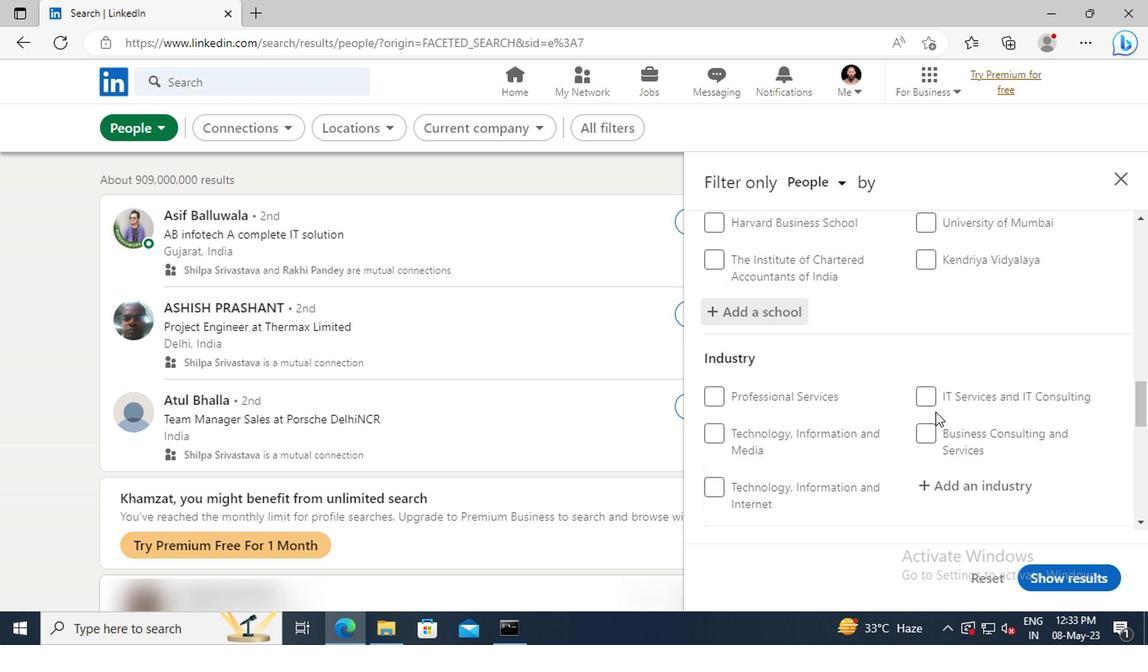 
Action: Mouse scrolled (927, 401) with delta (0, 0)
Screenshot: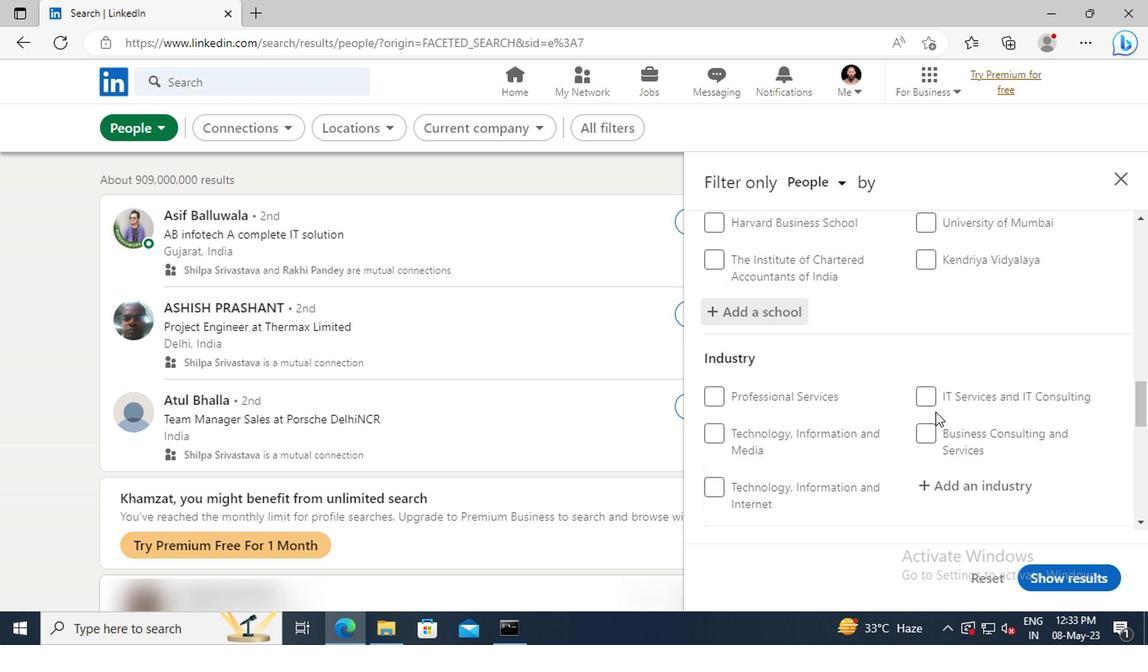 
Action: Mouse moved to (927, 400)
Screenshot: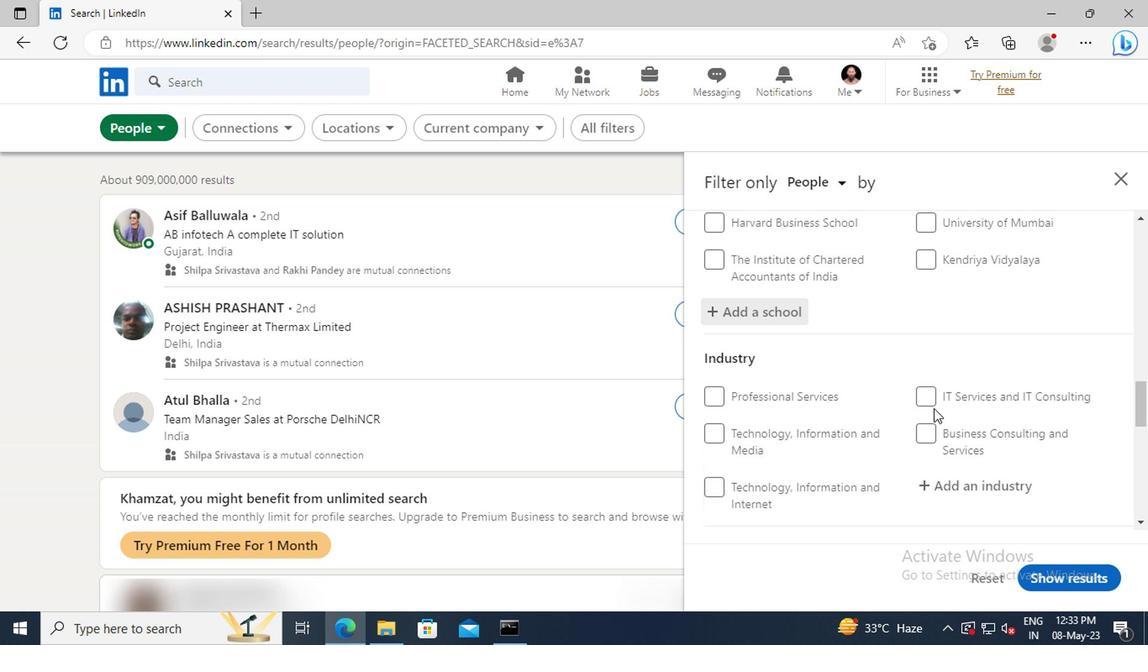 
Action: Mouse scrolled (927, 399) with delta (0, -1)
Screenshot: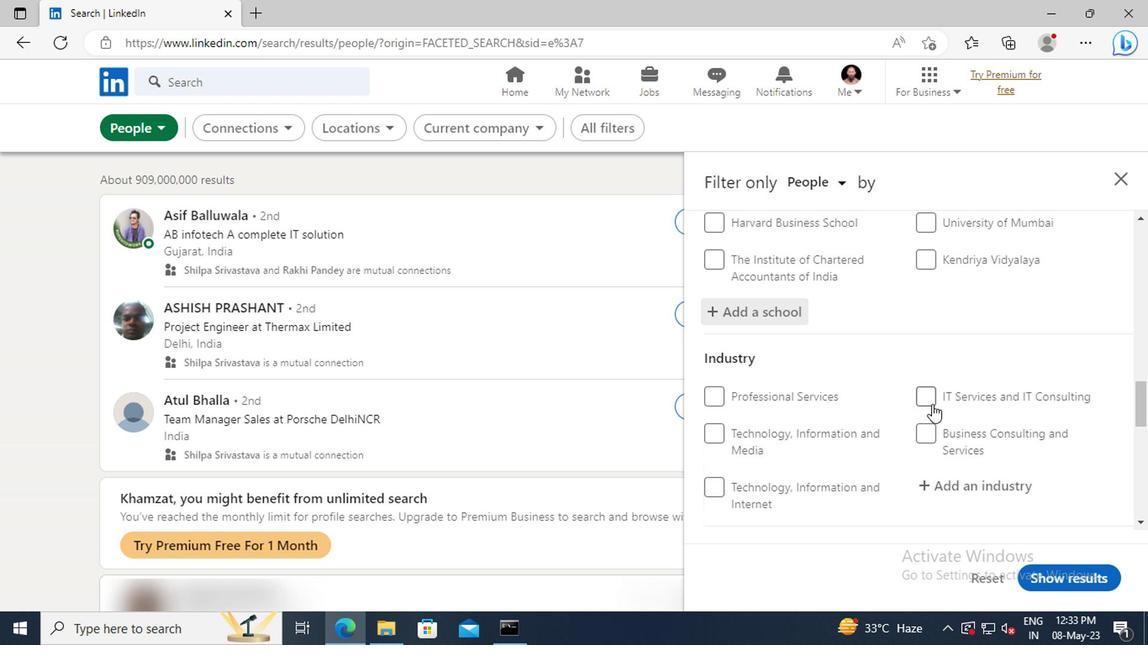
Action: Mouse moved to (928, 395)
Screenshot: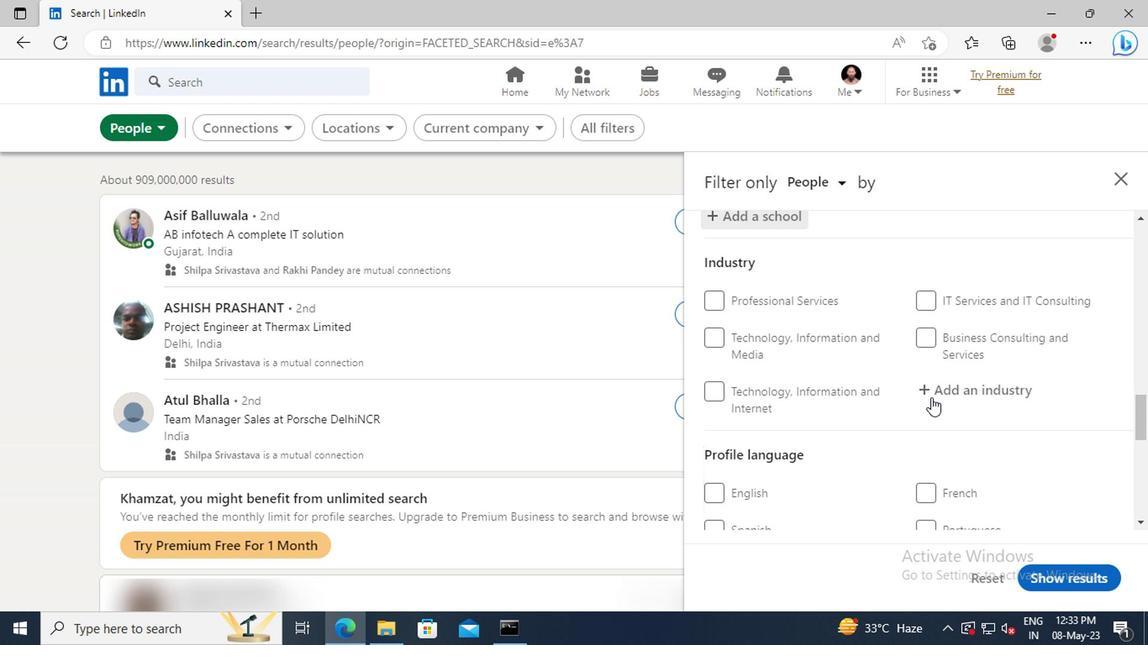 
Action: Mouse pressed left at (928, 395)
Screenshot: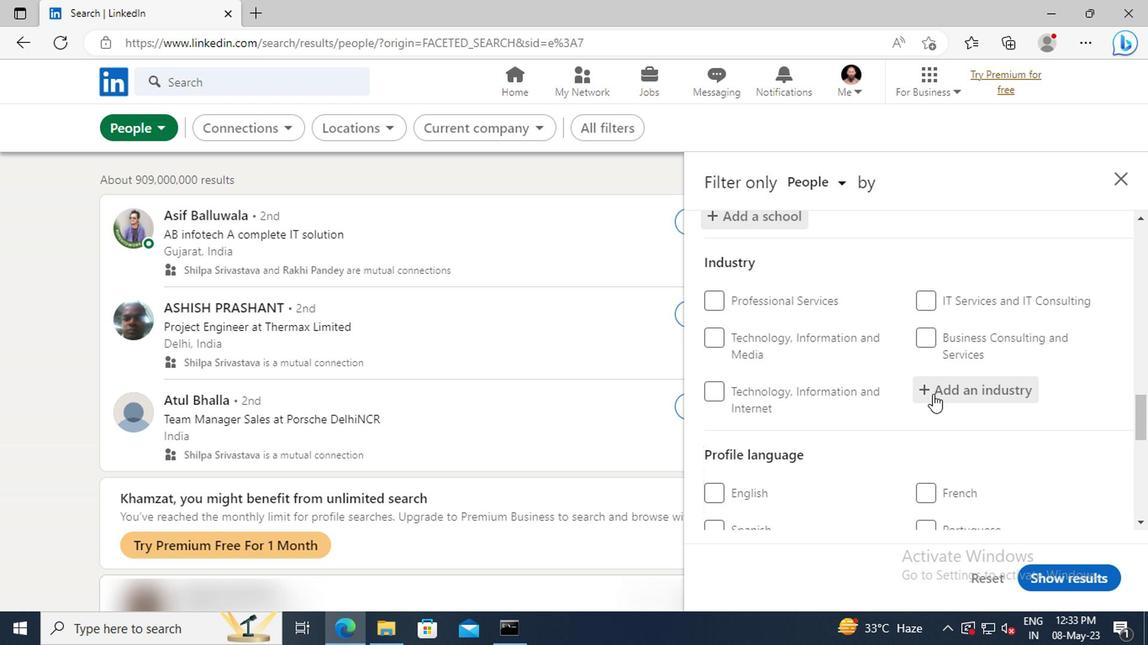
Action: Key pressed <Key.shift>FOOTWE
Screenshot: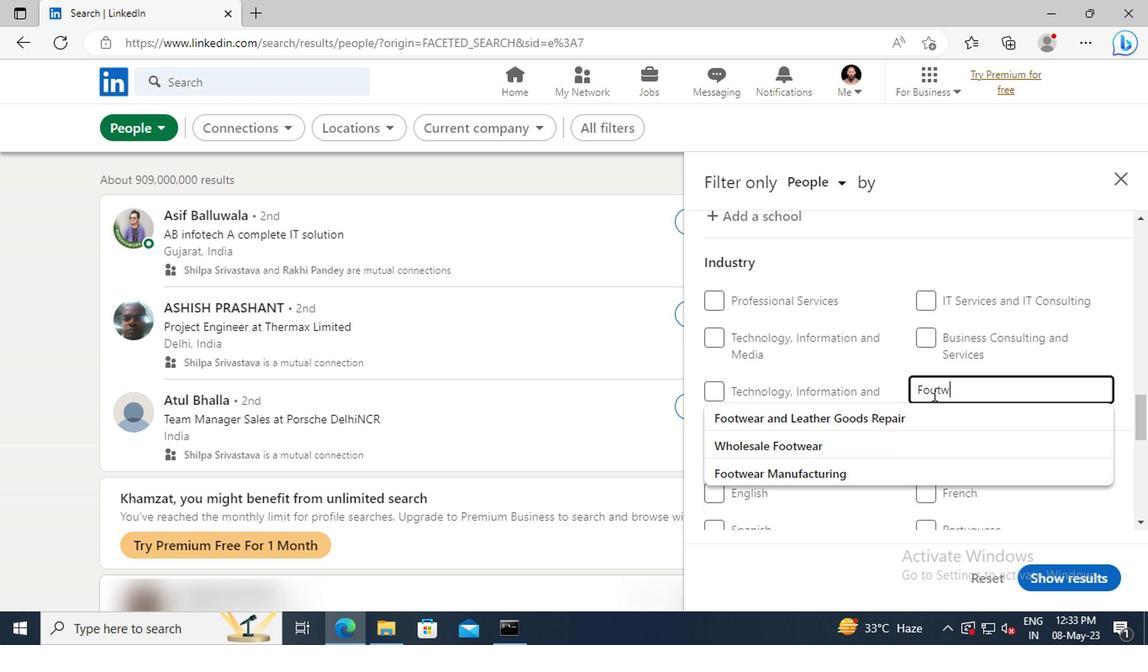
Action: Mouse moved to (924, 465)
Screenshot: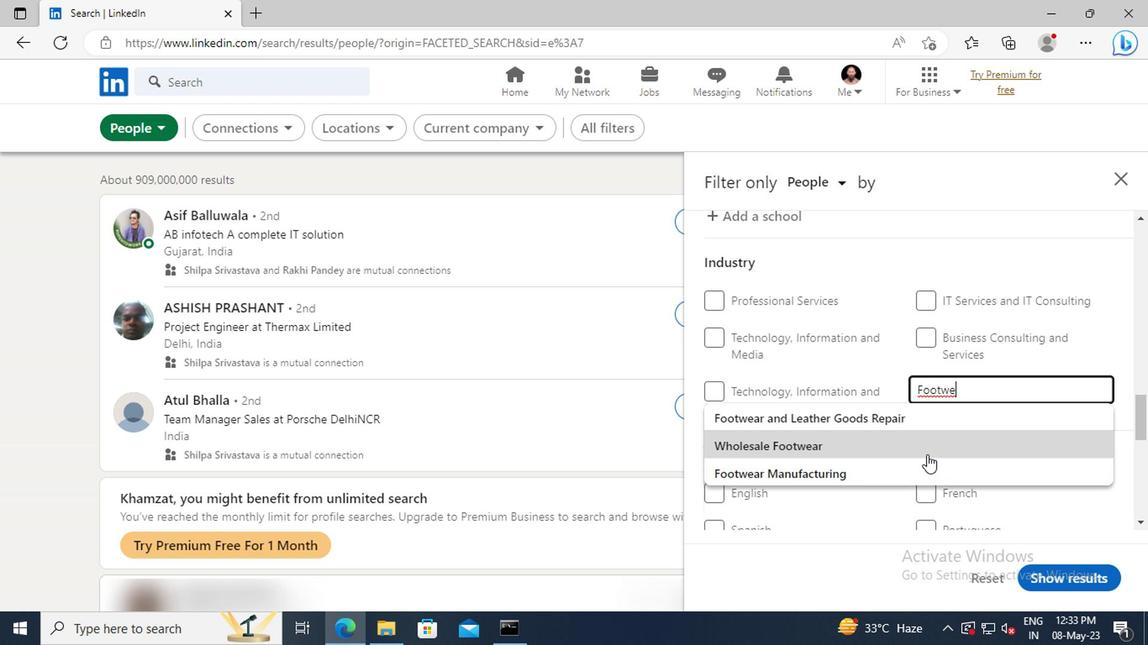 
Action: Mouse pressed left at (924, 465)
Screenshot: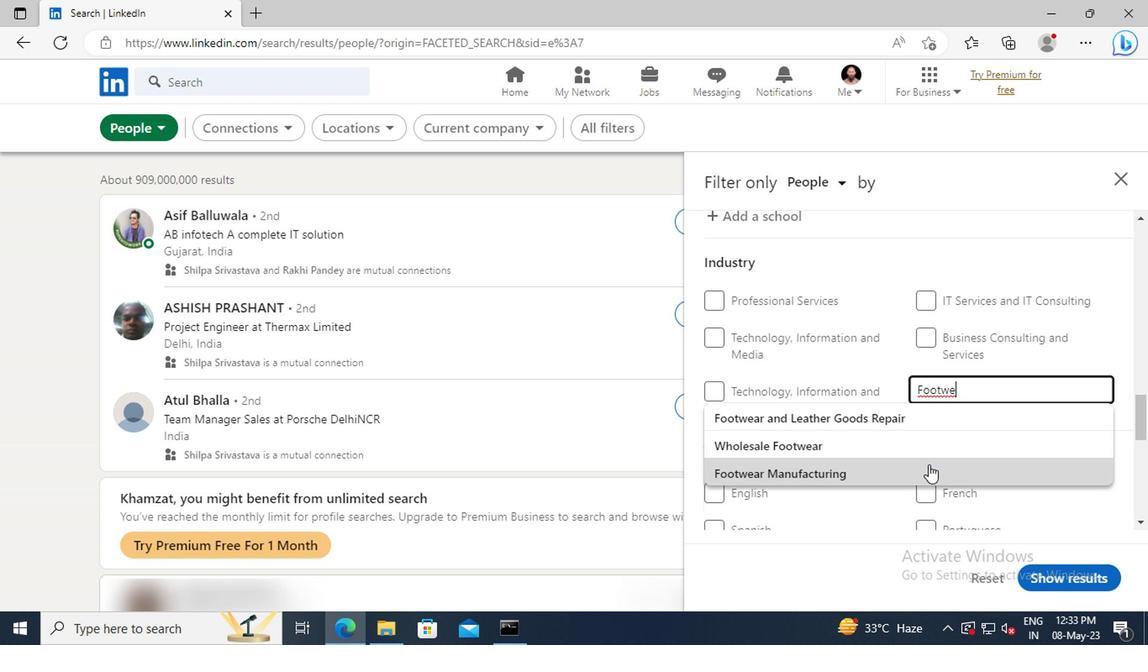 
Action: Mouse moved to (925, 466)
Screenshot: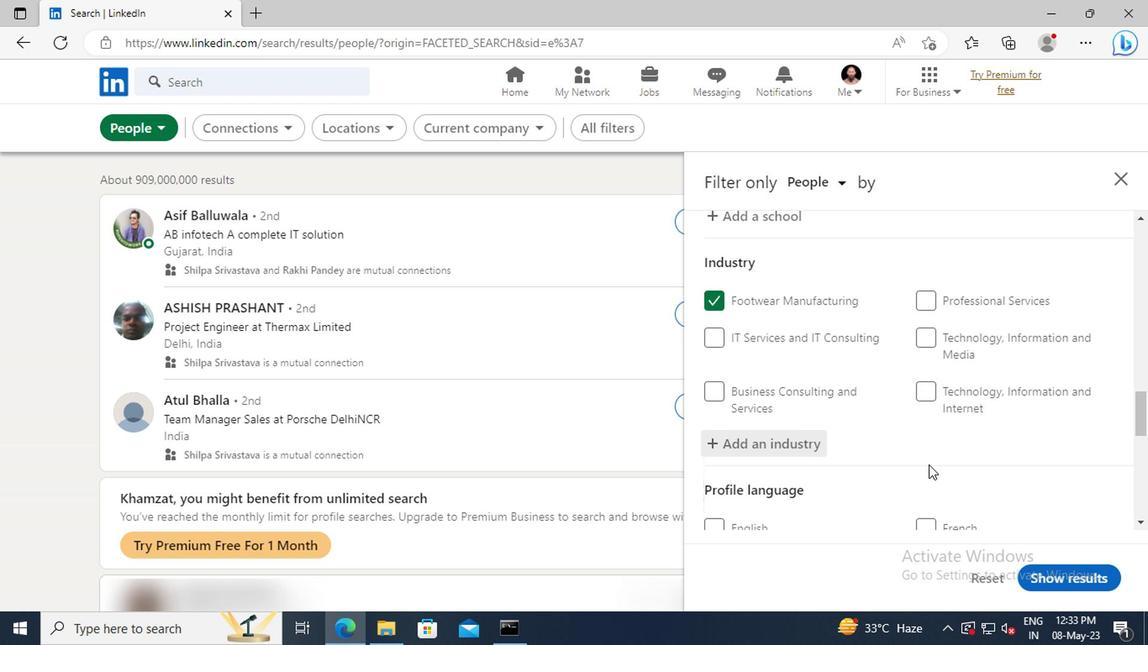 
Action: Mouse scrolled (925, 465) with delta (0, 0)
Screenshot: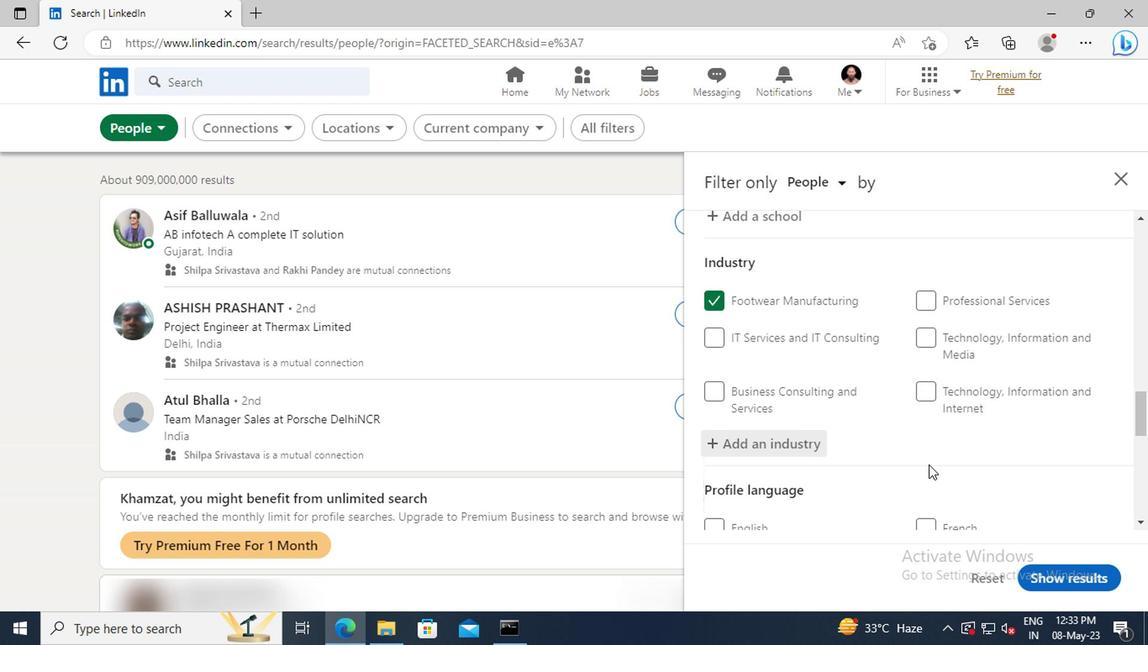 
Action: Mouse scrolled (925, 465) with delta (0, 0)
Screenshot: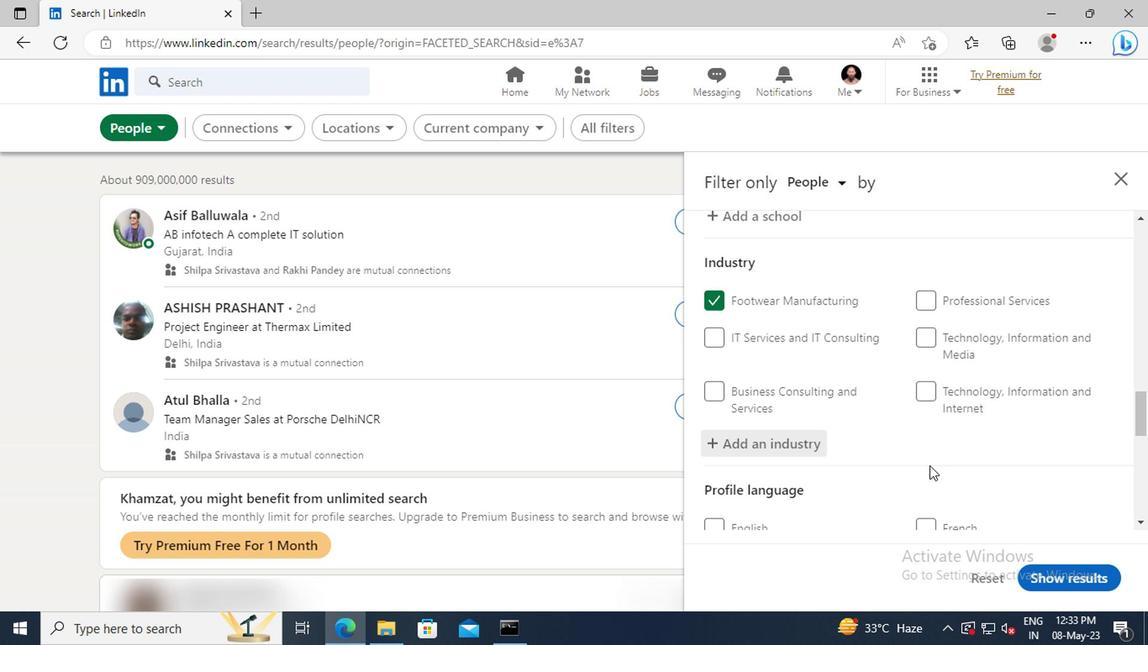
Action: Mouse moved to (925, 430)
Screenshot: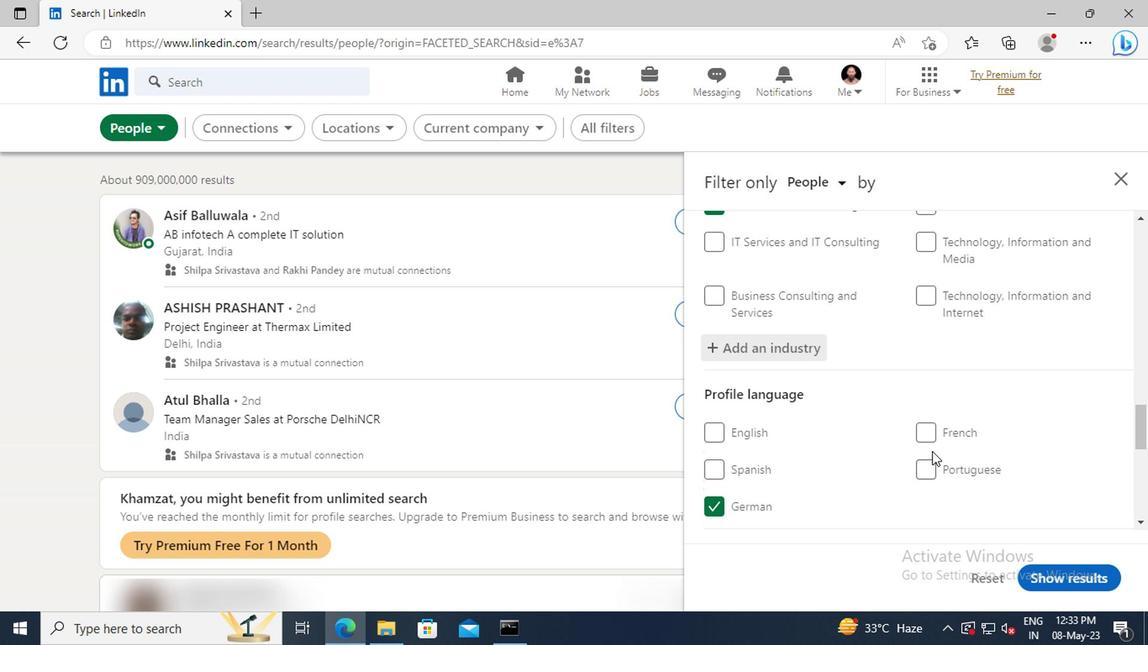 
Action: Mouse scrolled (925, 430) with delta (0, 0)
Screenshot: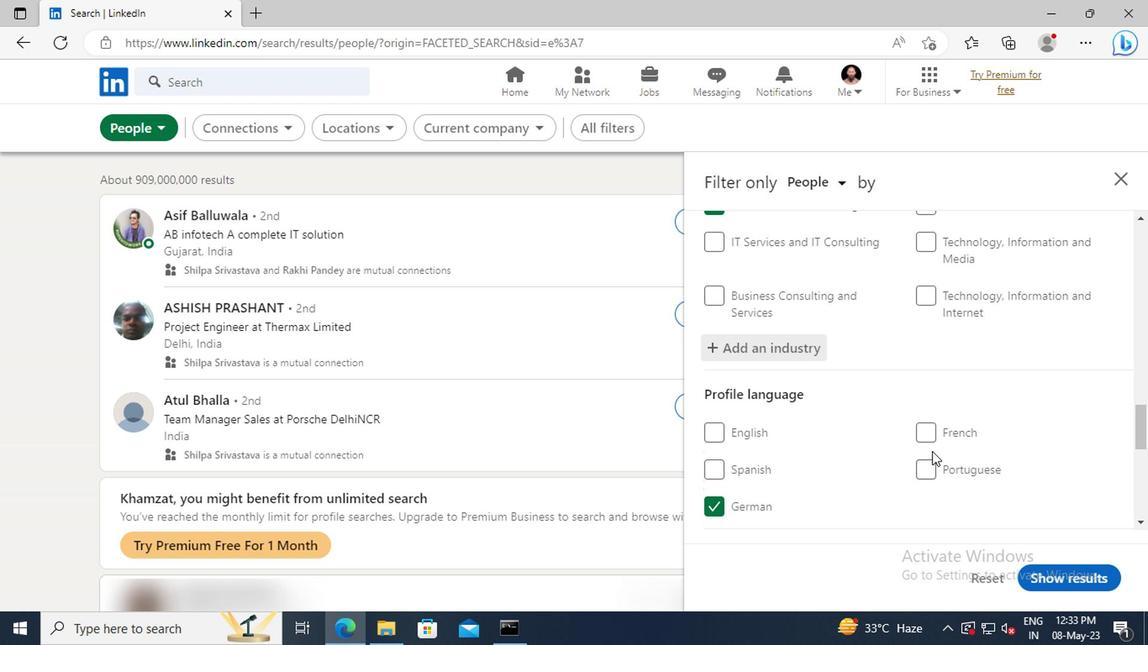 
Action: Mouse moved to (923, 422)
Screenshot: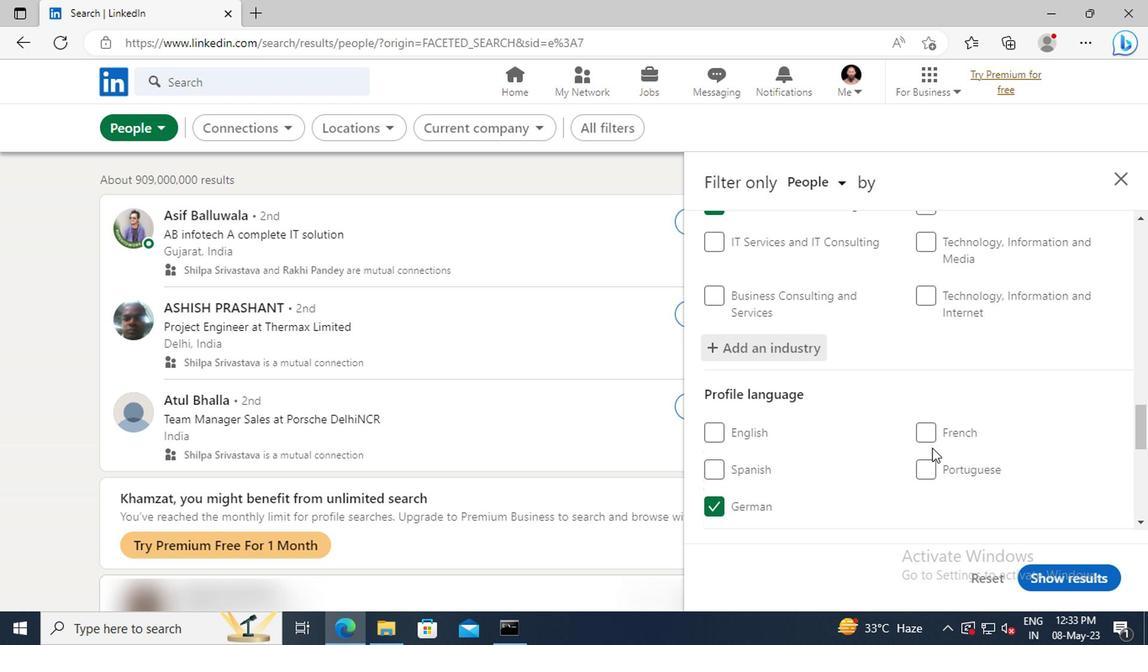 
Action: Mouse scrolled (923, 421) with delta (0, 0)
Screenshot: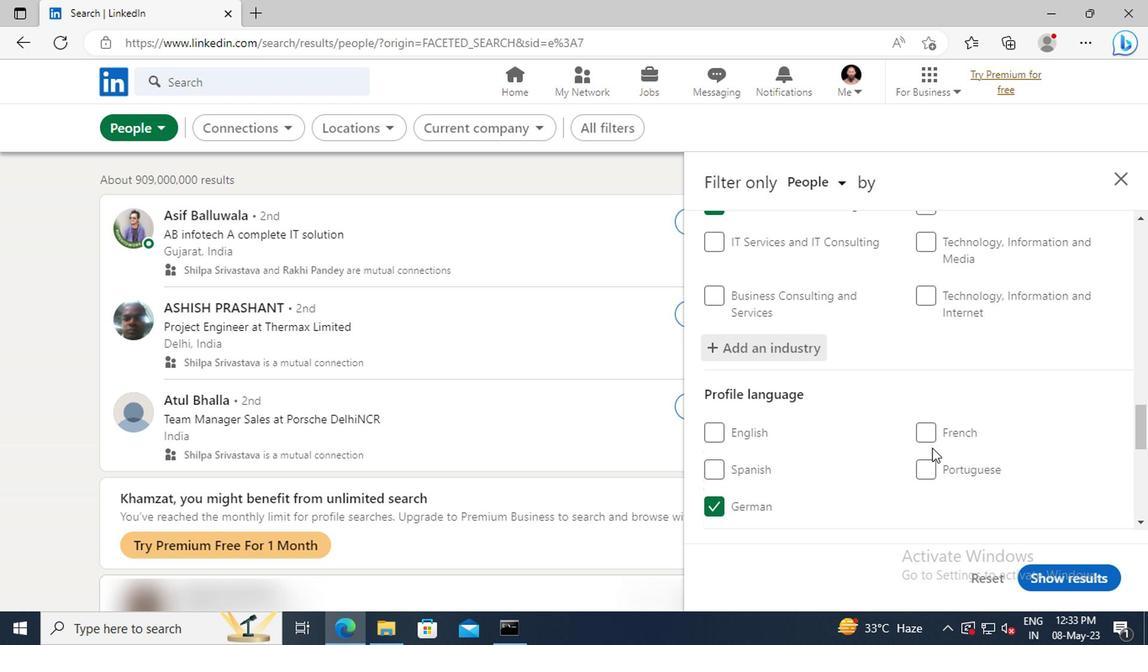 
Action: Mouse moved to (922, 409)
Screenshot: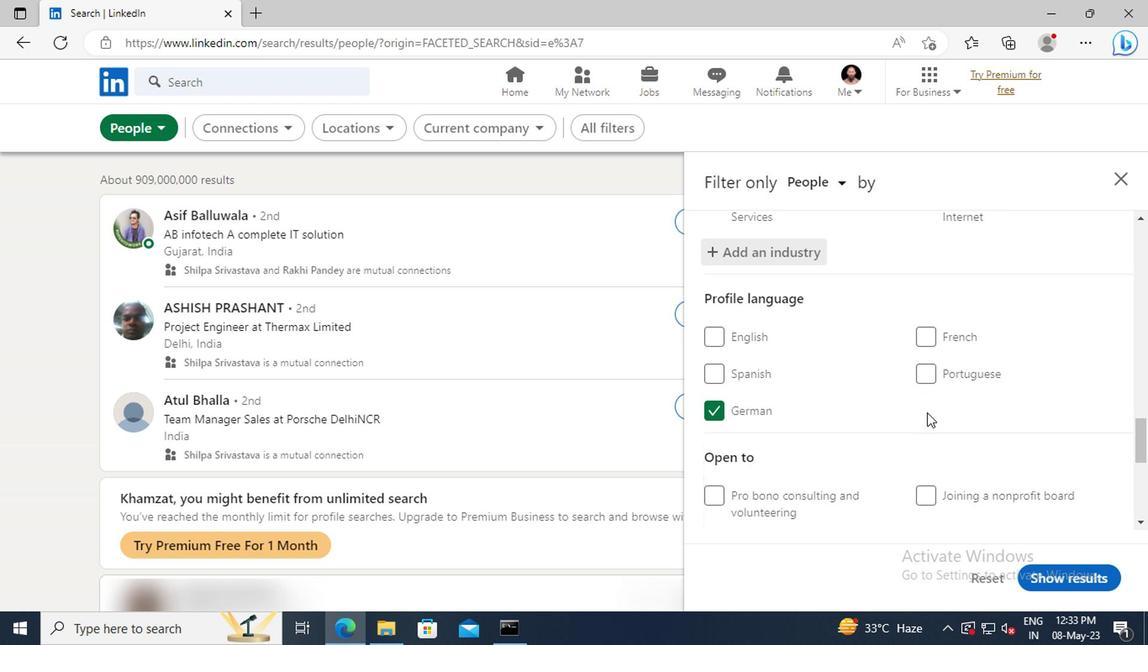 
Action: Mouse scrolled (922, 407) with delta (0, -1)
Screenshot: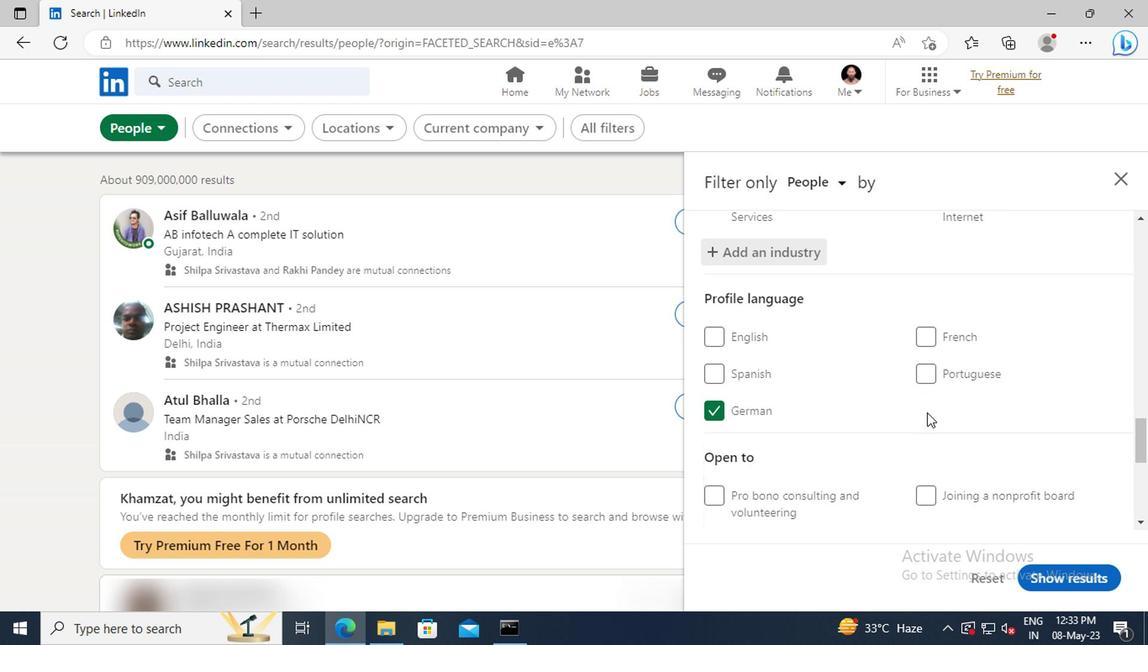 
Action: Mouse moved to (921, 403)
Screenshot: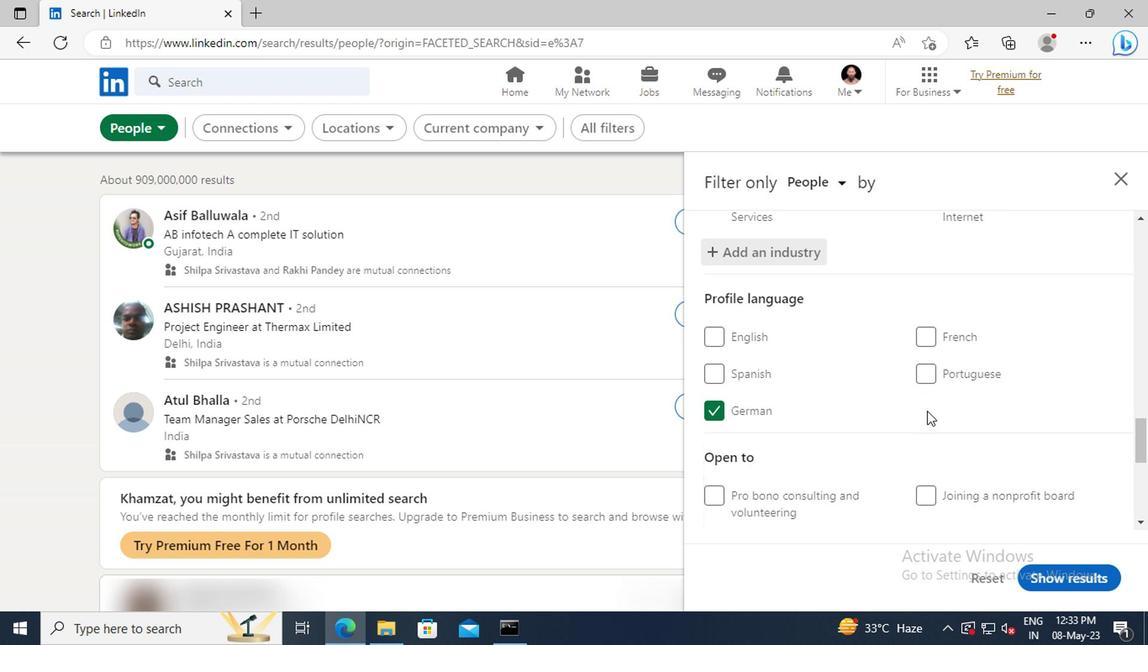 
Action: Mouse scrolled (921, 401) with delta (0, -1)
Screenshot: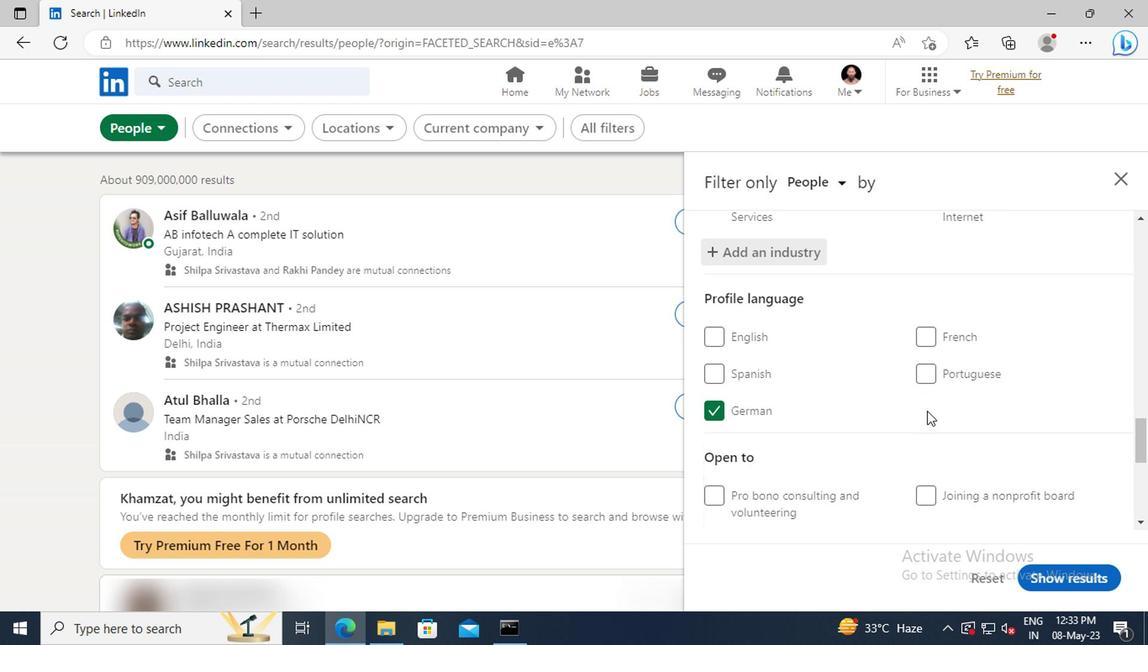 
Action: Mouse moved to (918, 390)
Screenshot: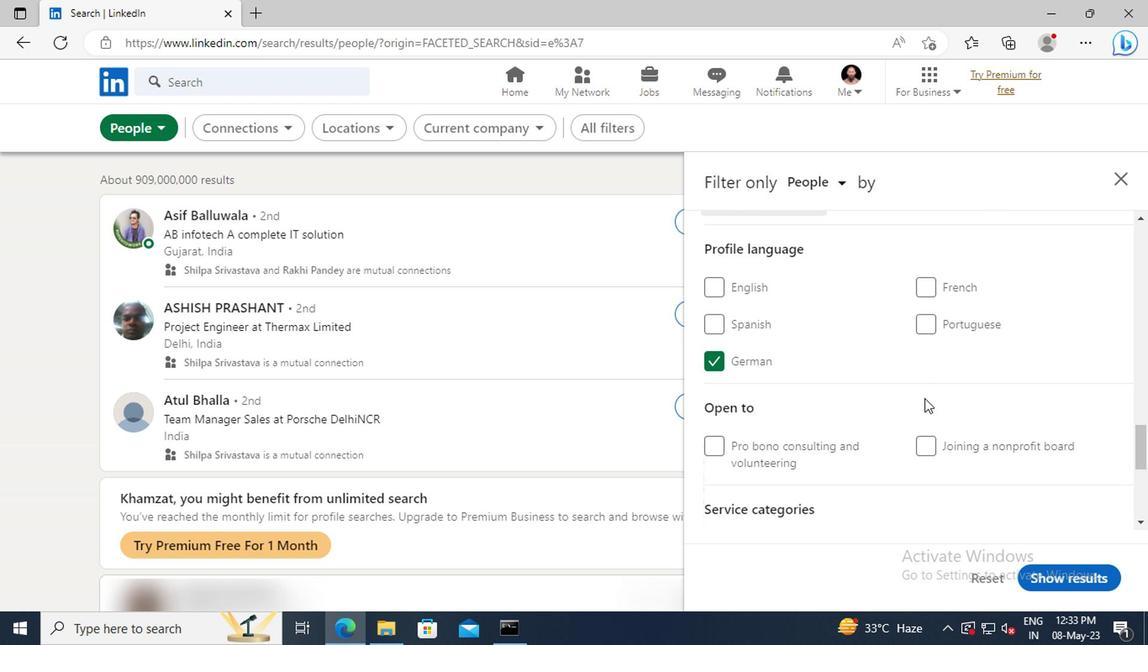 
Action: Mouse scrolled (918, 389) with delta (0, -1)
Screenshot: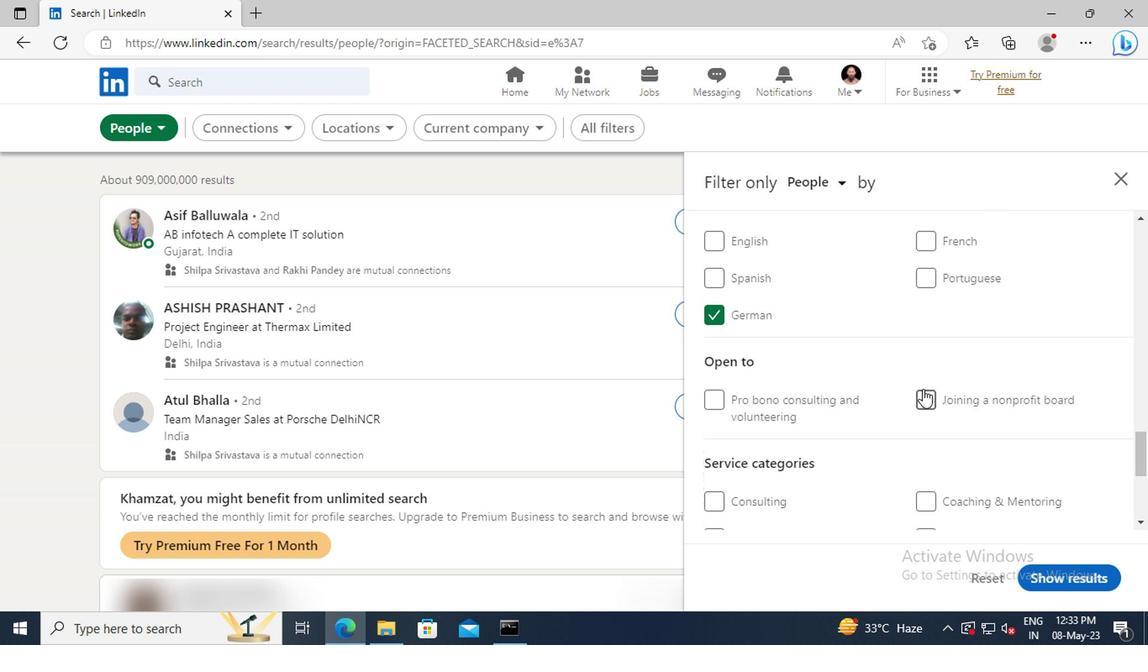 
Action: Mouse moved to (918, 389)
Screenshot: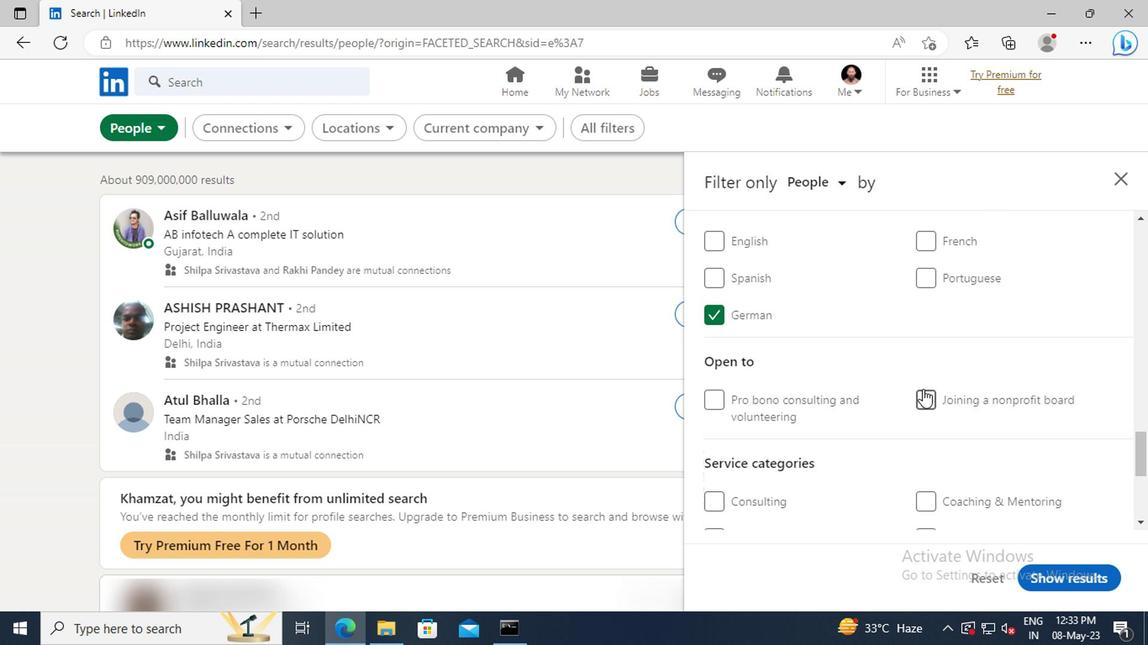 
Action: Mouse scrolled (918, 388) with delta (0, 0)
Screenshot: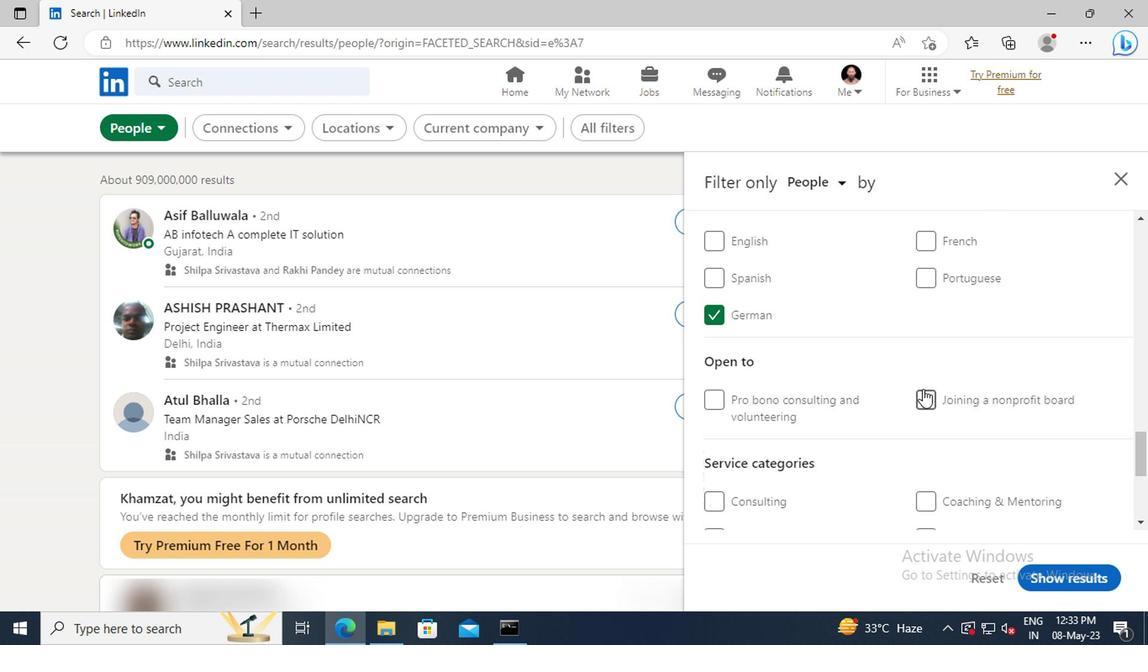 
Action: Mouse moved to (918, 388)
Screenshot: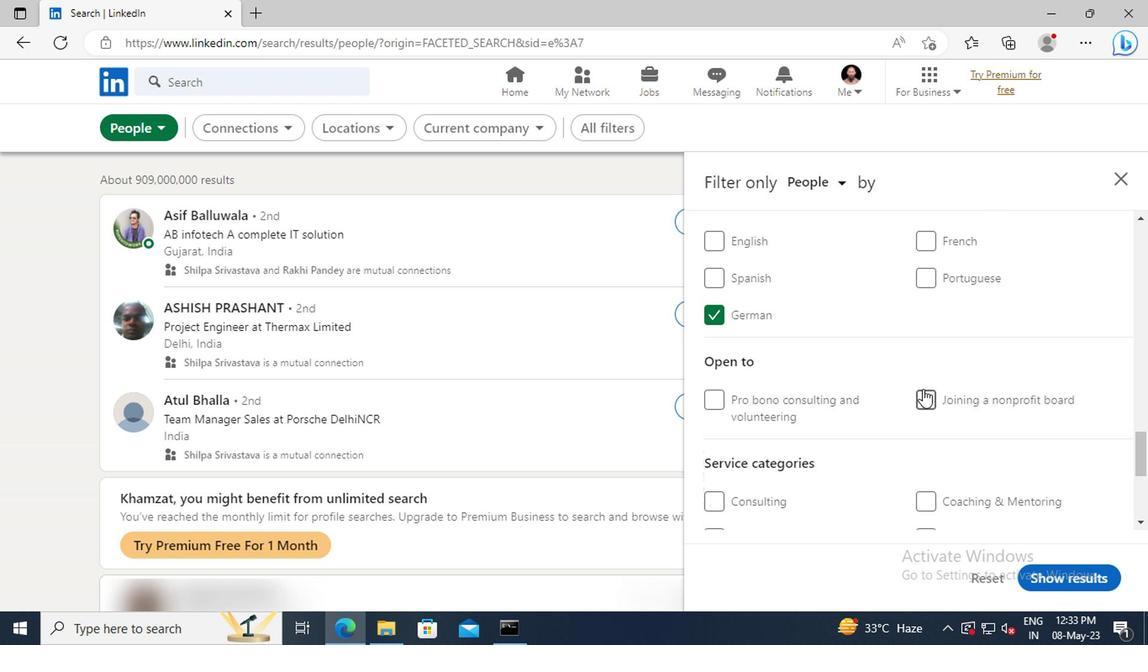 
Action: Mouse scrolled (918, 388) with delta (0, 0)
Screenshot: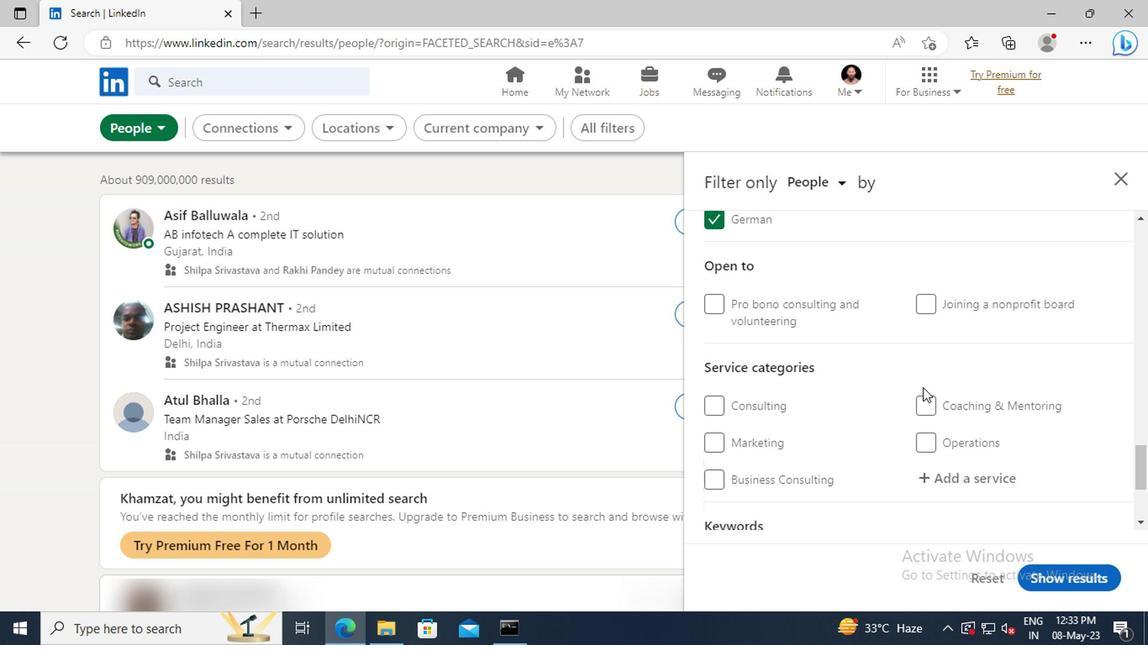 
Action: Mouse moved to (918, 388)
Screenshot: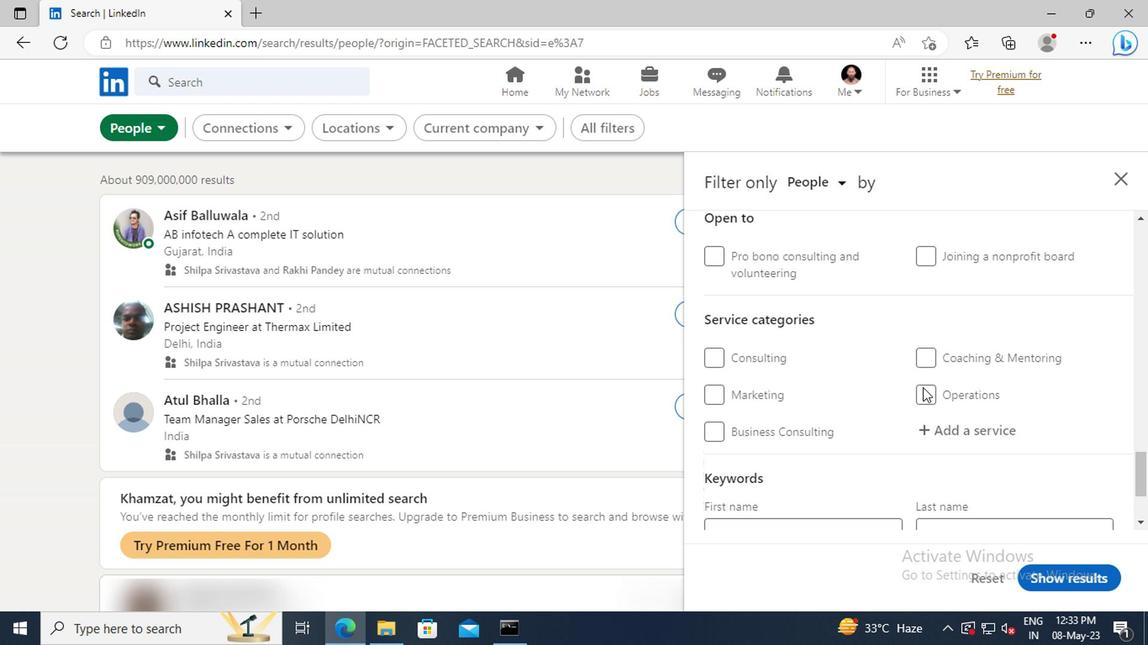
Action: Mouse scrolled (918, 386) with delta (0, -1)
Screenshot: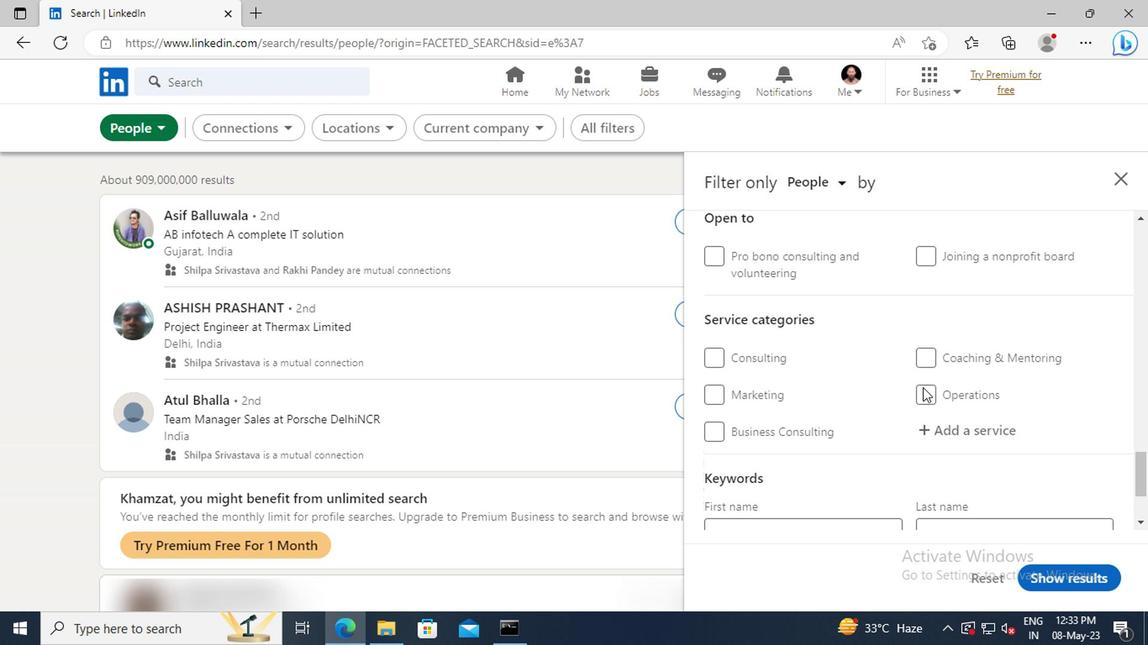 
Action: Mouse moved to (921, 389)
Screenshot: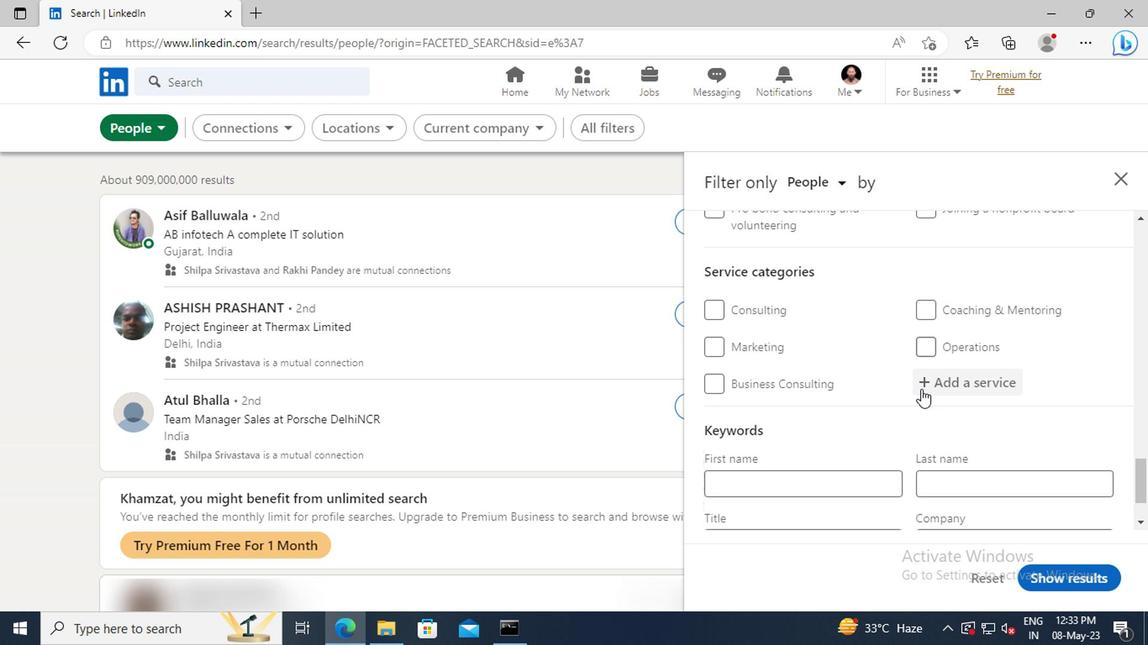 
Action: Mouse pressed left at (921, 389)
Screenshot: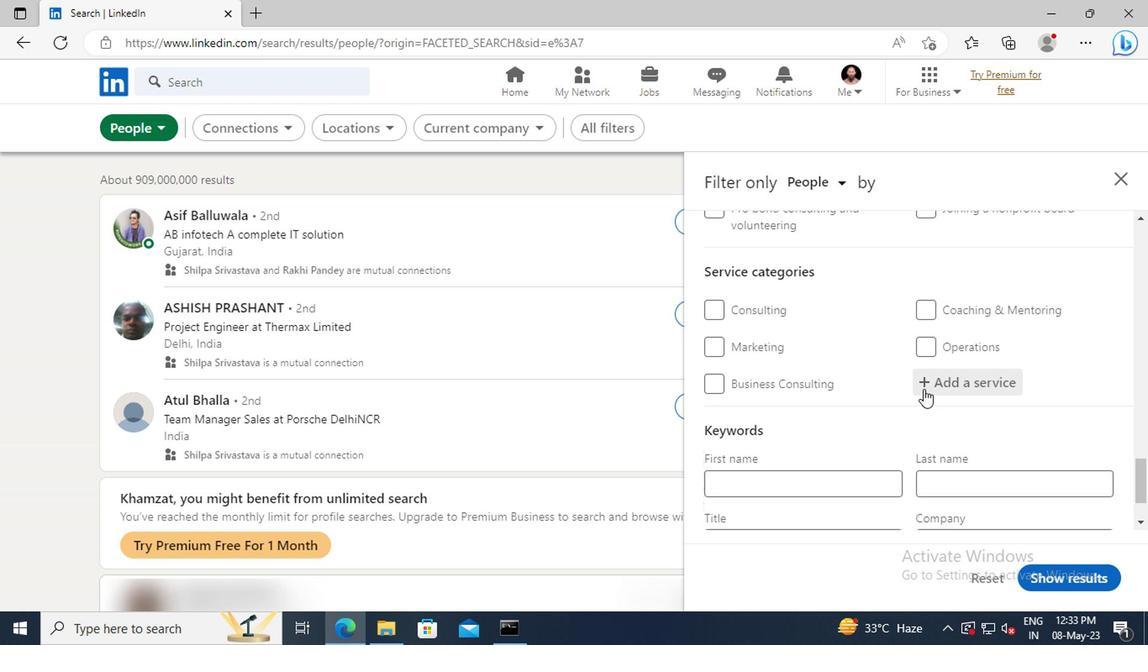 
Action: Key pressed <Key.shift>AUTO<Key.space><Key.shift>IN
Screenshot: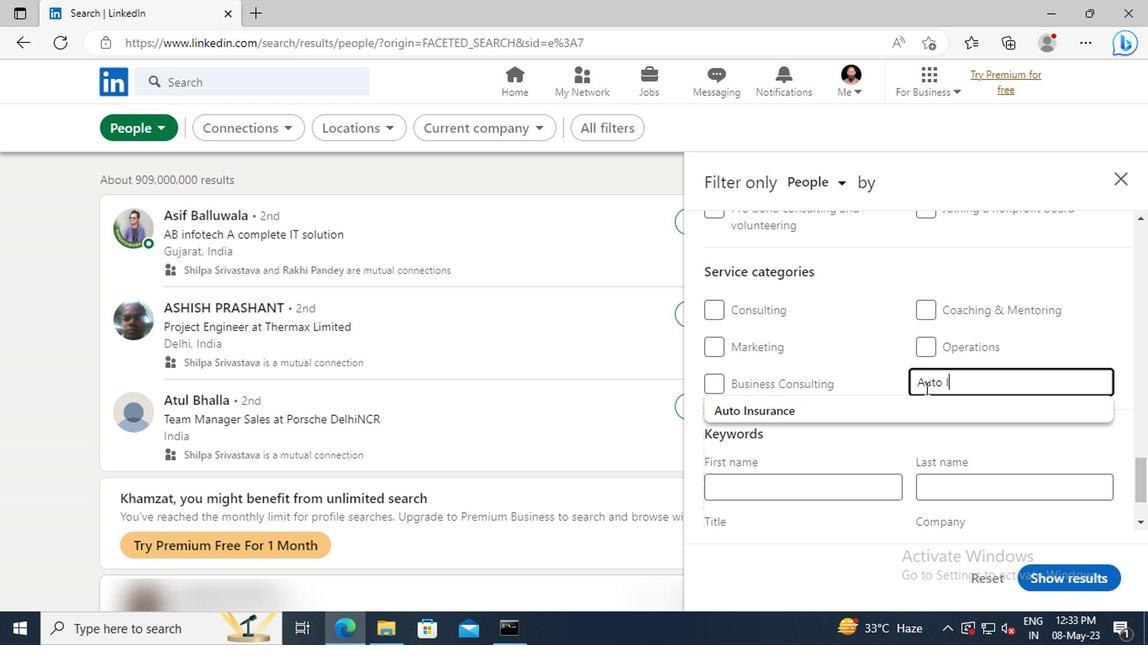 
Action: Mouse moved to (912, 409)
Screenshot: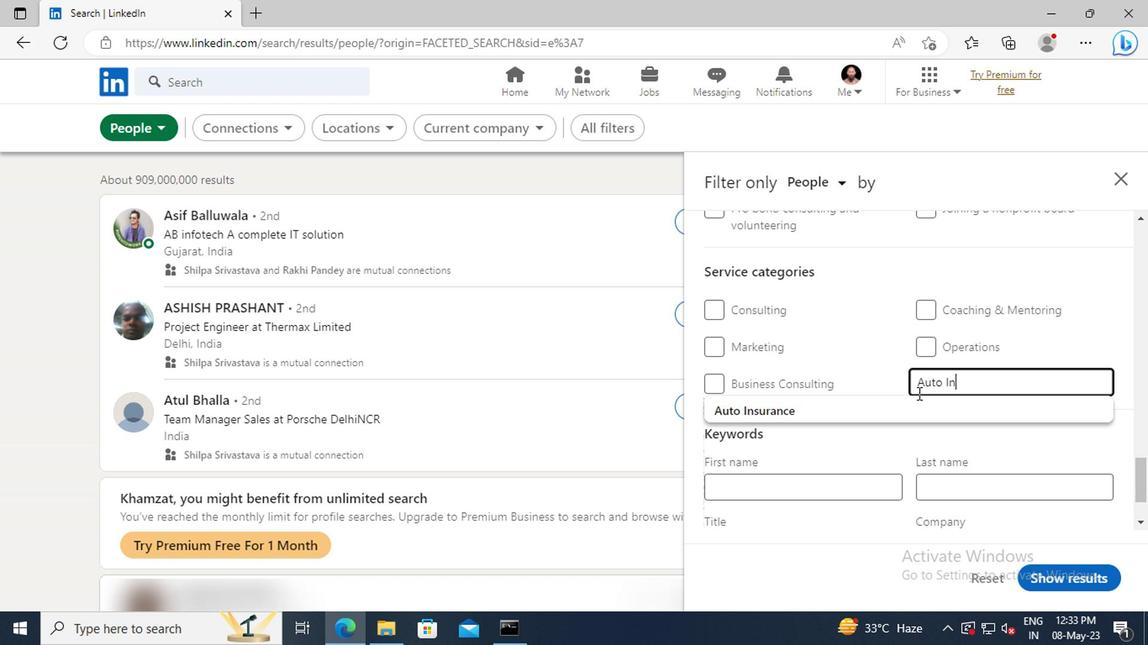 
Action: Mouse pressed left at (912, 409)
Screenshot: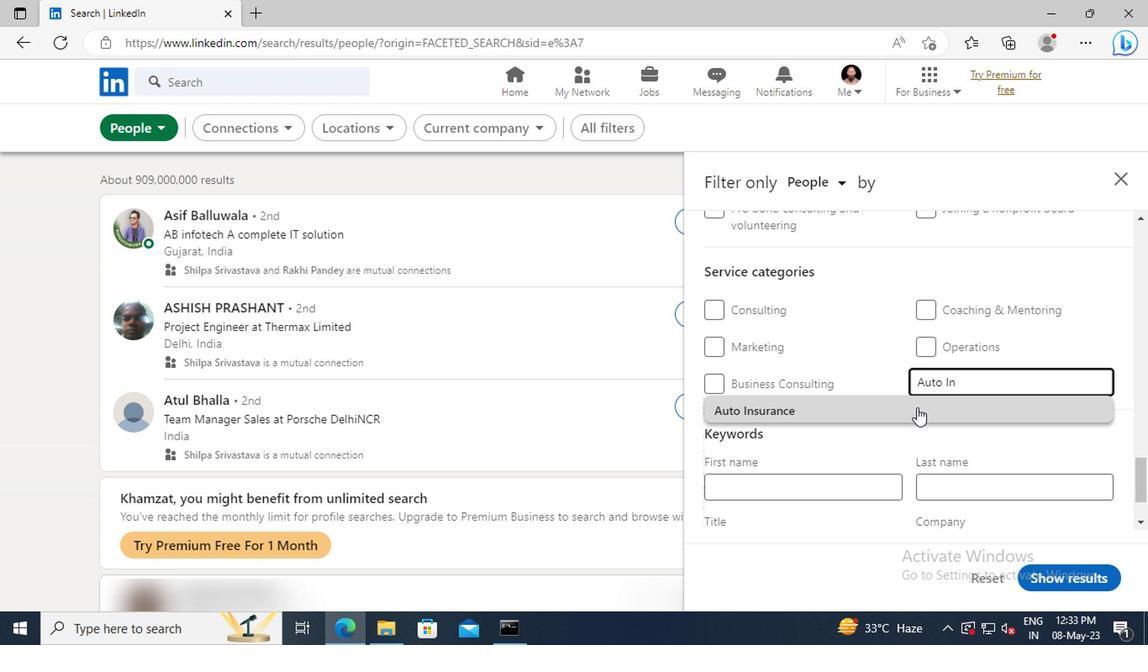 
Action: Mouse scrolled (912, 407) with delta (0, -1)
Screenshot: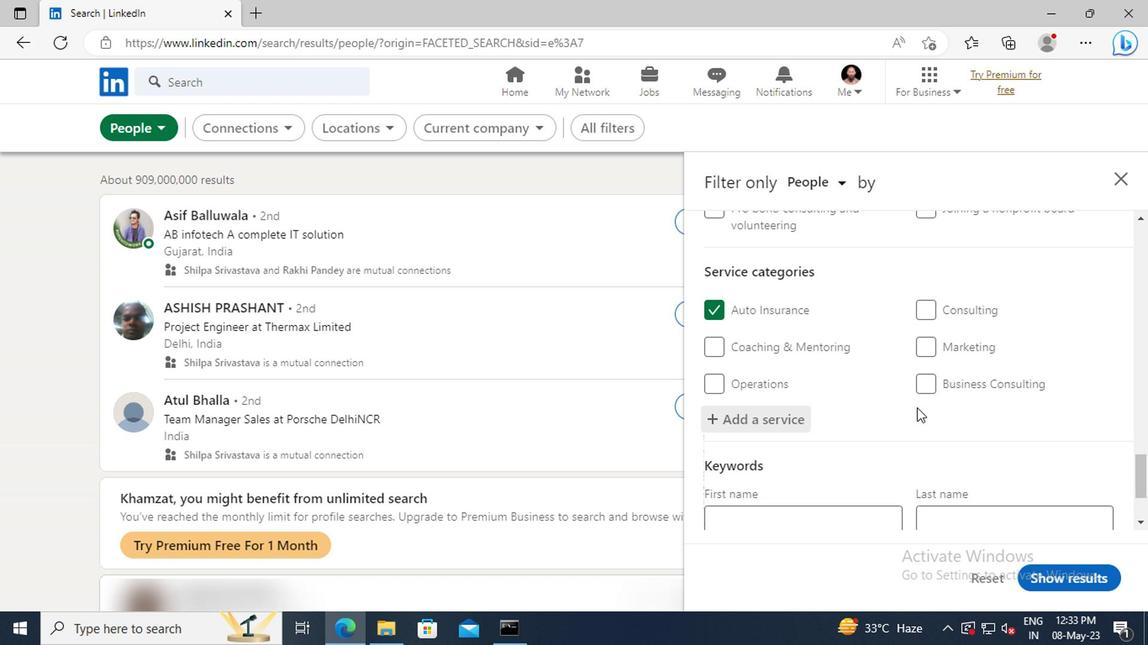 
Action: Mouse scrolled (912, 407) with delta (0, -1)
Screenshot: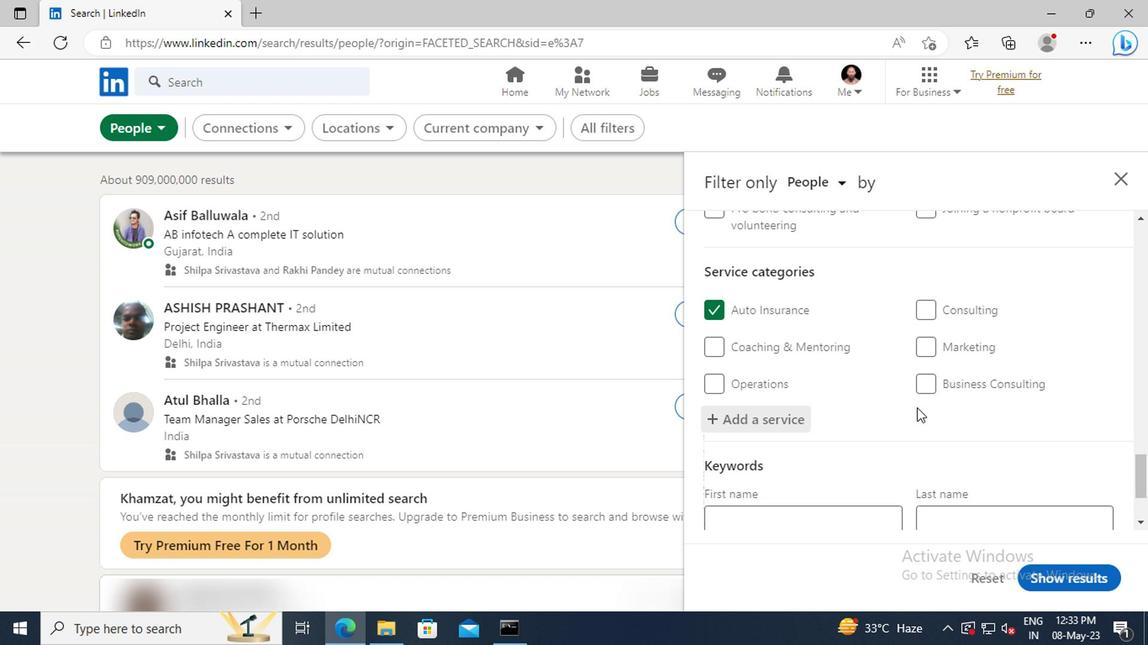 
Action: Mouse scrolled (912, 407) with delta (0, -1)
Screenshot: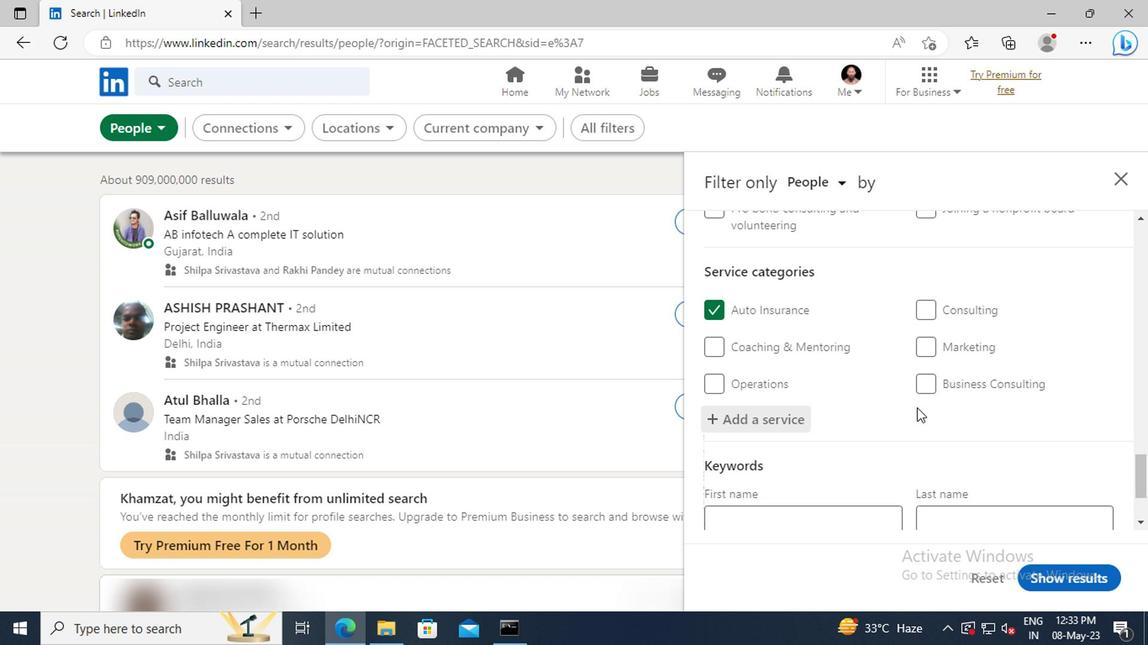 
Action: Mouse scrolled (912, 407) with delta (0, -1)
Screenshot: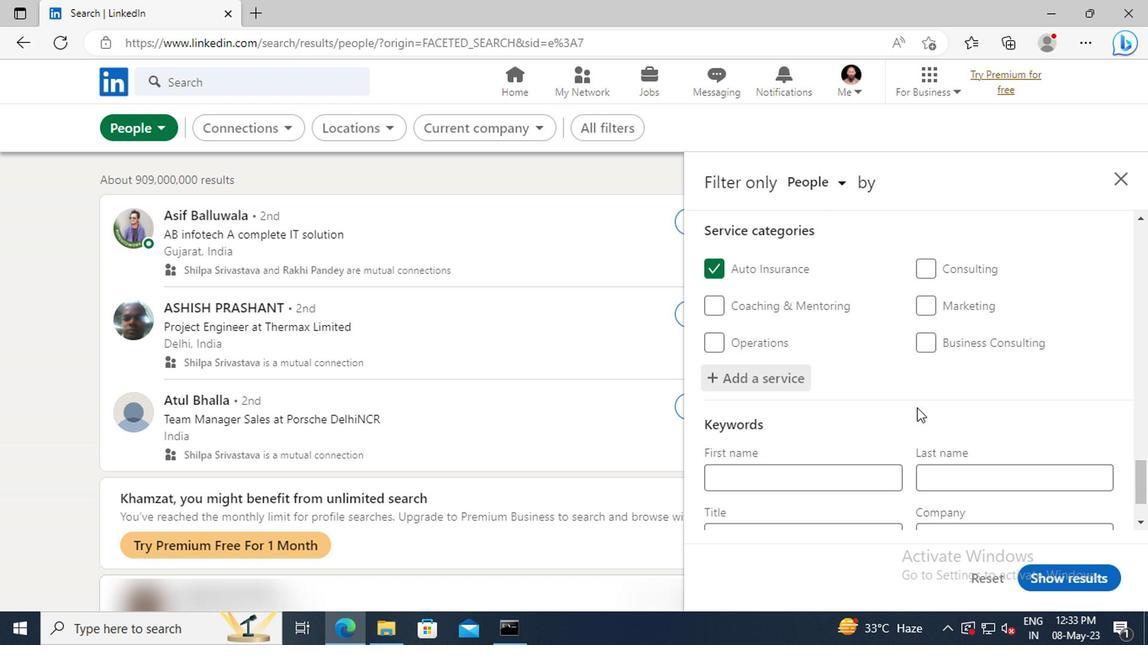 
Action: Mouse moved to (842, 456)
Screenshot: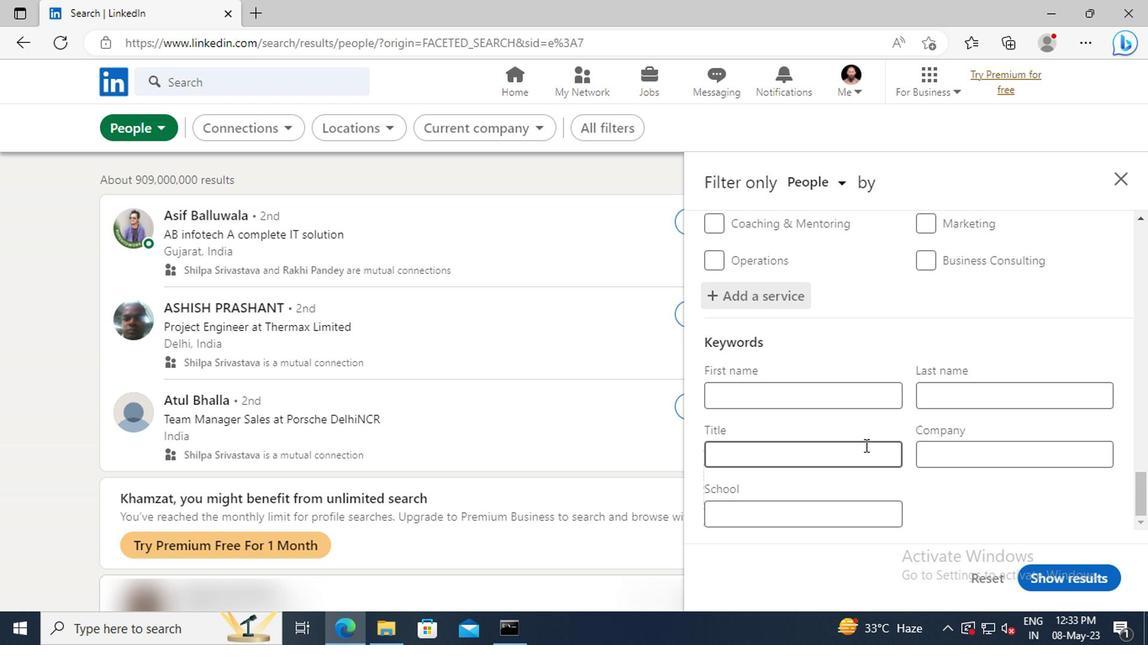 
Action: Mouse pressed left at (842, 456)
Screenshot: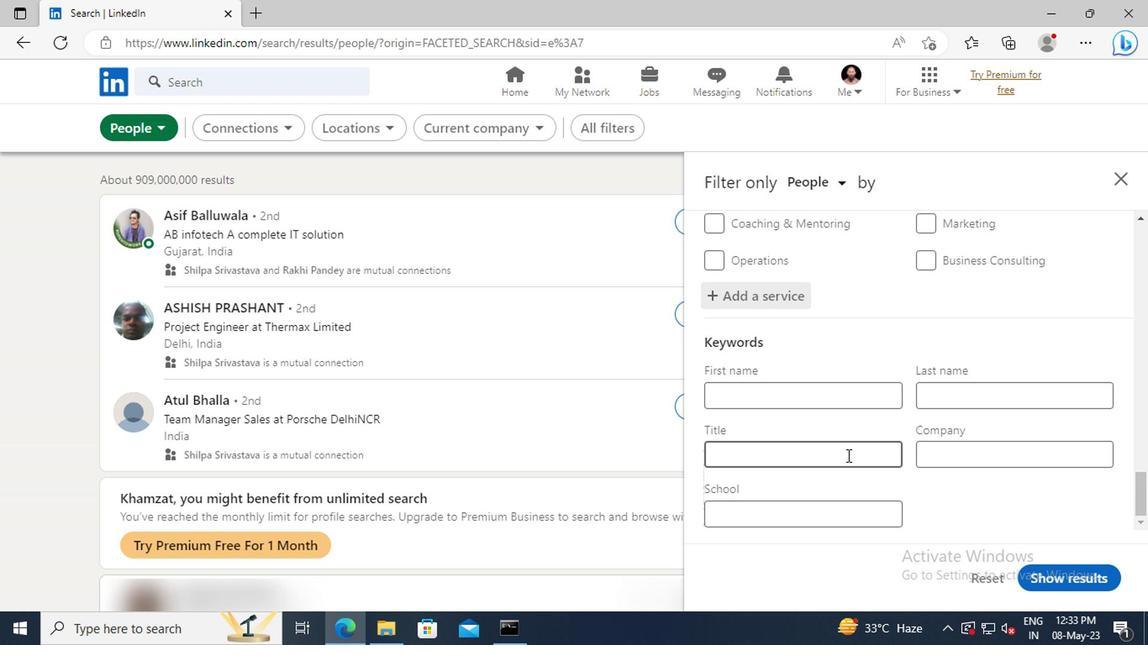 
Action: Key pressed <Key.shift>MECHANICAL<Key.space><Key.shift>ENGINEER<Key.enter>
Screenshot: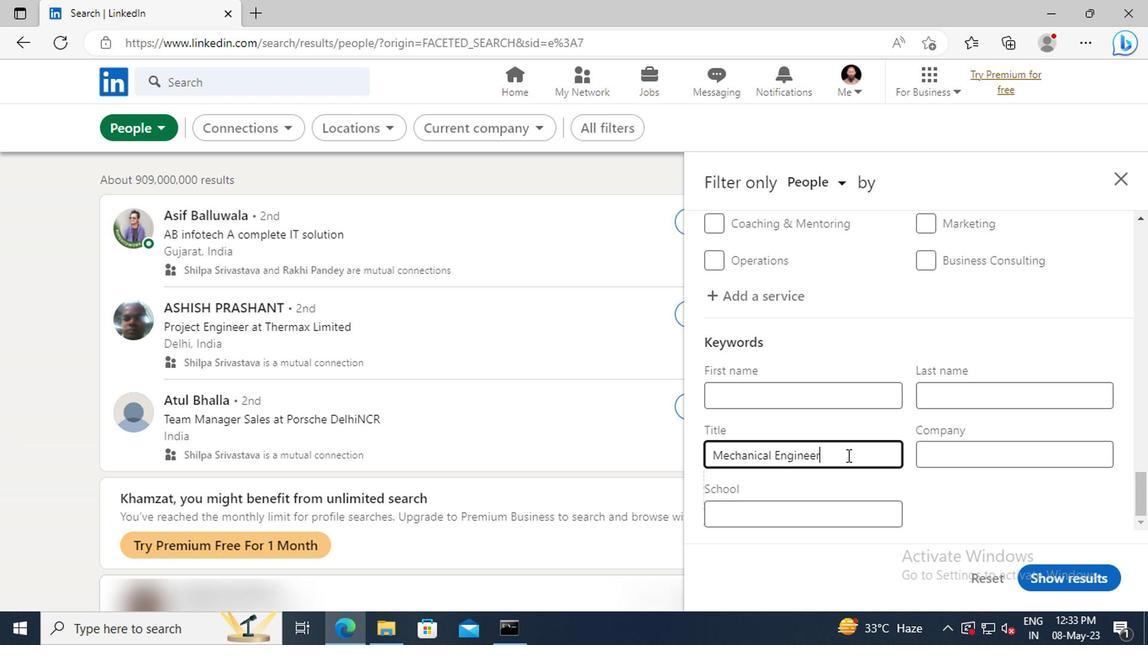 
Action: Mouse moved to (1053, 570)
Screenshot: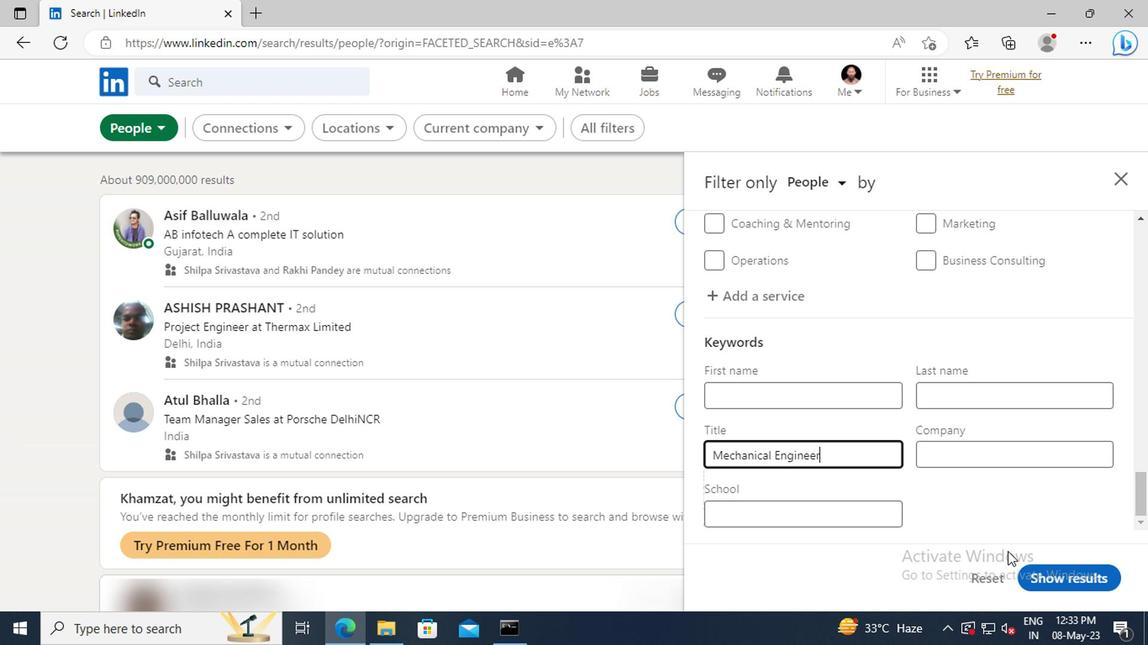 
Action: Mouse pressed left at (1053, 570)
Screenshot: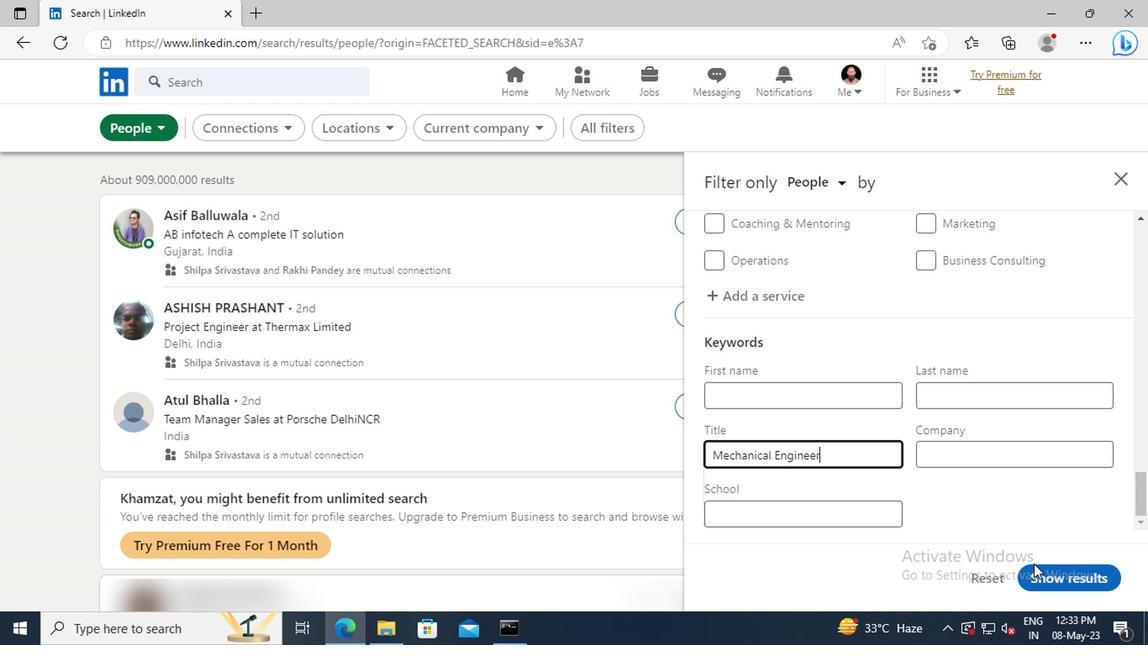 
Action: Mouse moved to (1055, 571)
Screenshot: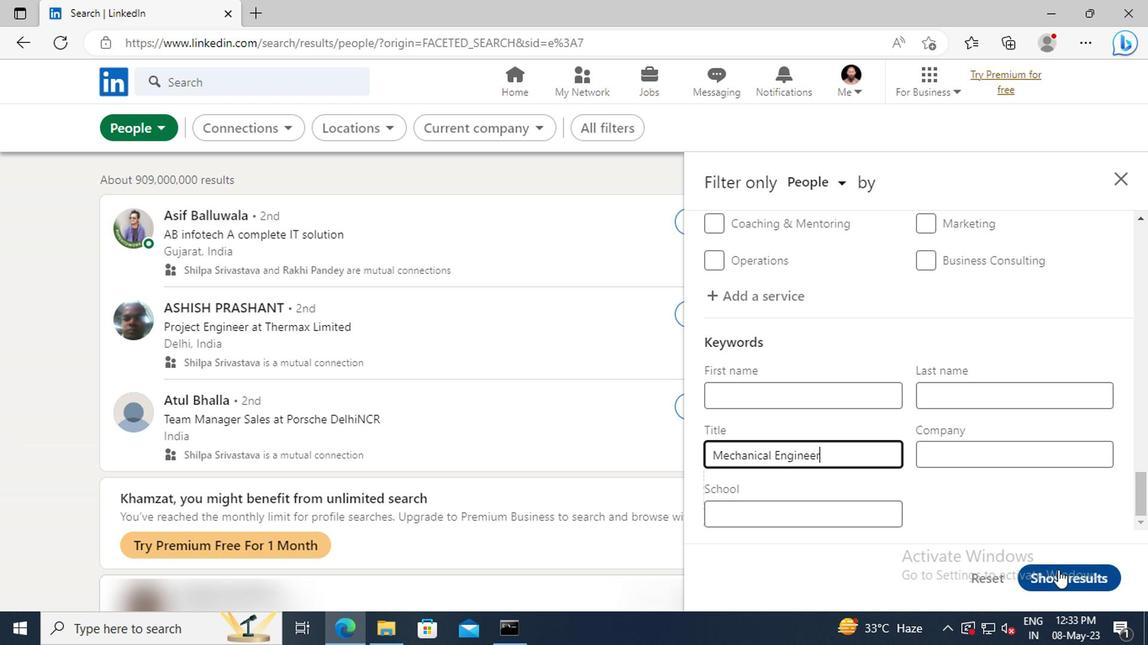 
